 Task: Look for space in Kasese, Uganda from 4th June, 2023 to 8th June, 2023 for 2 adults in price range Rs.8000 to Rs.16000. Place can be private room with 1  bedroom having 1 bed and 1 bathroom. Property type can be house, flat, guest house, hotel. Booking option can be shelf check-in. Required host language is English.
Action: Mouse moved to (577, 147)
Screenshot: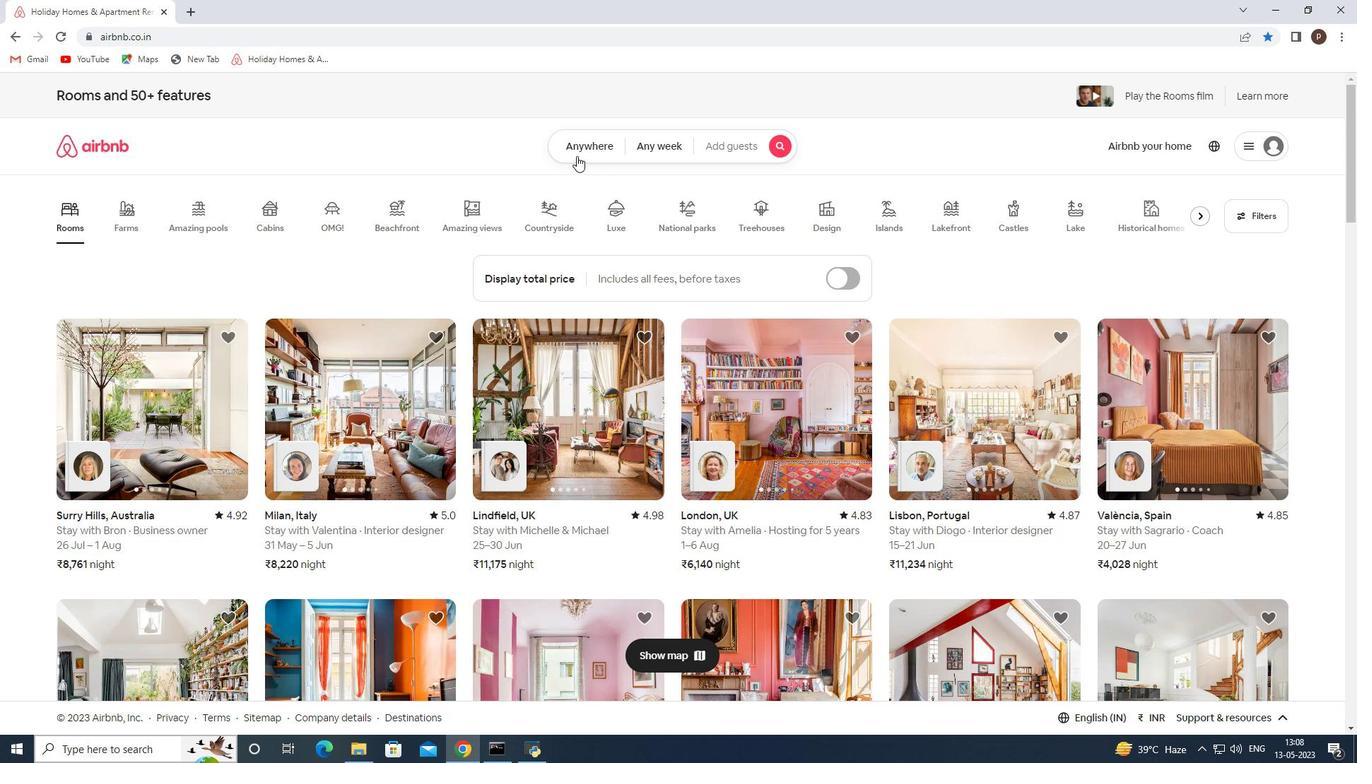
Action: Mouse pressed left at (577, 147)
Screenshot: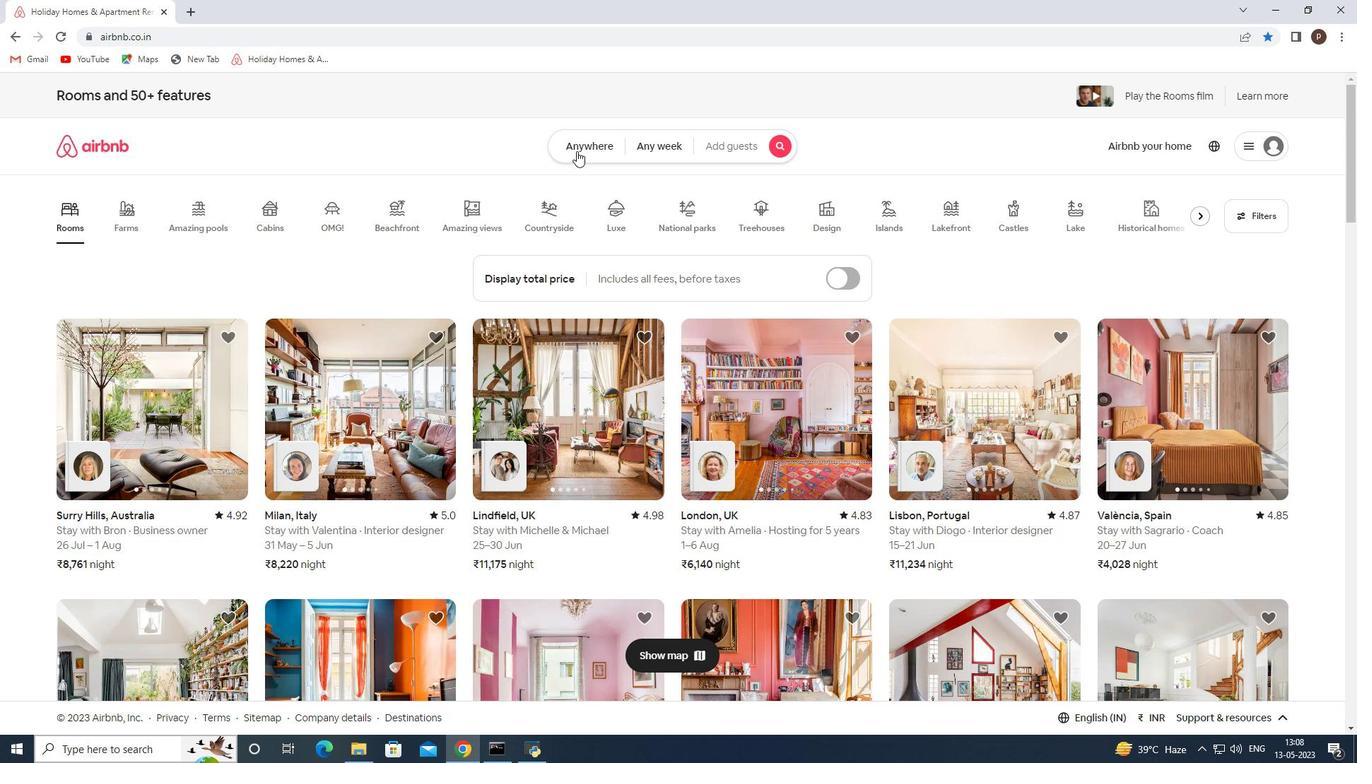 
Action: Mouse moved to (456, 209)
Screenshot: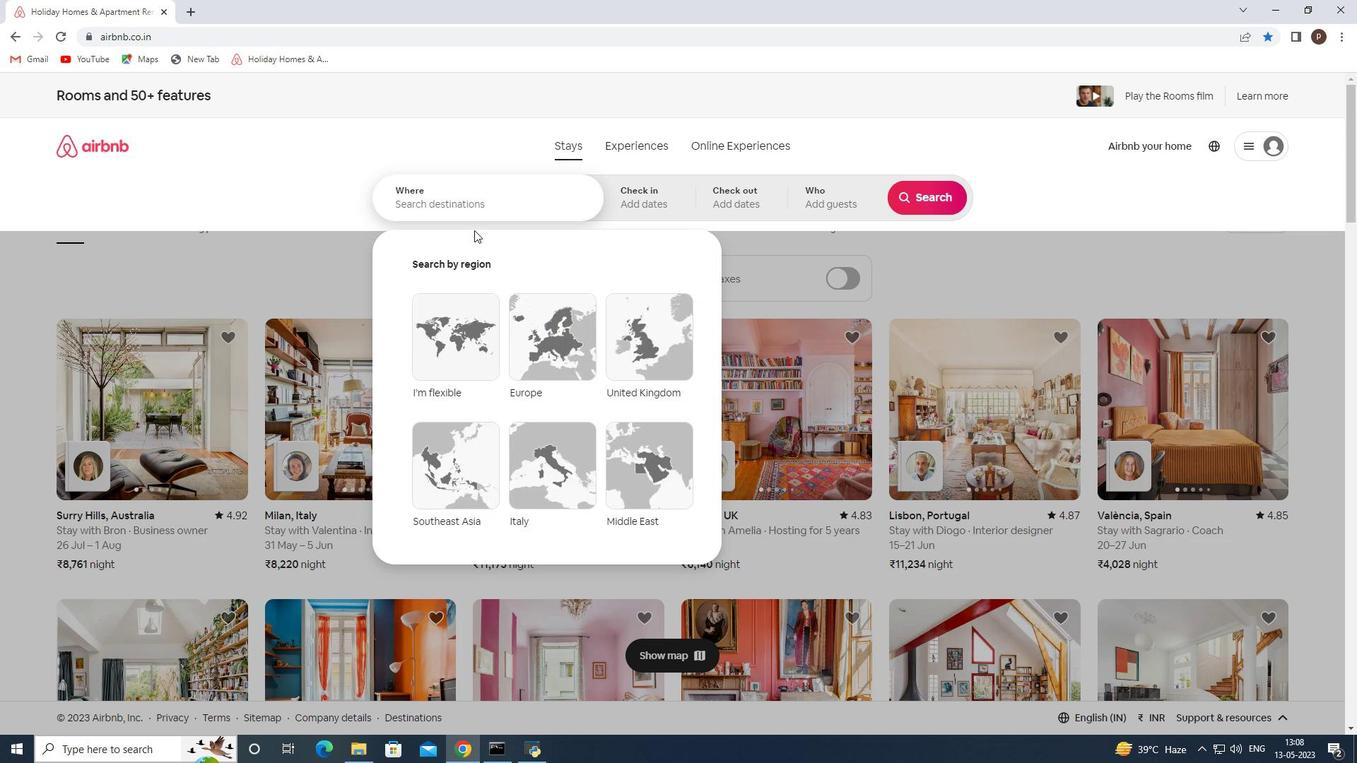 
Action: Mouse pressed left at (456, 209)
Screenshot: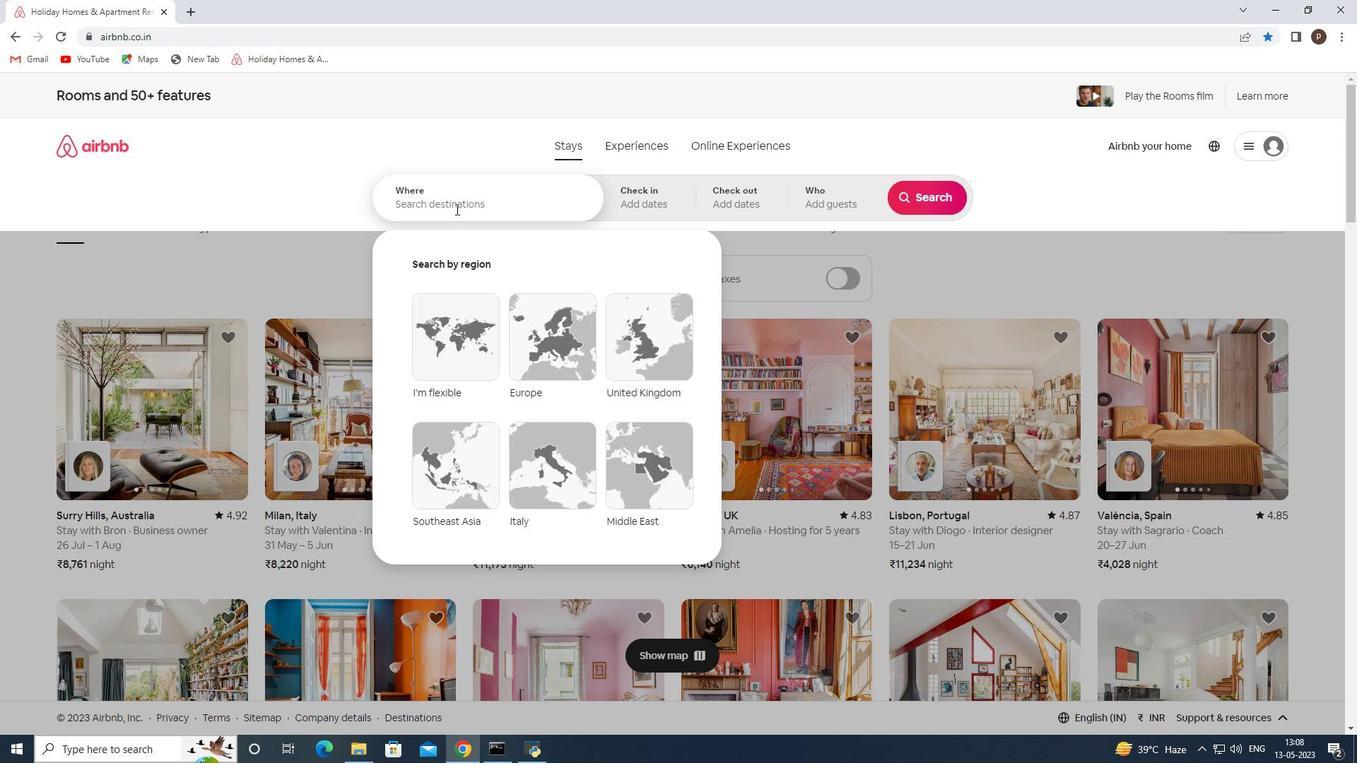 
Action: Key pressed <Key.caps_lock>K<Key.caps_lock>asese
Screenshot: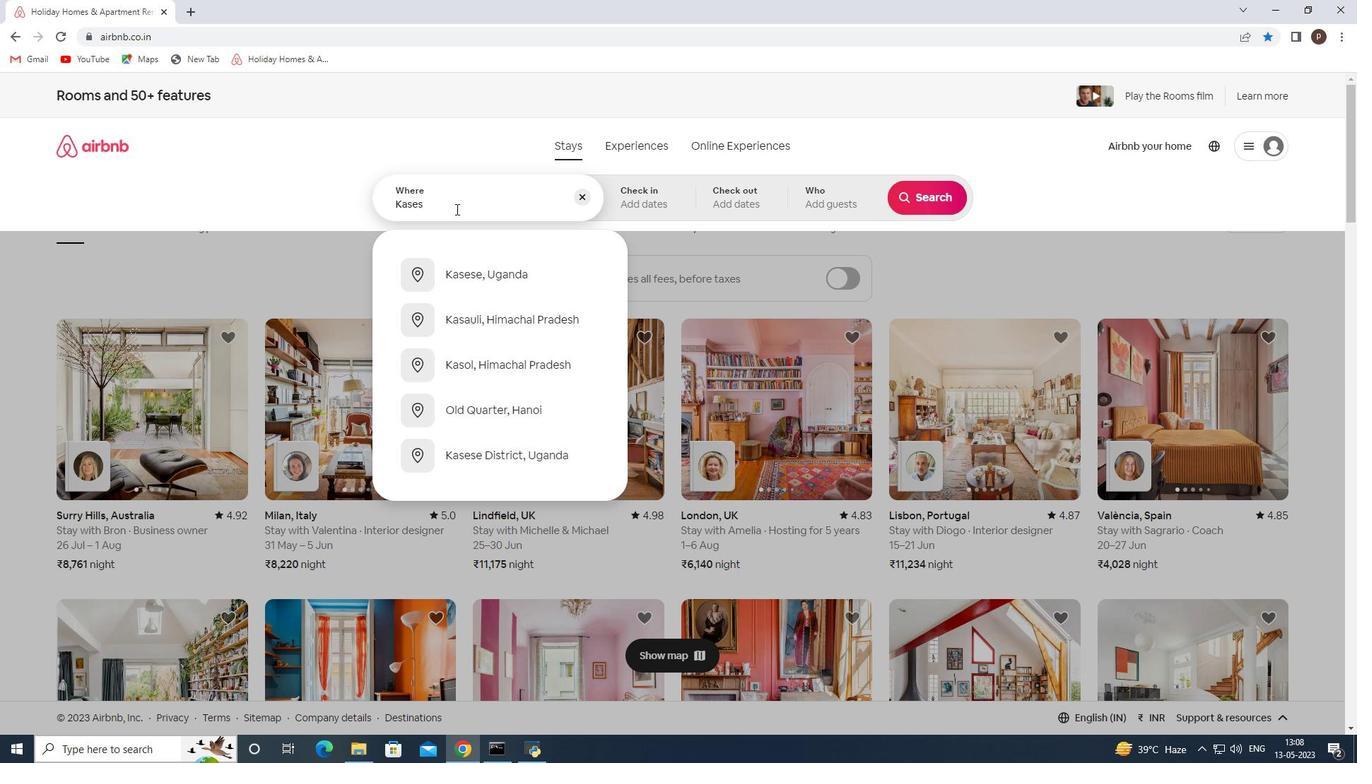 
Action: Mouse moved to (473, 272)
Screenshot: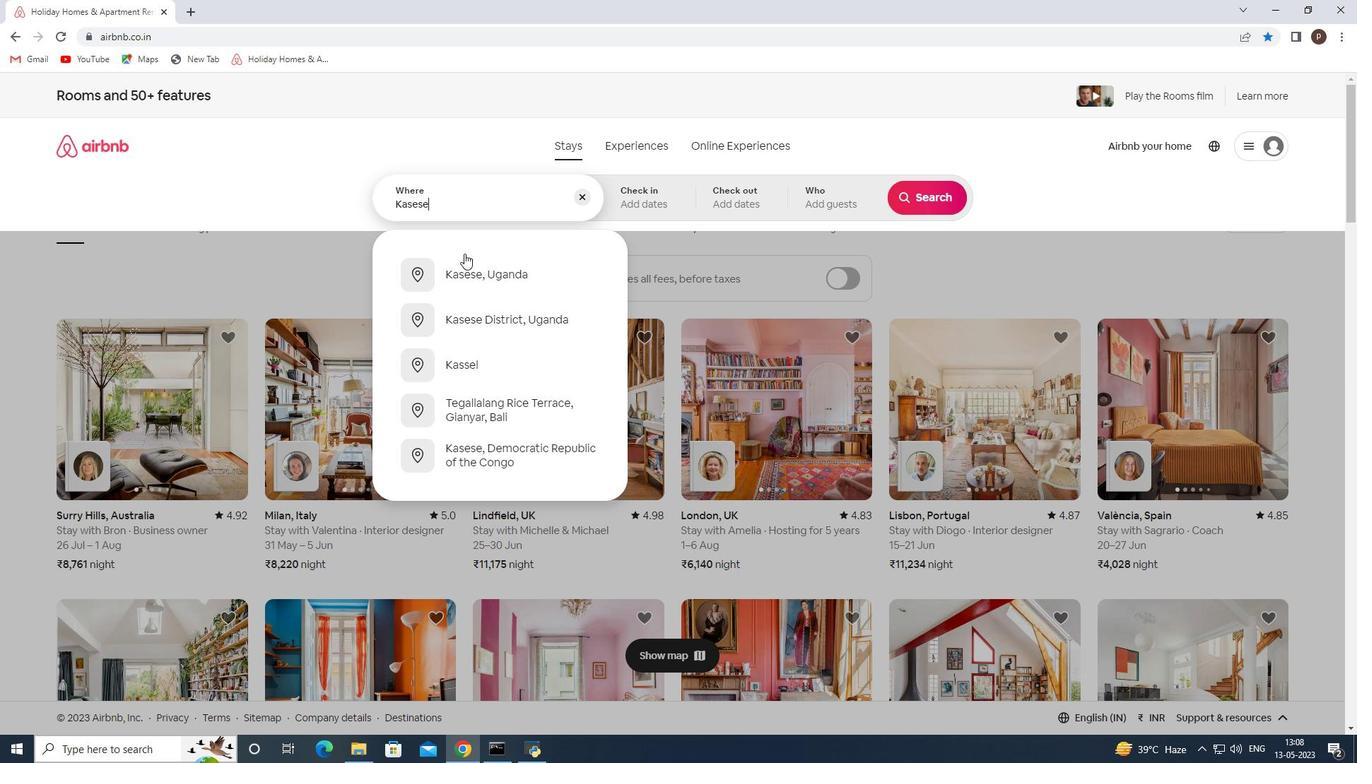 
Action: Mouse pressed left at (473, 272)
Screenshot: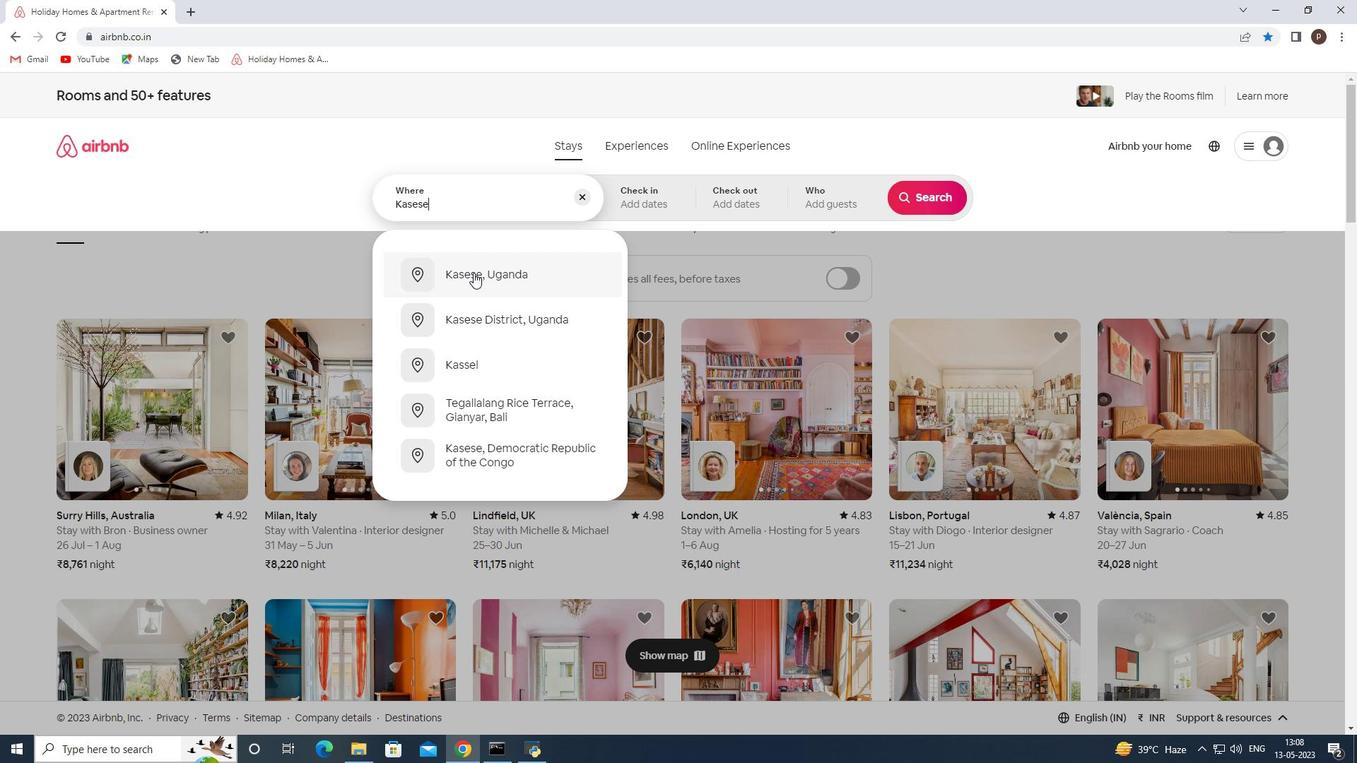 
Action: Mouse moved to (710, 402)
Screenshot: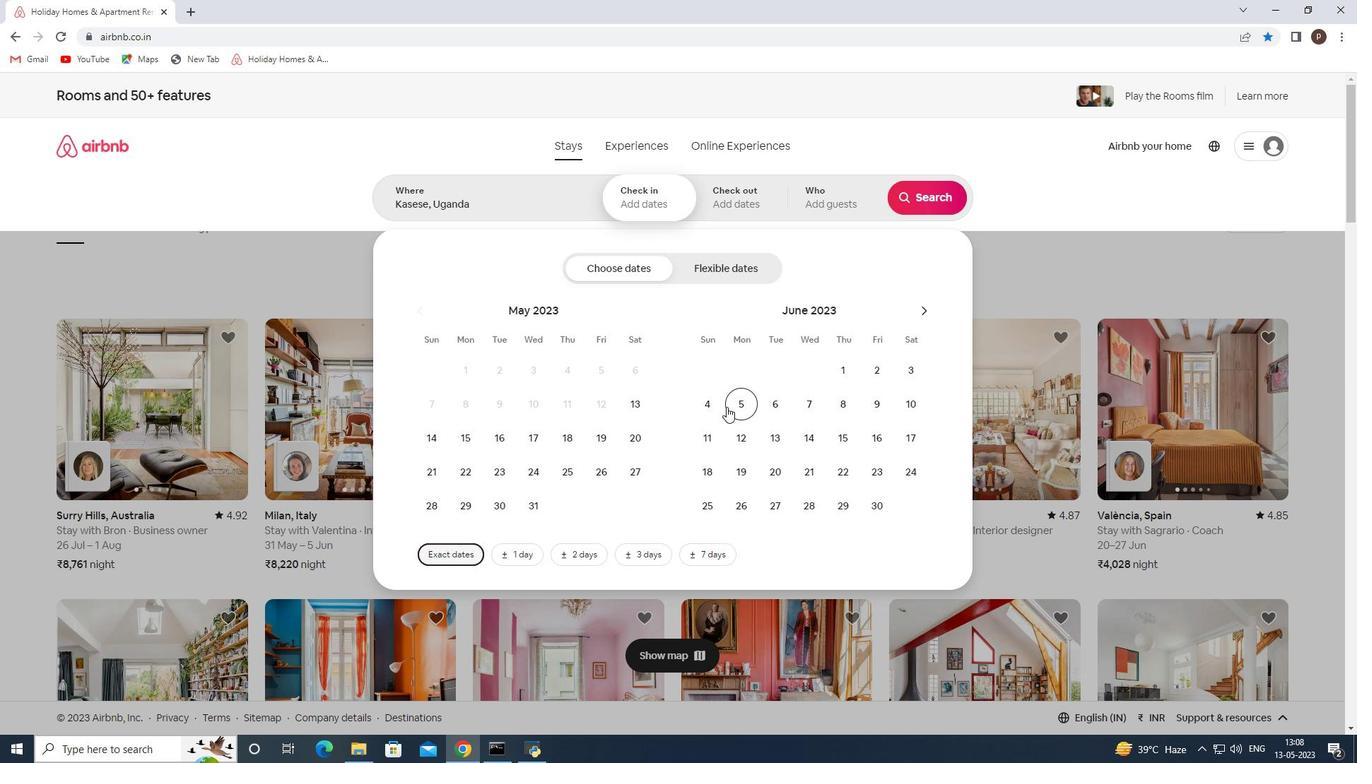 
Action: Mouse pressed left at (710, 402)
Screenshot: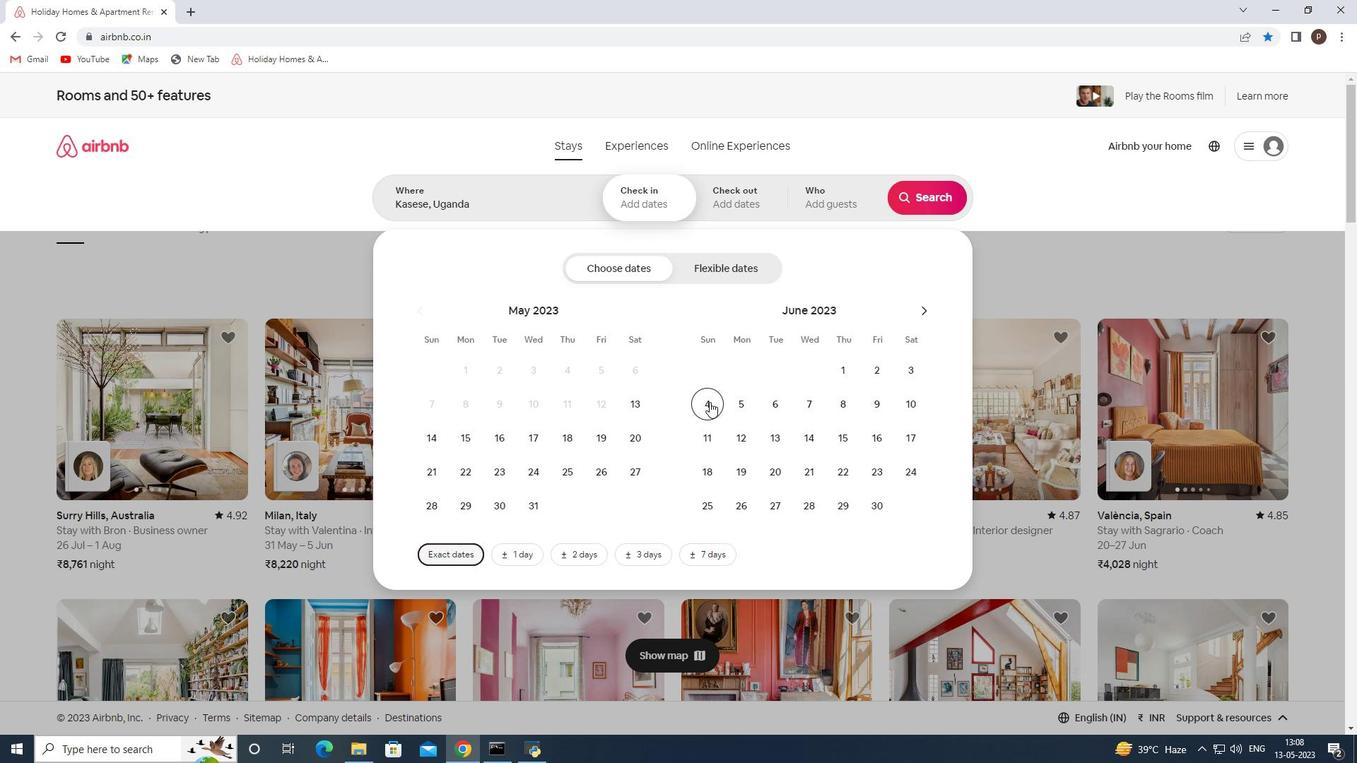 
Action: Mouse moved to (849, 403)
Screenshot: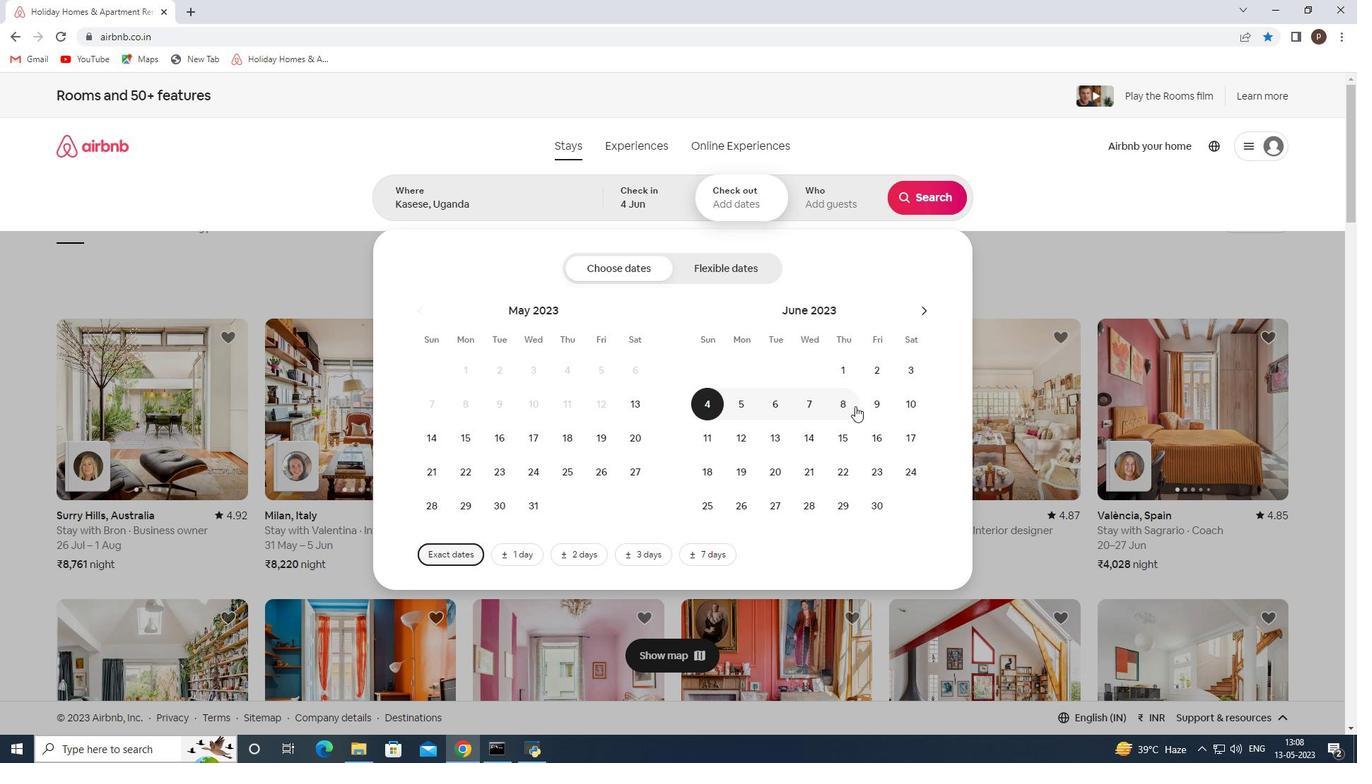 
Action: Mouse pressed left at (849, 403)
Screenshot: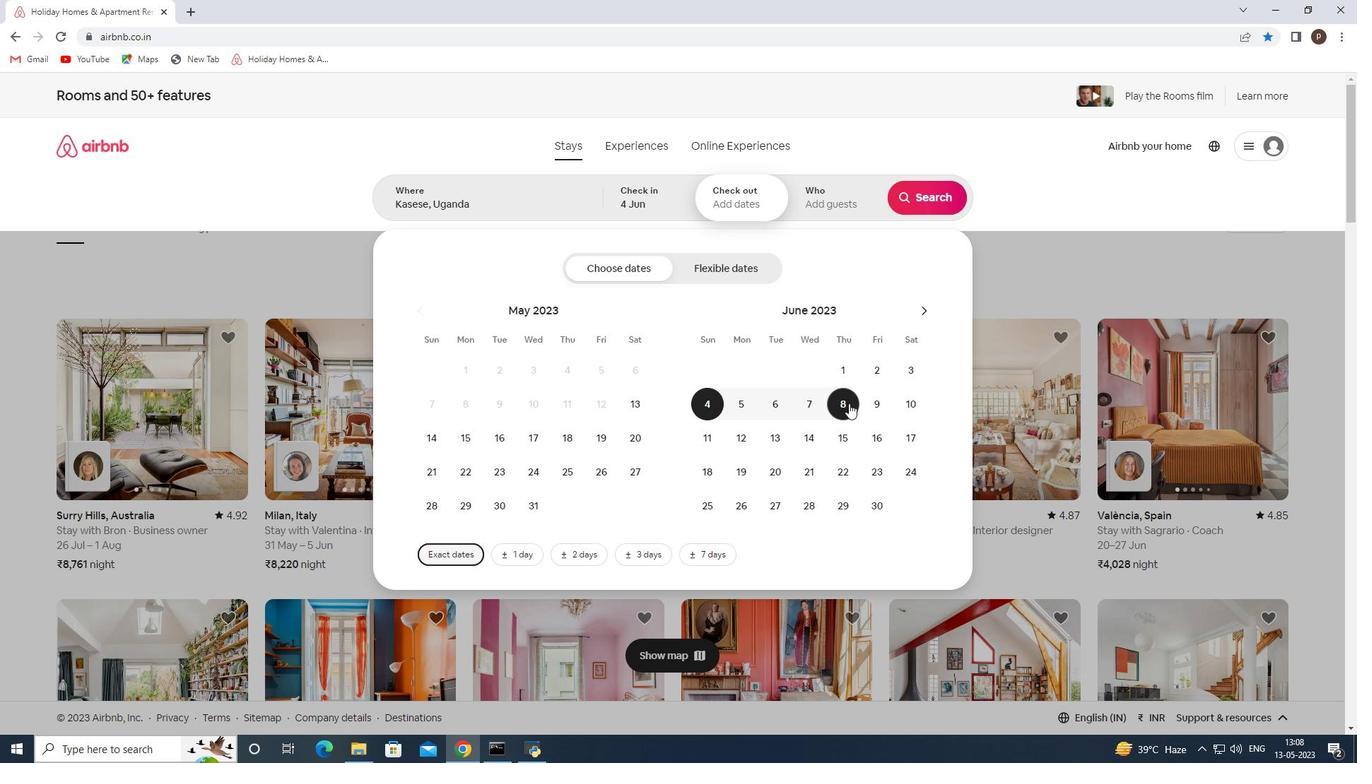 
Action: Mouse moved to (842, 203)
Screenshot: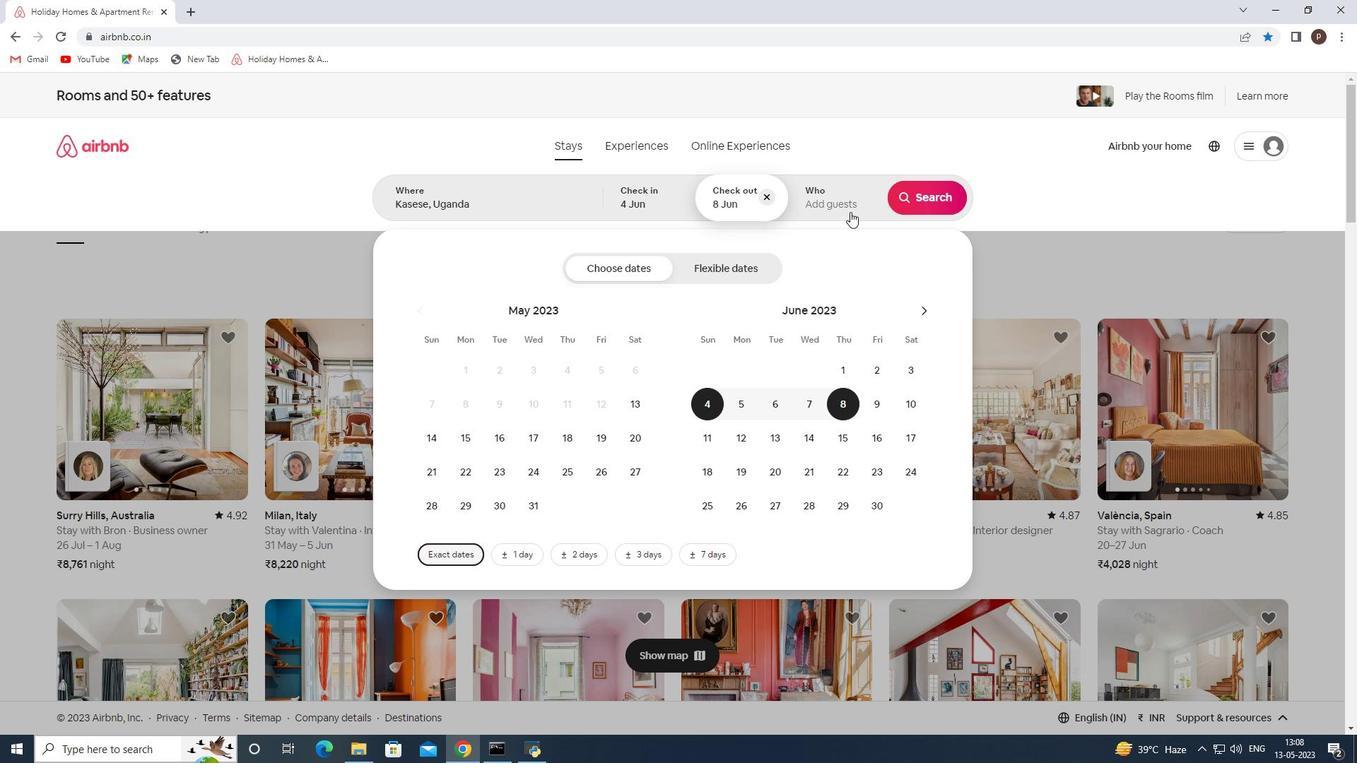 
Action: Mouse pressed left at (842, 203)
Screenshot: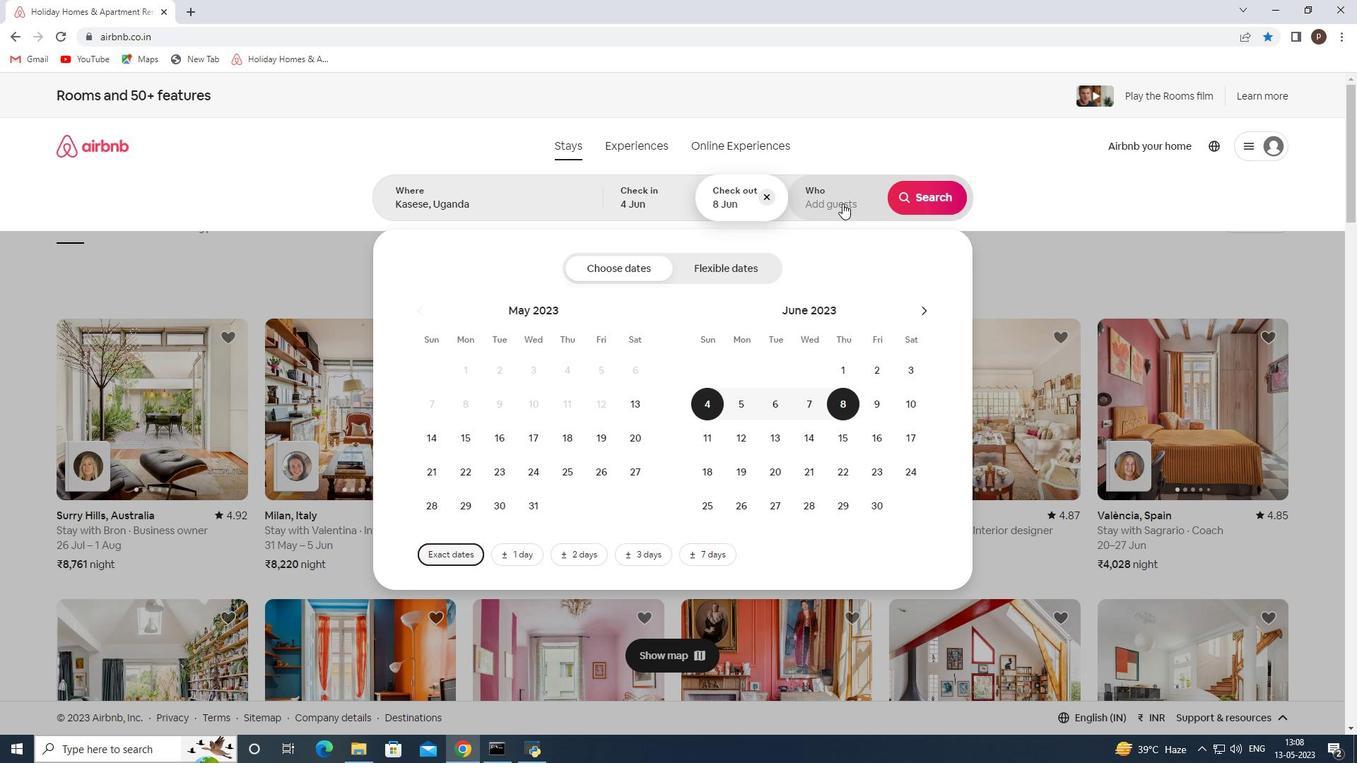 
Action: Mouse moved to (927, 265)
Screenshot: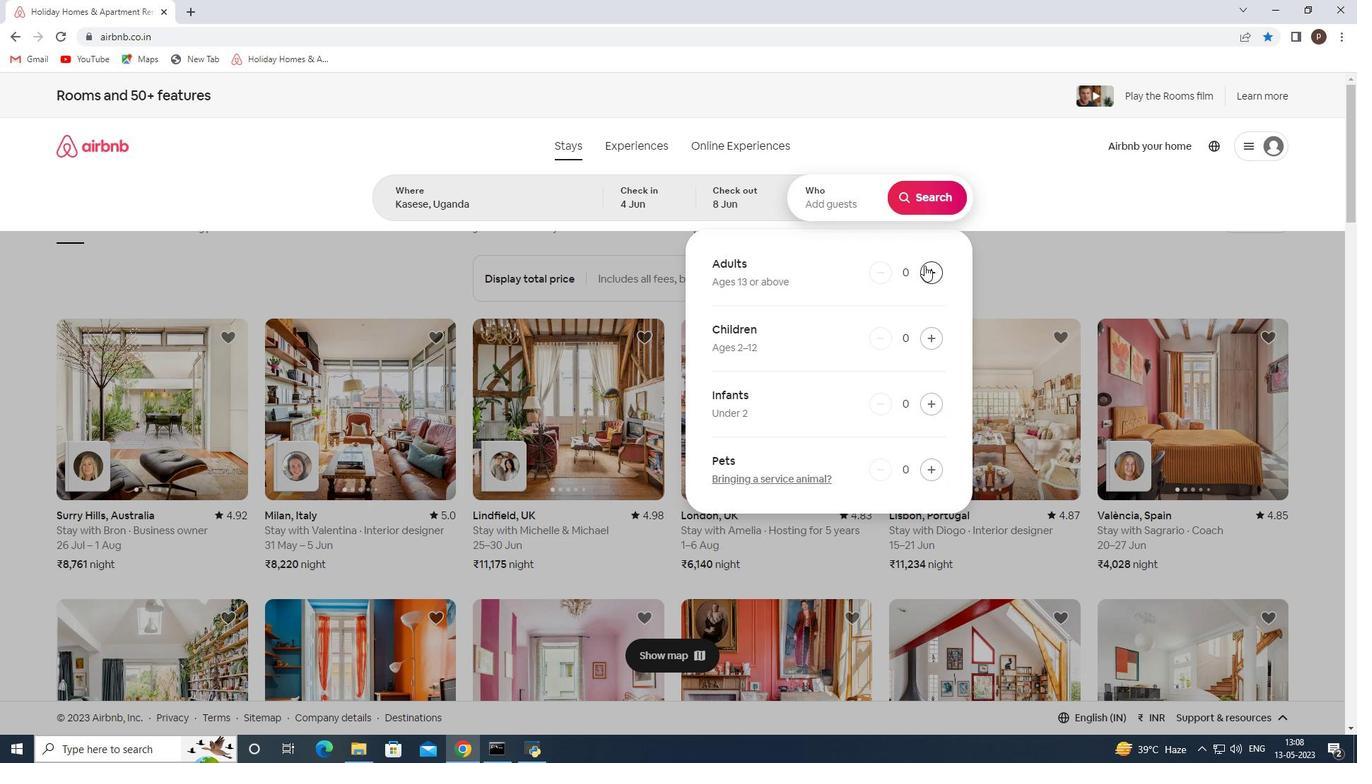 
Action: Mouse pressed left at (927, 265)
Screenshot: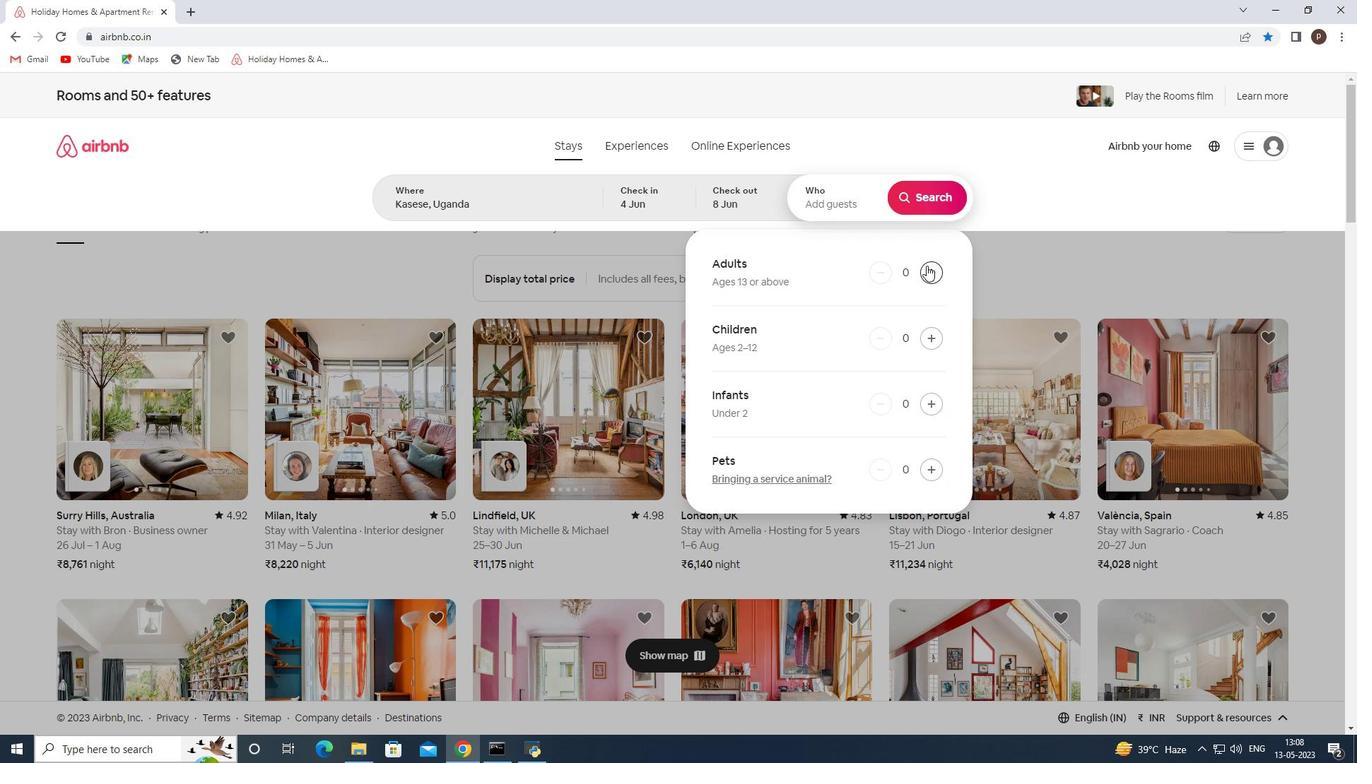 
Action: Mouse pressed left at (927, 265)
Screenshot: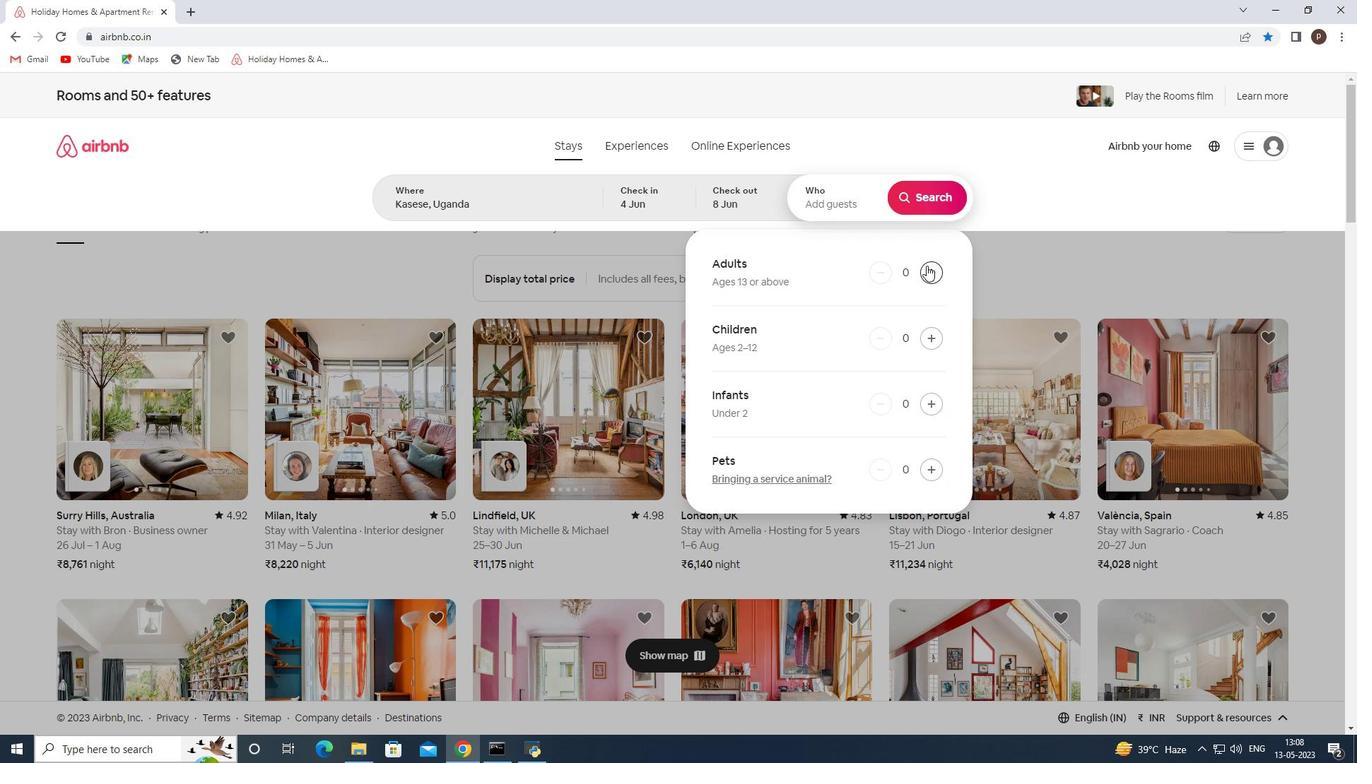 
Action: Mouse moved to (924, 188)
Screenshot: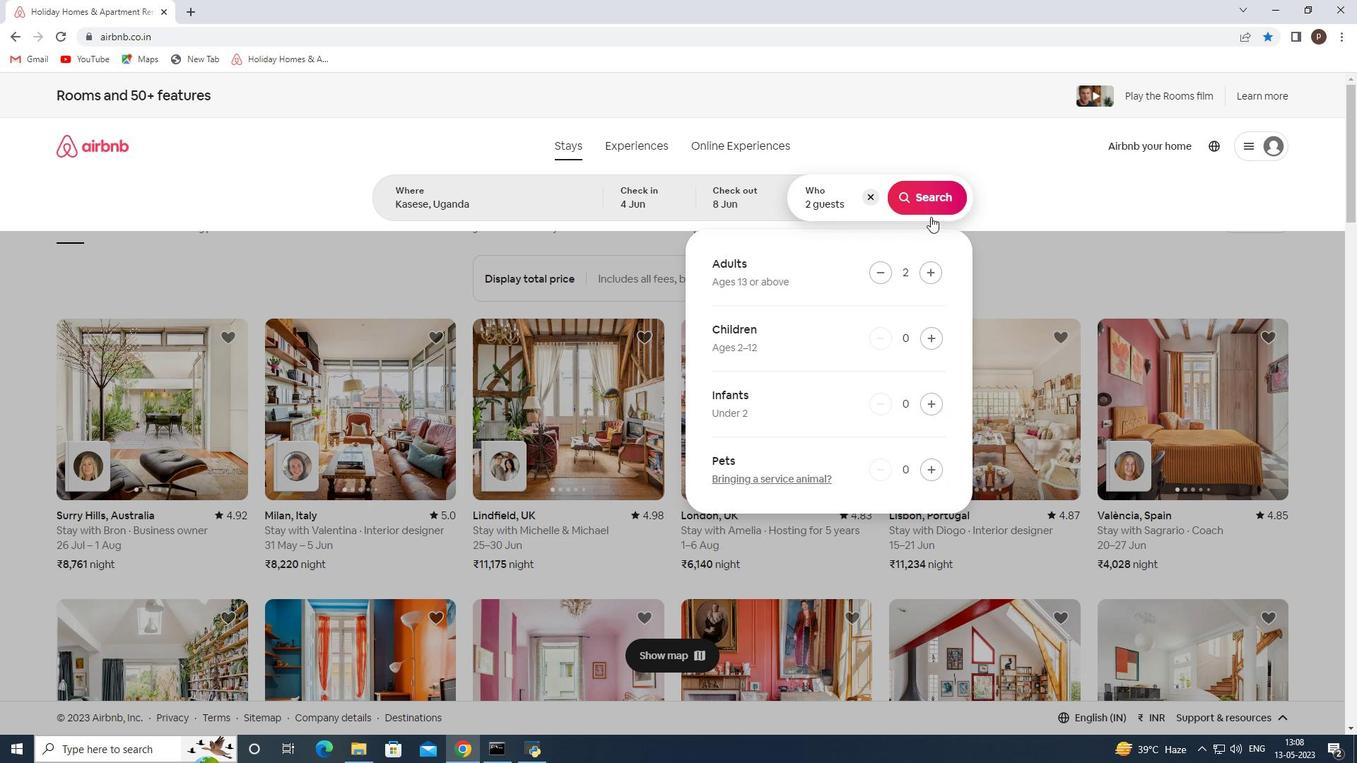 
Action: Mouse pressed left at (924, 188)
Screenshot: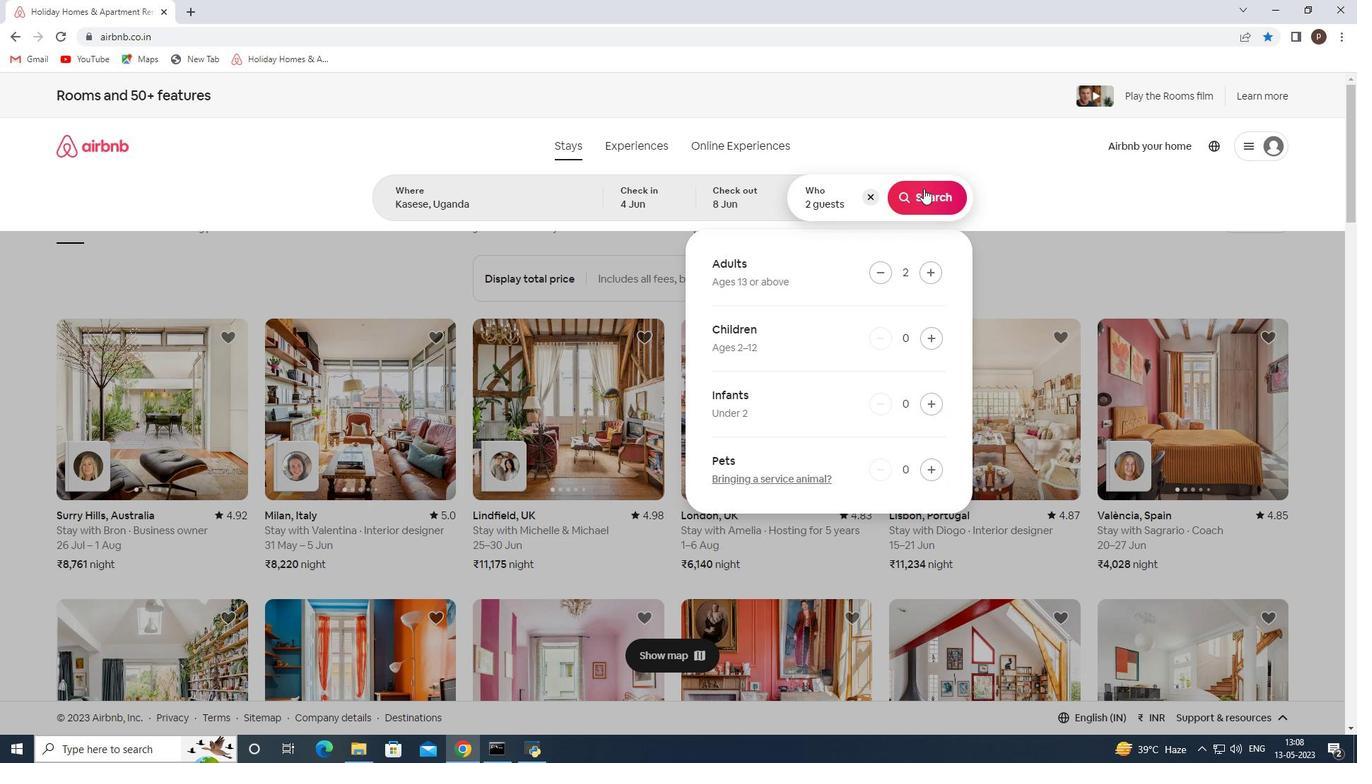 
Action: Mouse moved to (1280, 156)
Screenshot: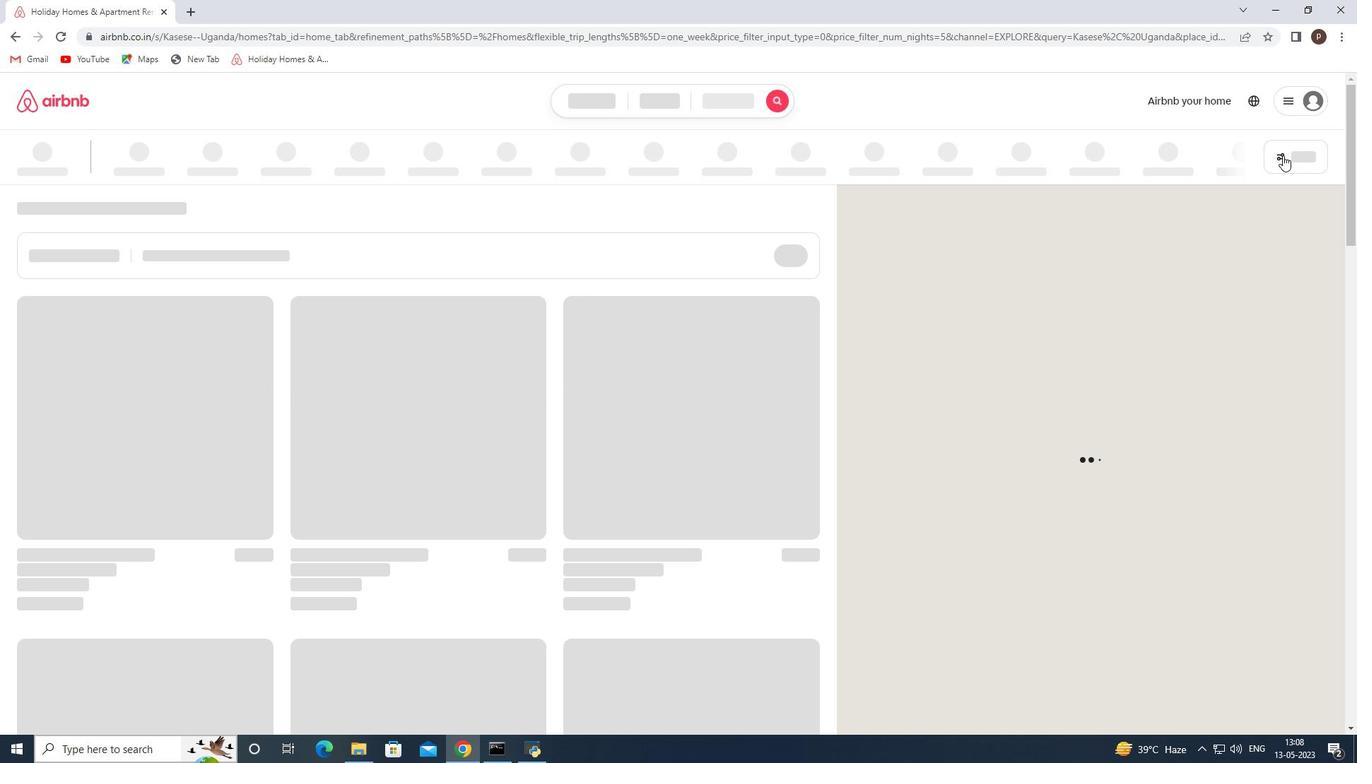 
Action: Mouse pressed left at (1280, 156)
Screenshot: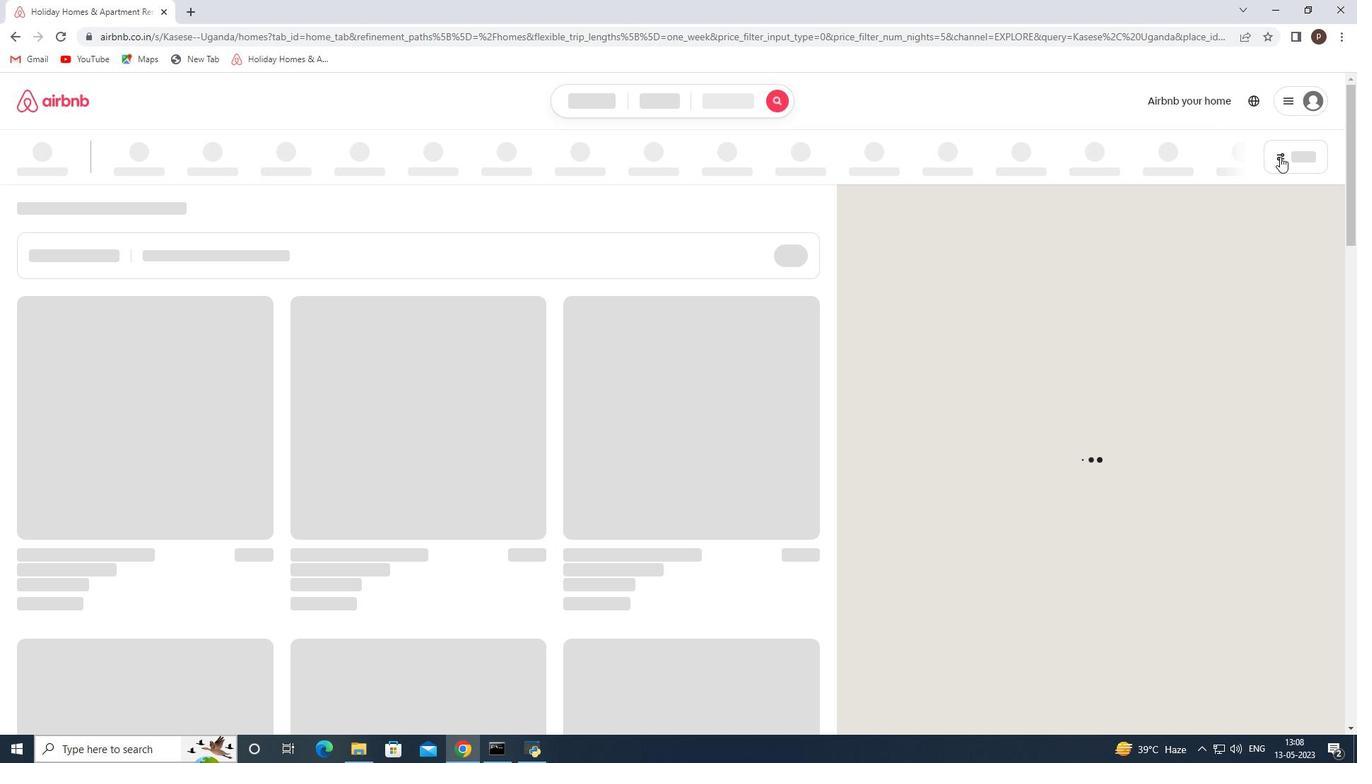 
Action: Mouse moved to (468, 502)
Screenshot: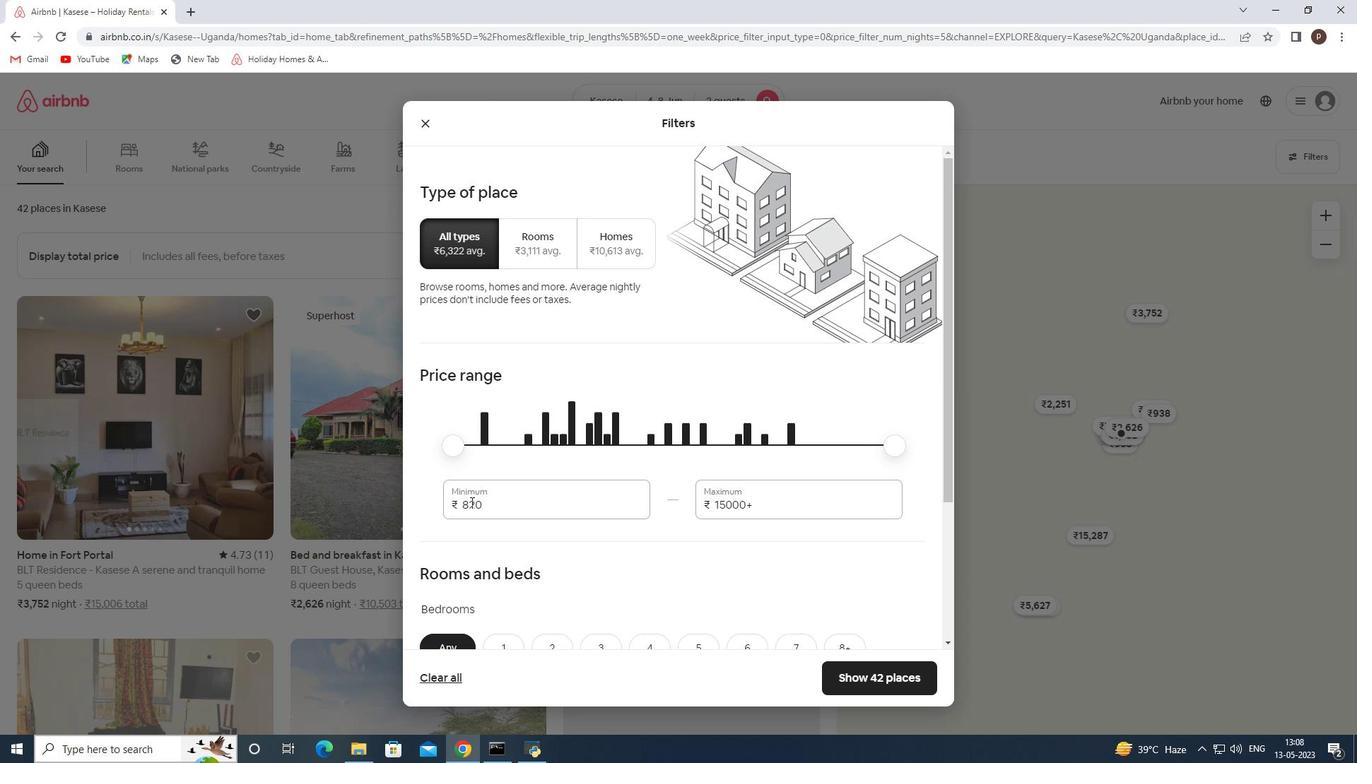 
Action: Mouse pressed left at (468, 502)
Screenshot: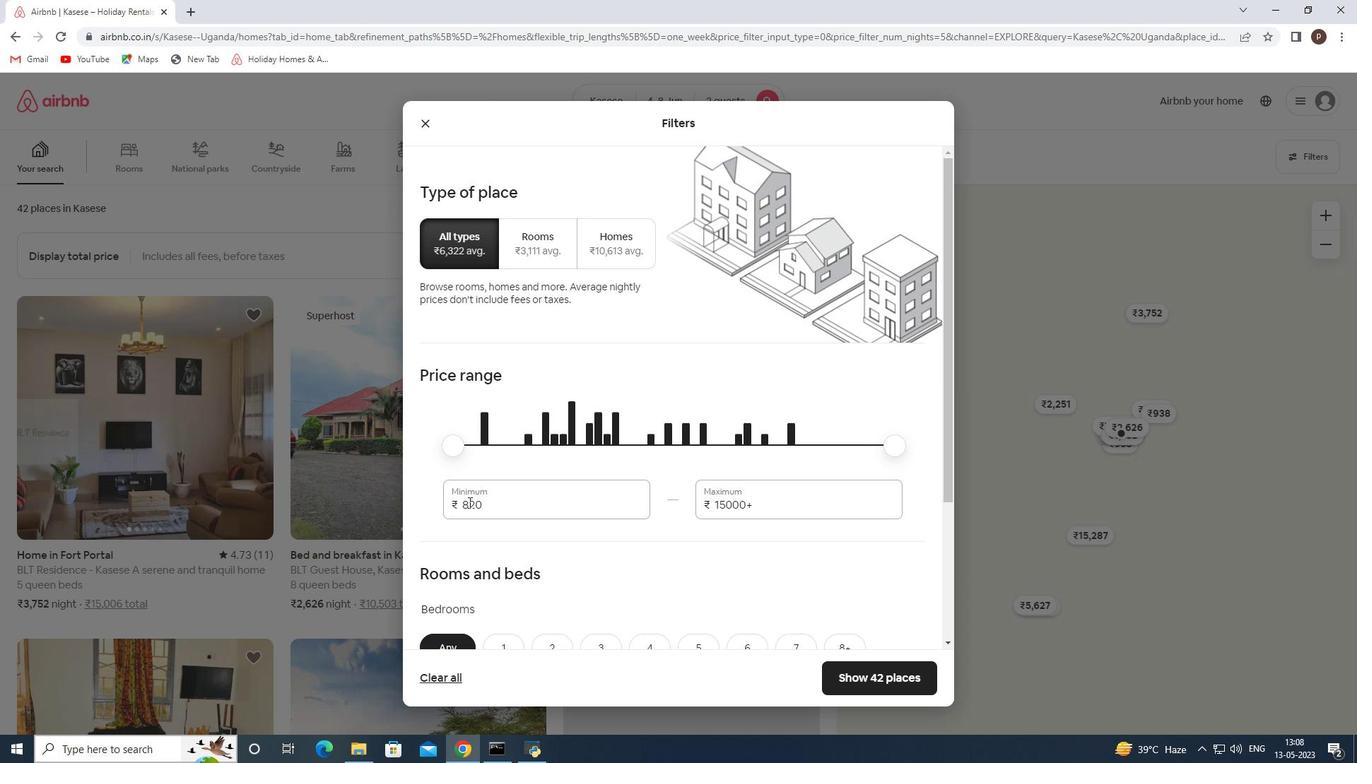 
Action: Mouse moved to (481, 504)
Screenshot: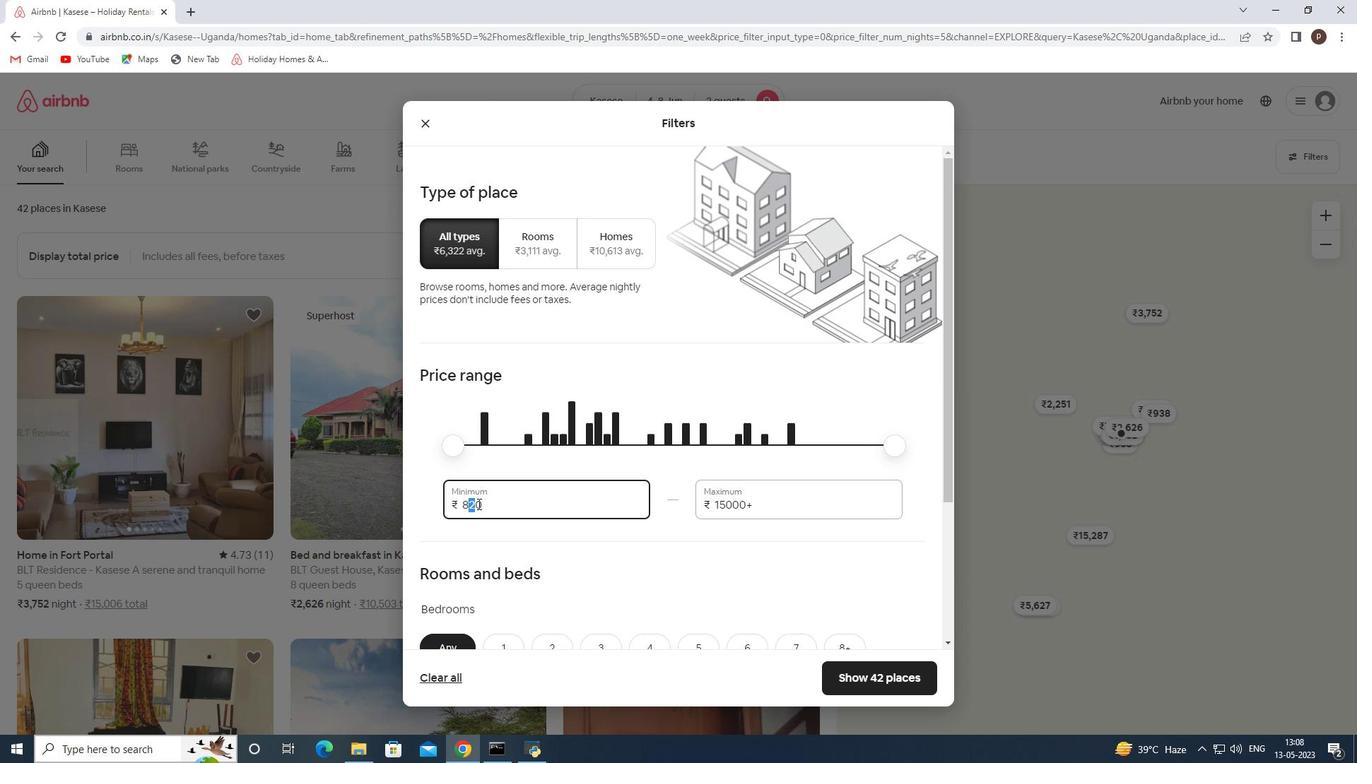 
Action: Key pressed 000<Key.tab>12000
Screenshot: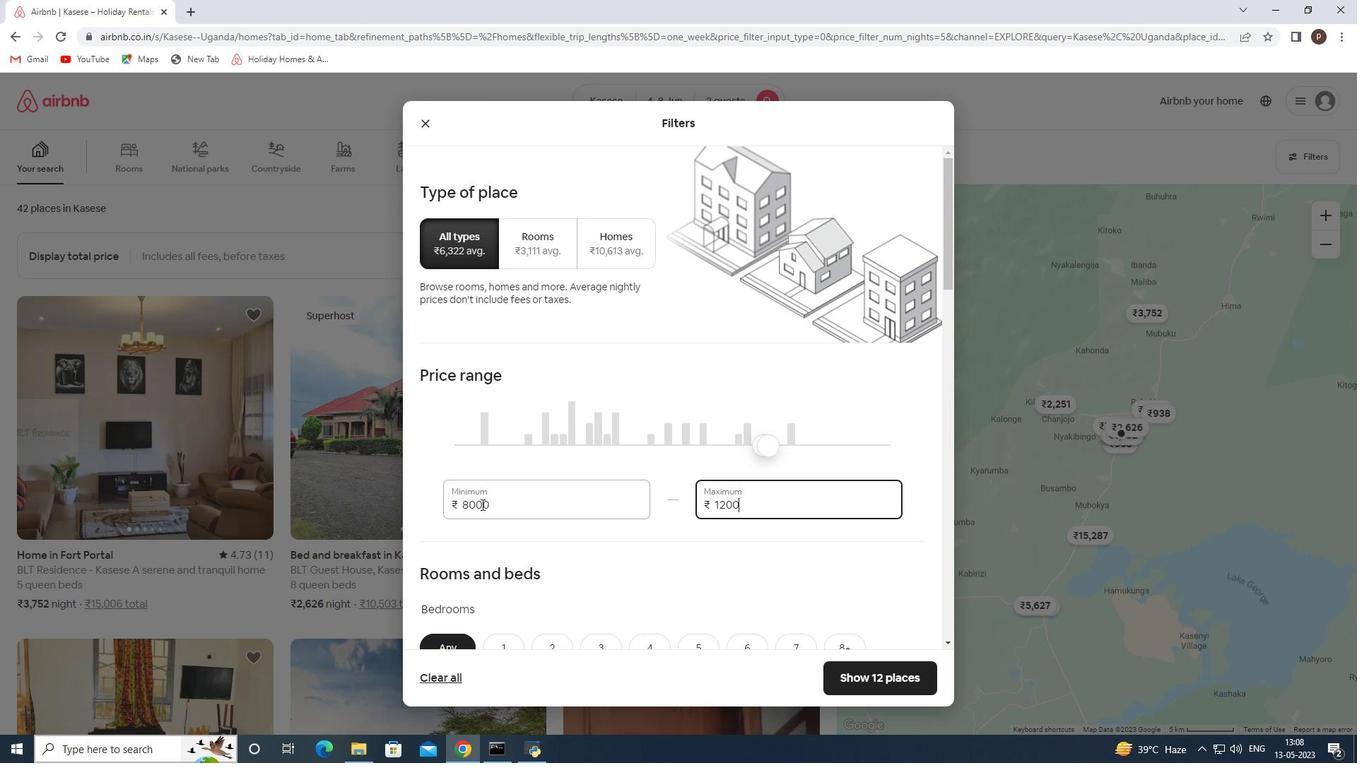 
Action: Mouse moved to (482, 503)
Screenshot: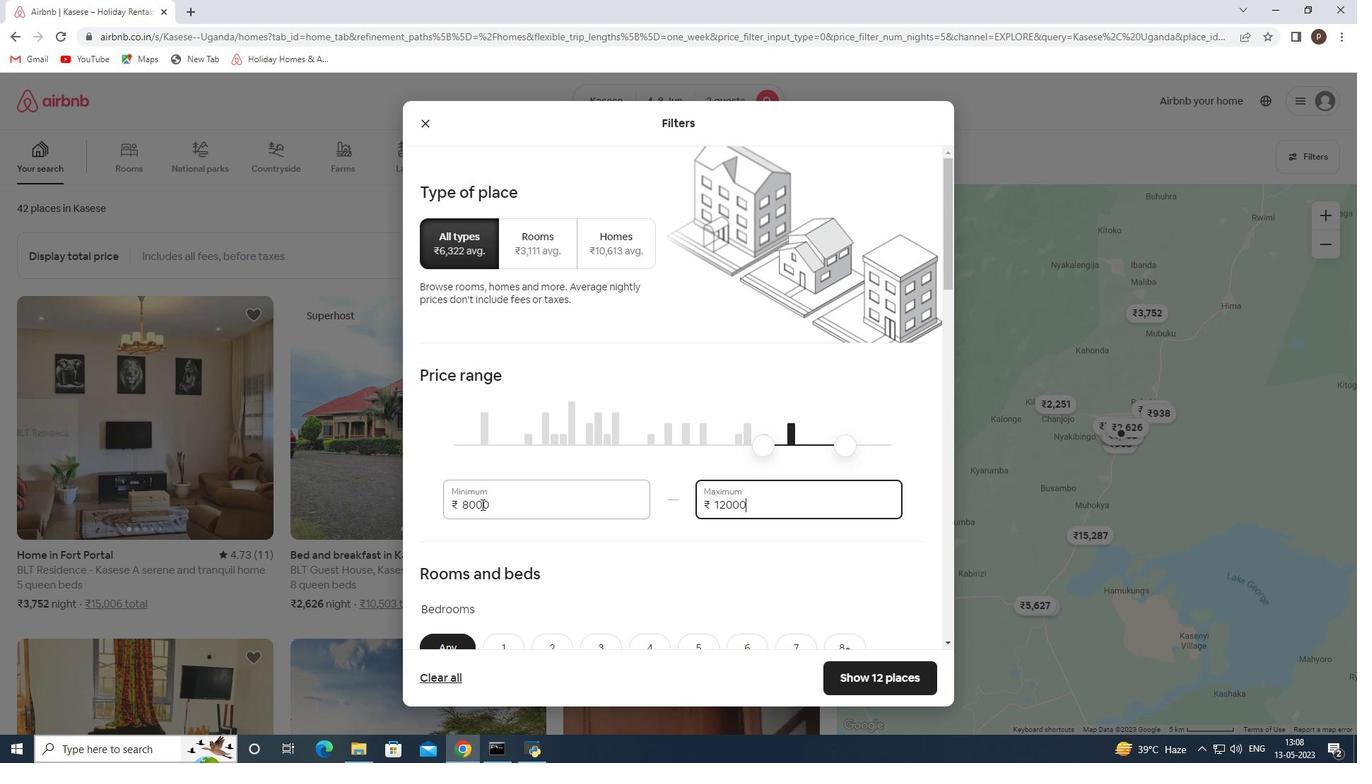 
Action: Mouse scrolled (482, 502) with delta (0, 0)
Screenshot: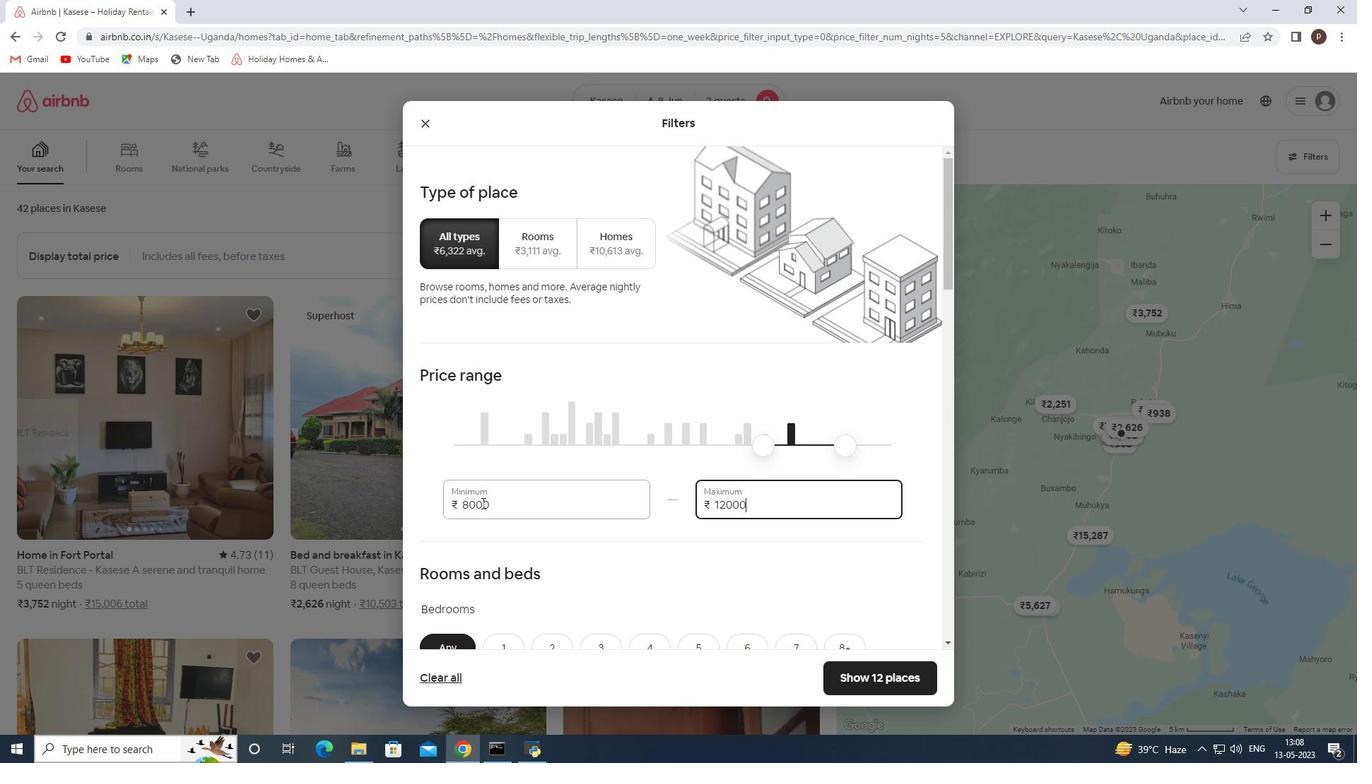 
Action: Mouse scrolled (482, 502) with delta (0, 0)
Screenshot: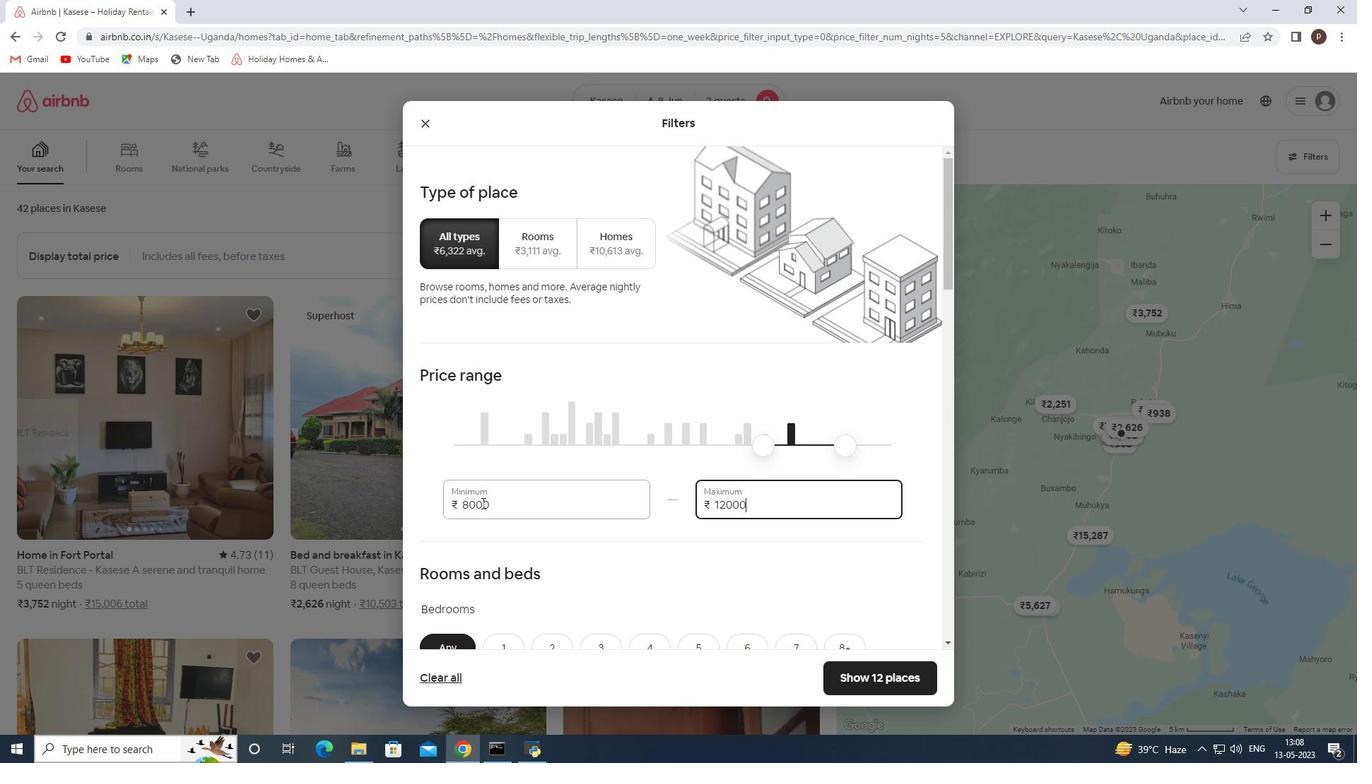 
Action: Mouse scrolled (482, 502) with delta (0, 0)
Screenshot: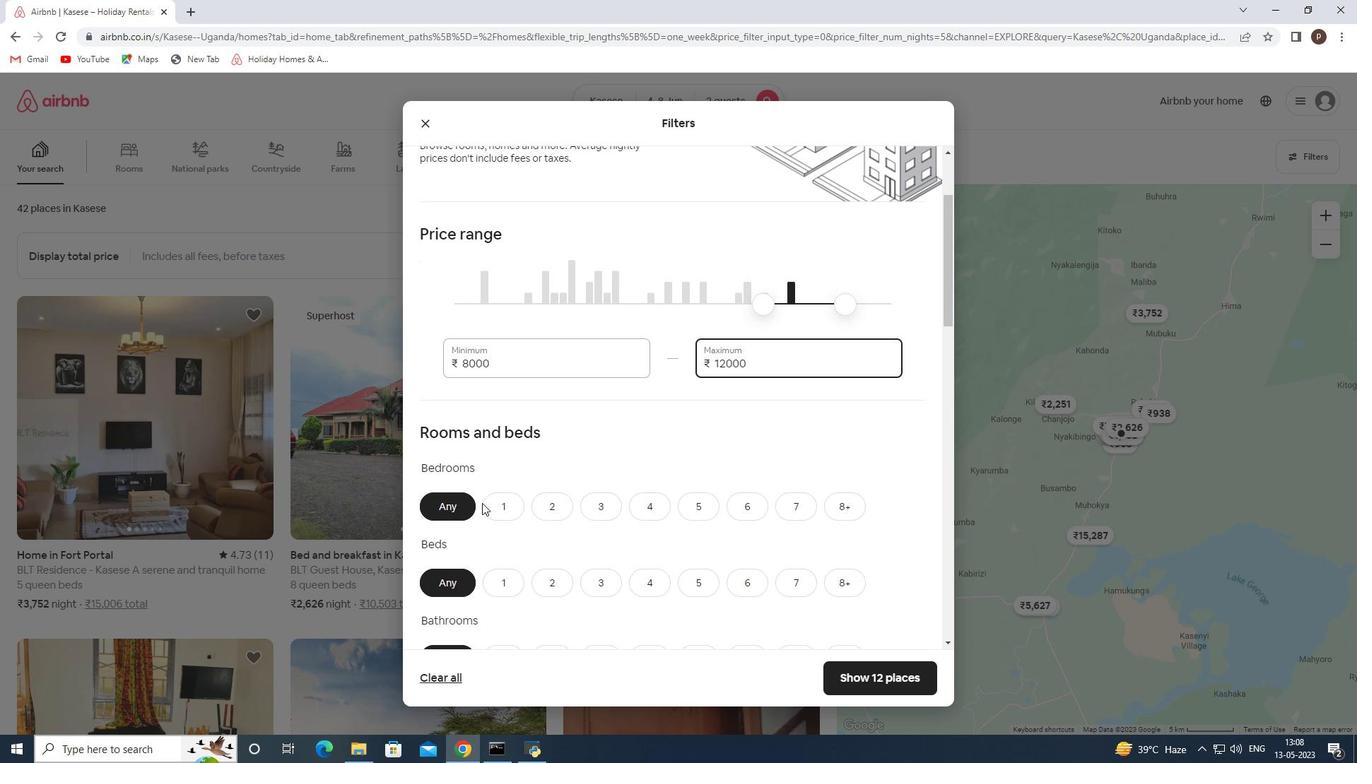 
Action: Mouse scrolled (482, 502) with delta (0, 0)
Screenshot: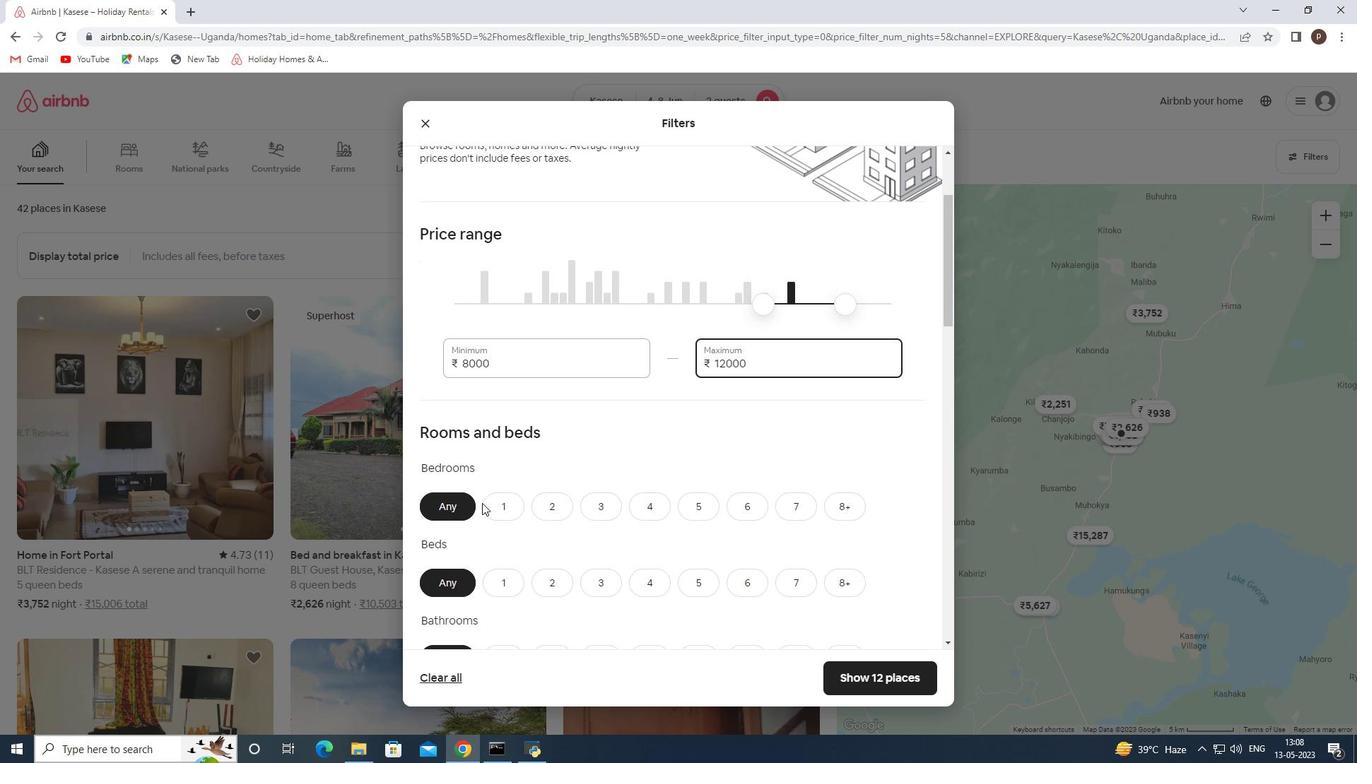 
Action: Mouse moved to (722, 226)
Screenshot: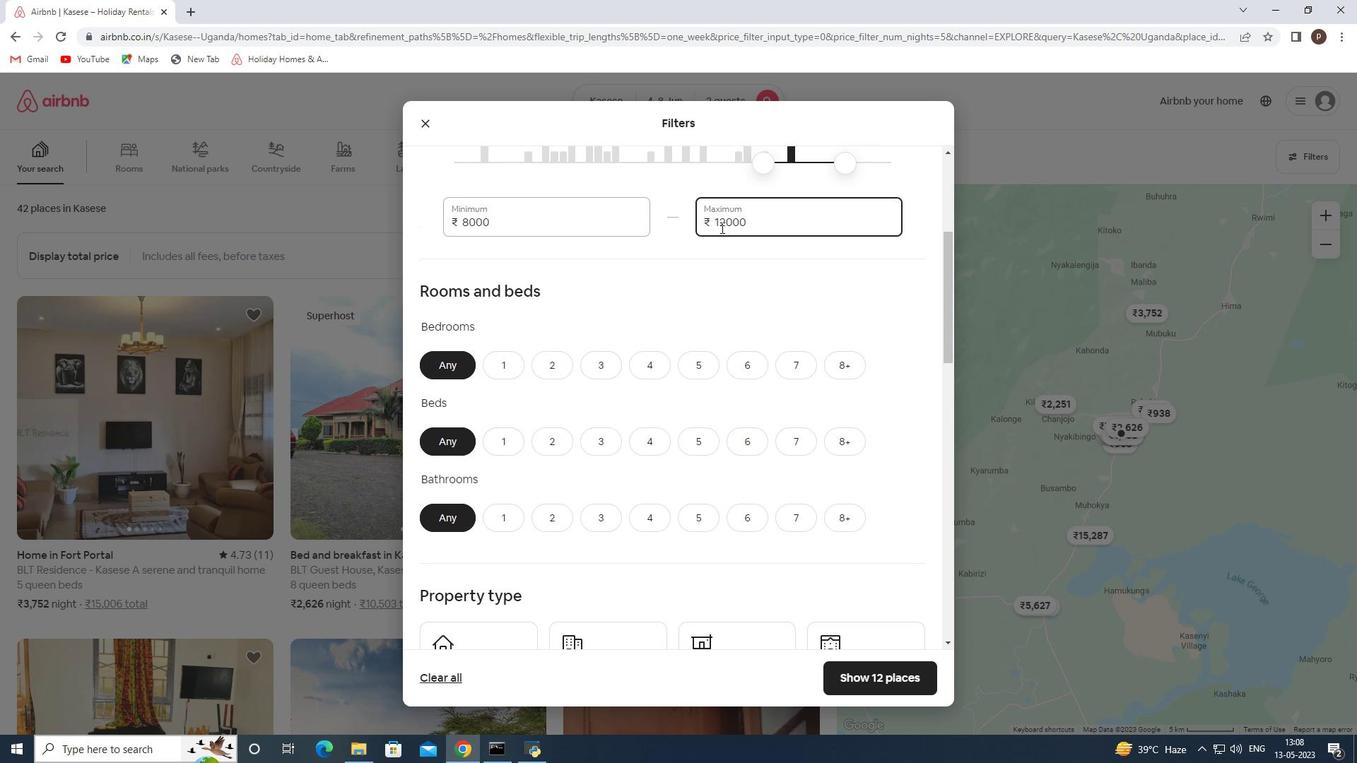 
Action: Mouse pressed left at (722, 226)
Screenshot: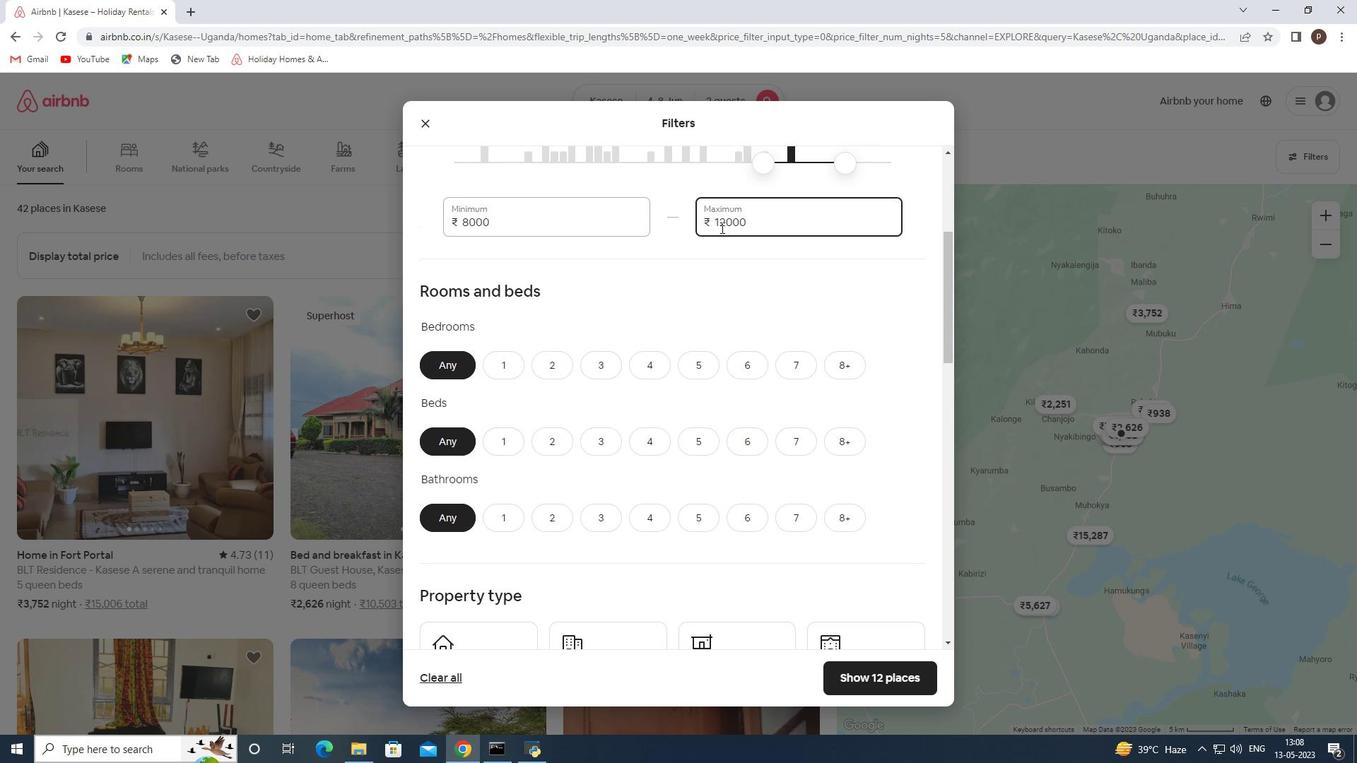 
Action: Mouse moved to (725, 222)
Screenshot: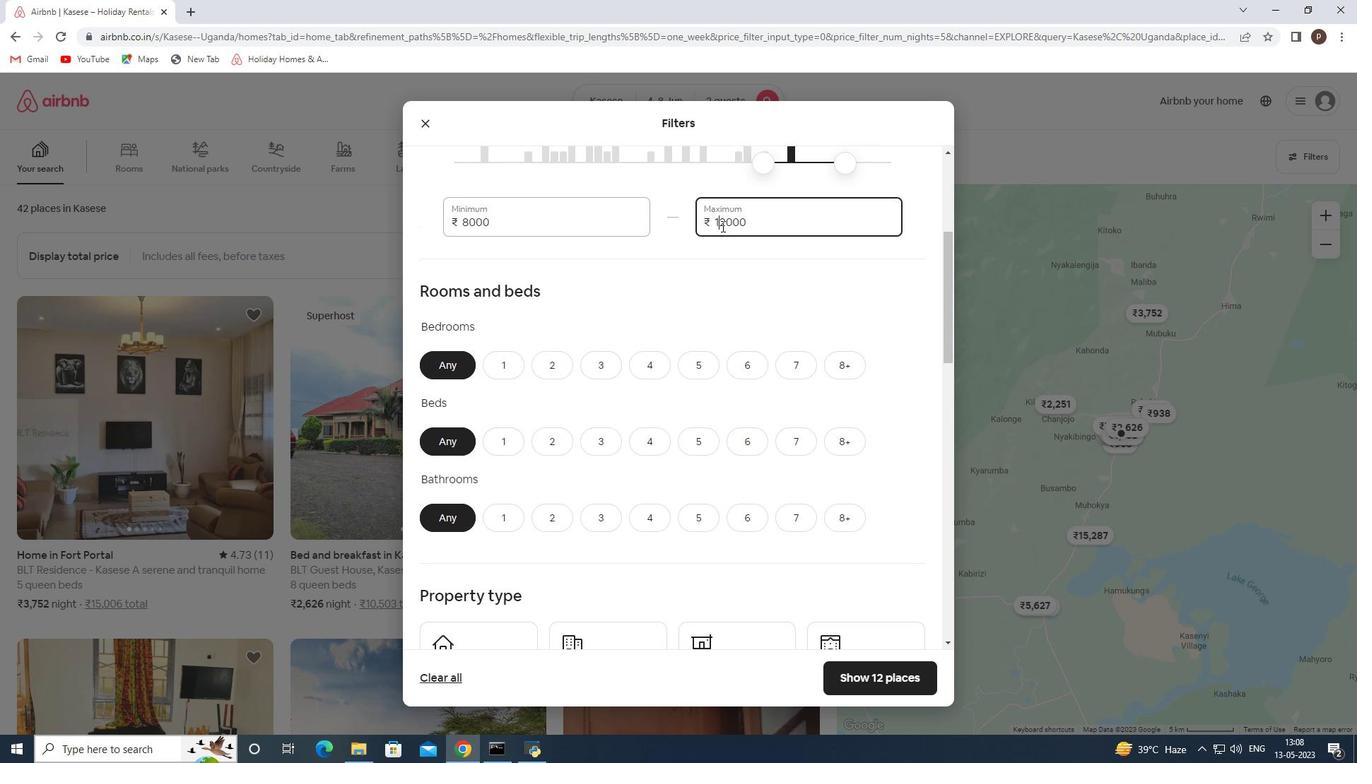 
Action: Mouse pressed left at (725, 222)
Screenshot: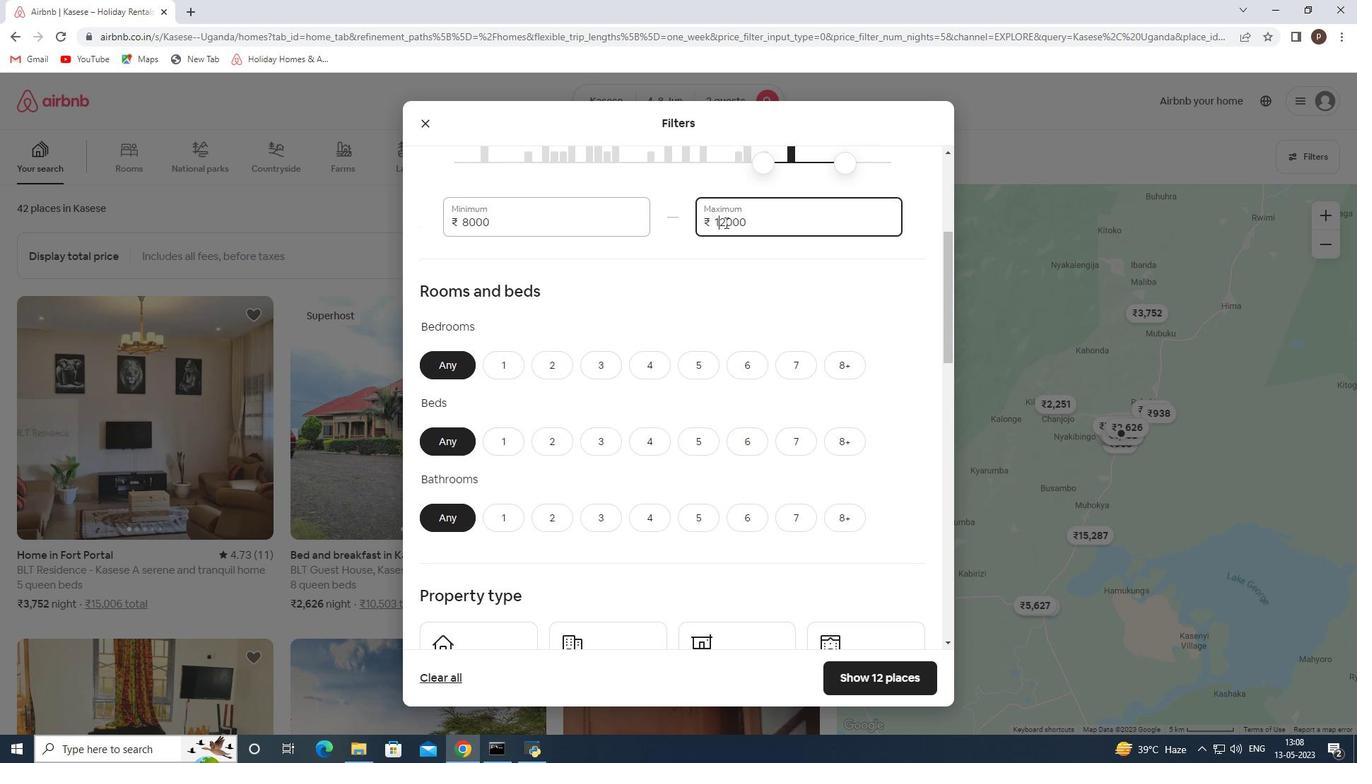 
Action: Key pressed <Key.backspace>
Screenshot: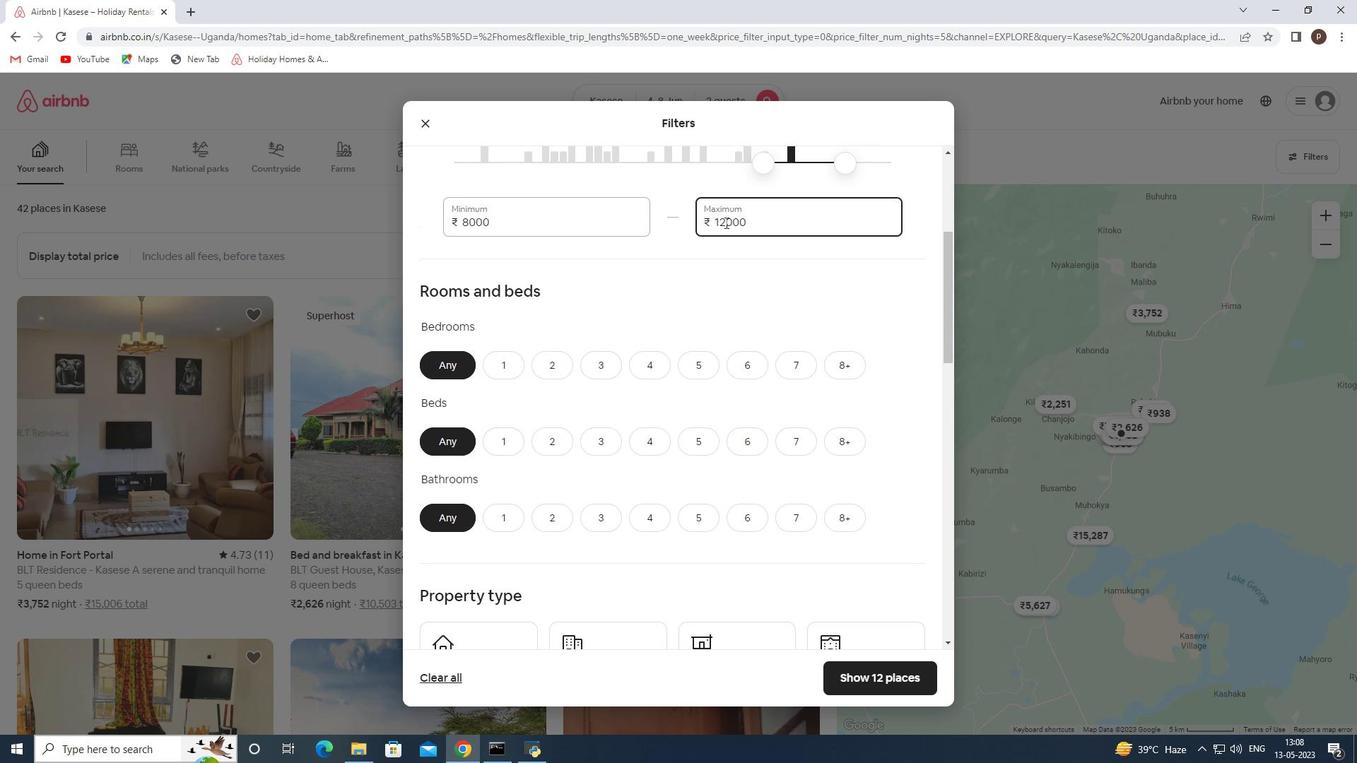 
Action: Mouse moved to (721, 222)
Screenshot: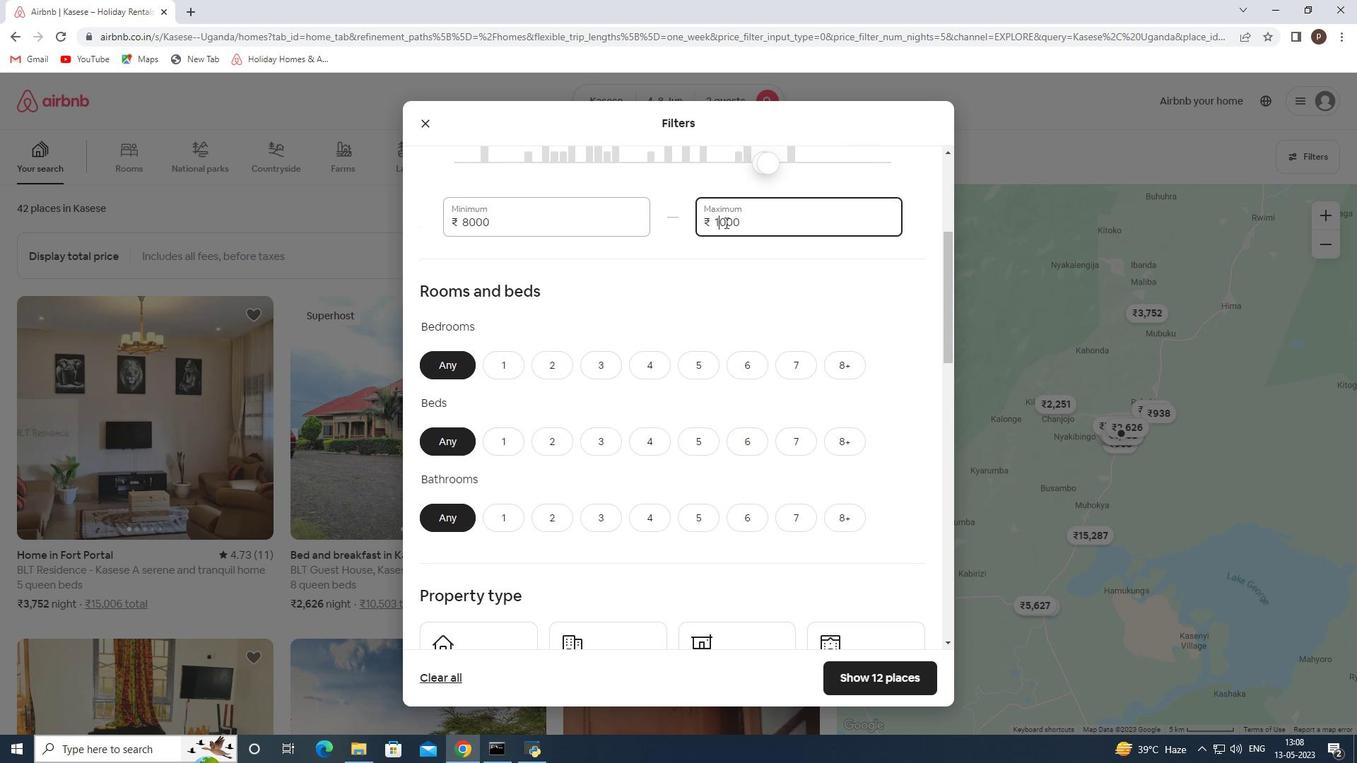 
Action: Key pressed 6
Screenshot: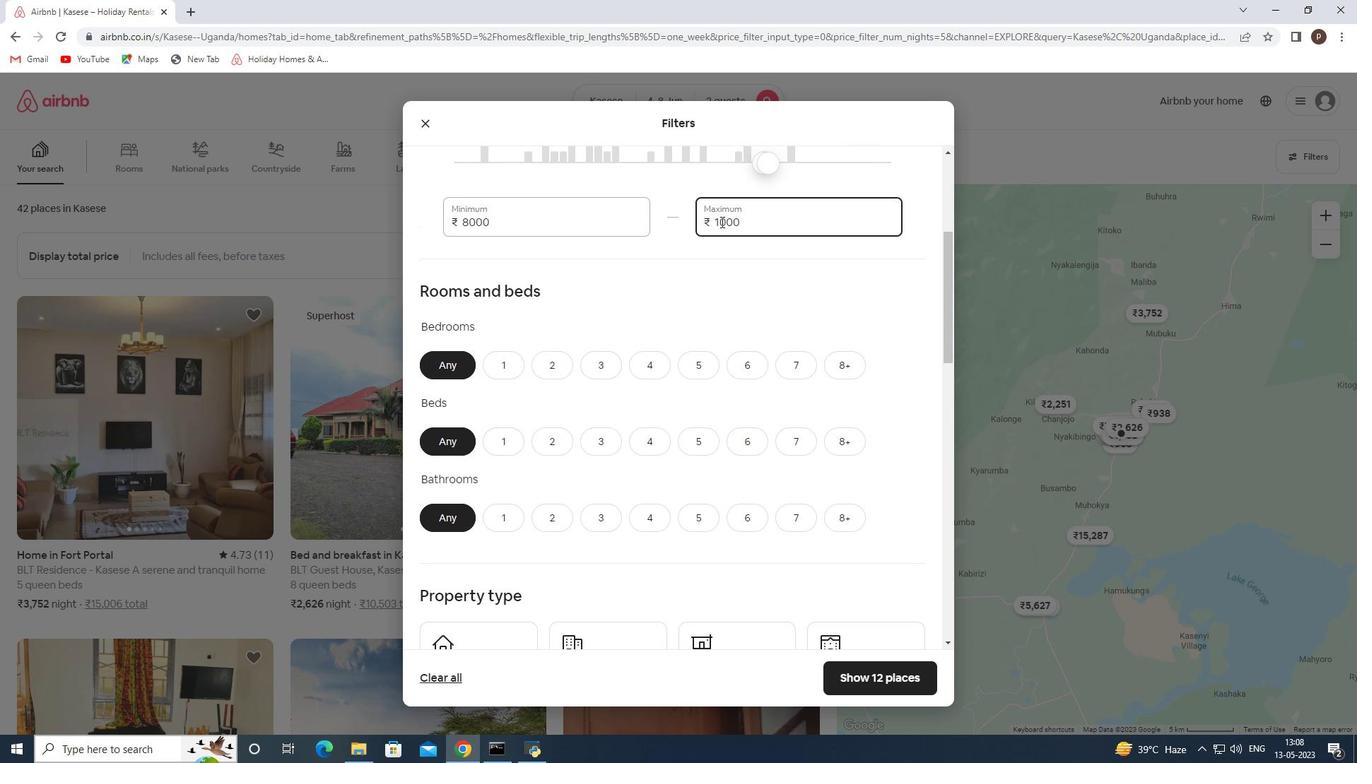 
Action: Mouse moved to (714, 261)
Screenshot: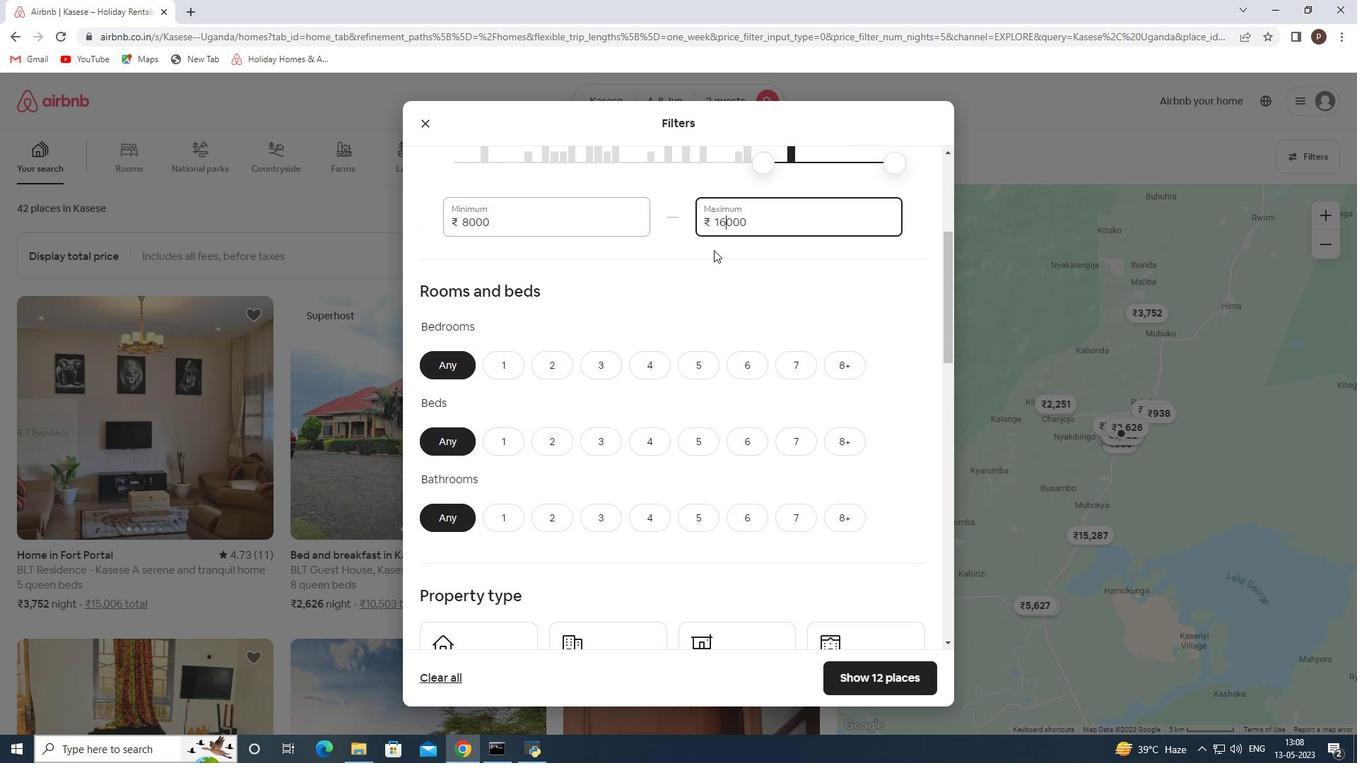 
Action: Mouse scrolled (714, 260) with delta (0, 0)
Screenshot: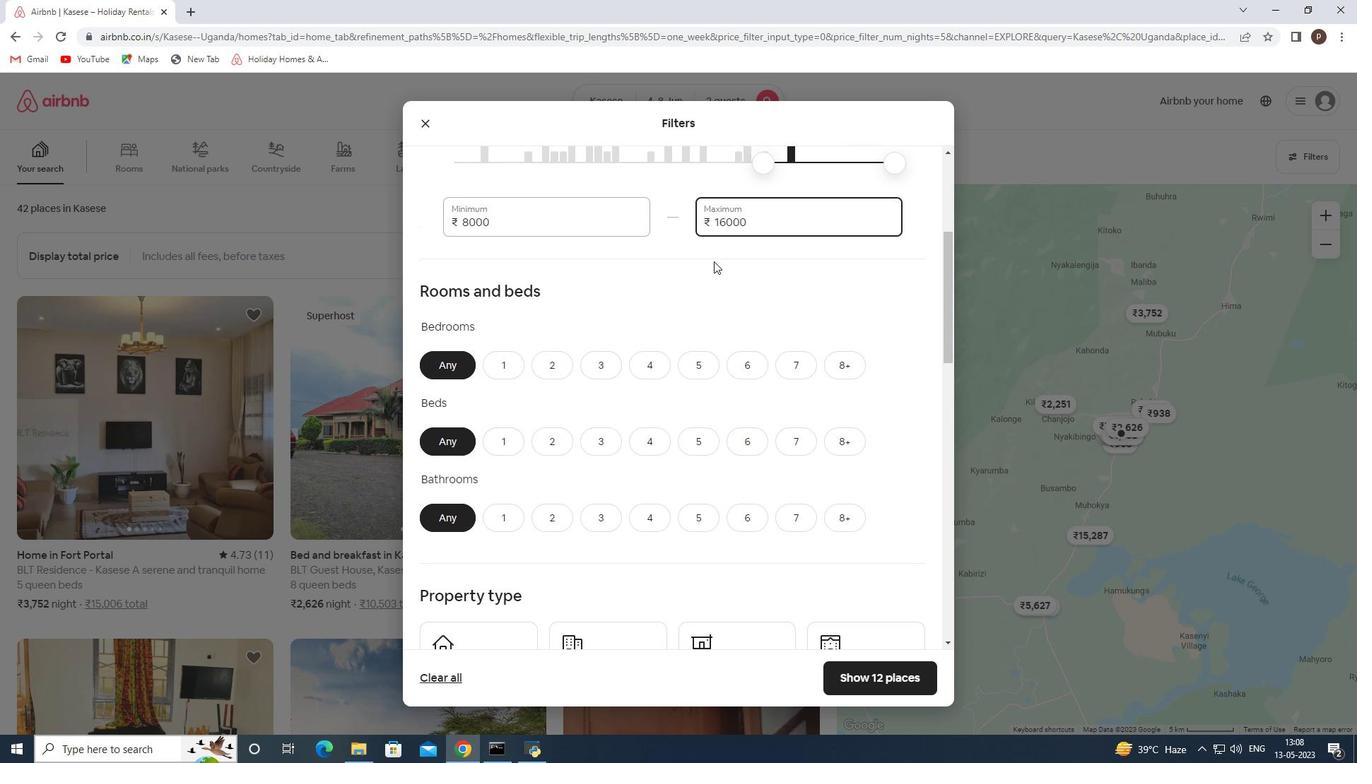 
Action: Mouse scrolled (714, 260) with delta (0, 0)
Screenshot: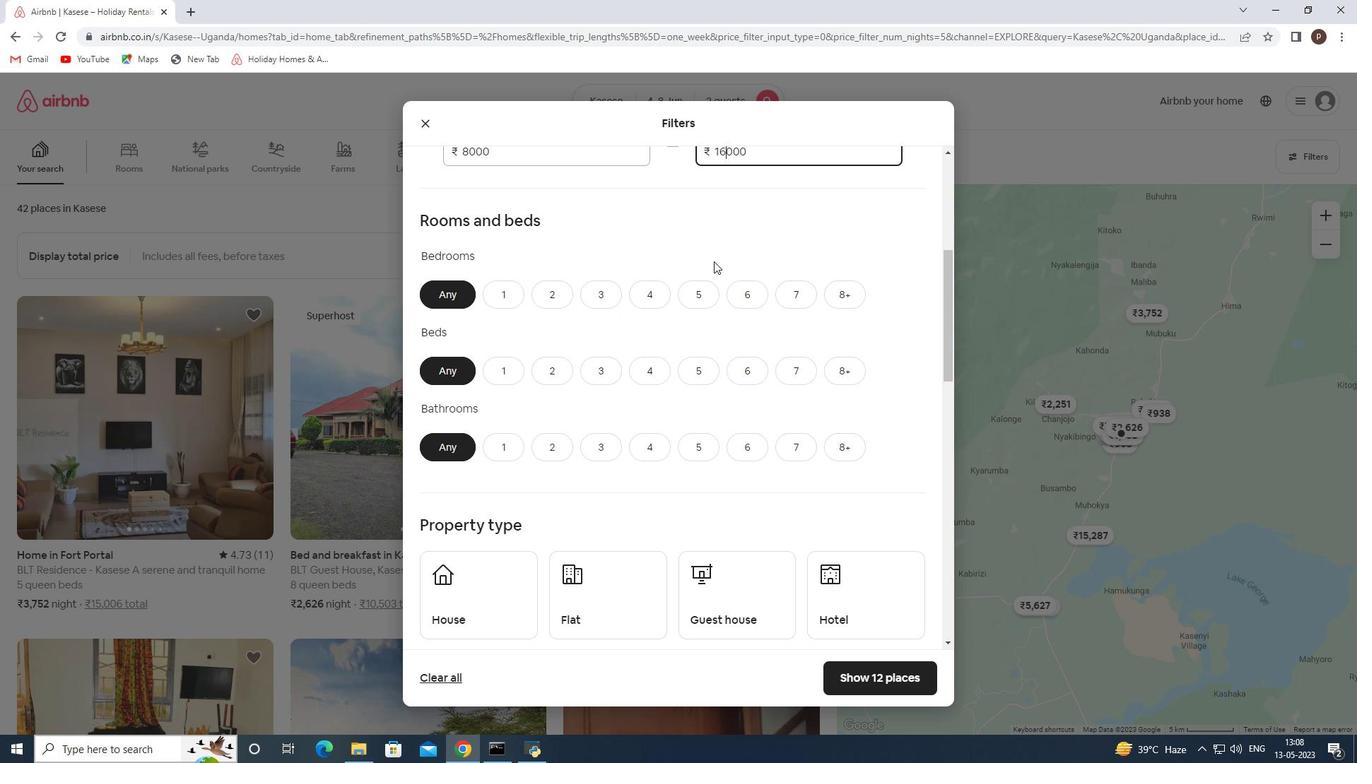 
Action: Mouse moved to (510, 221)
Screenshot: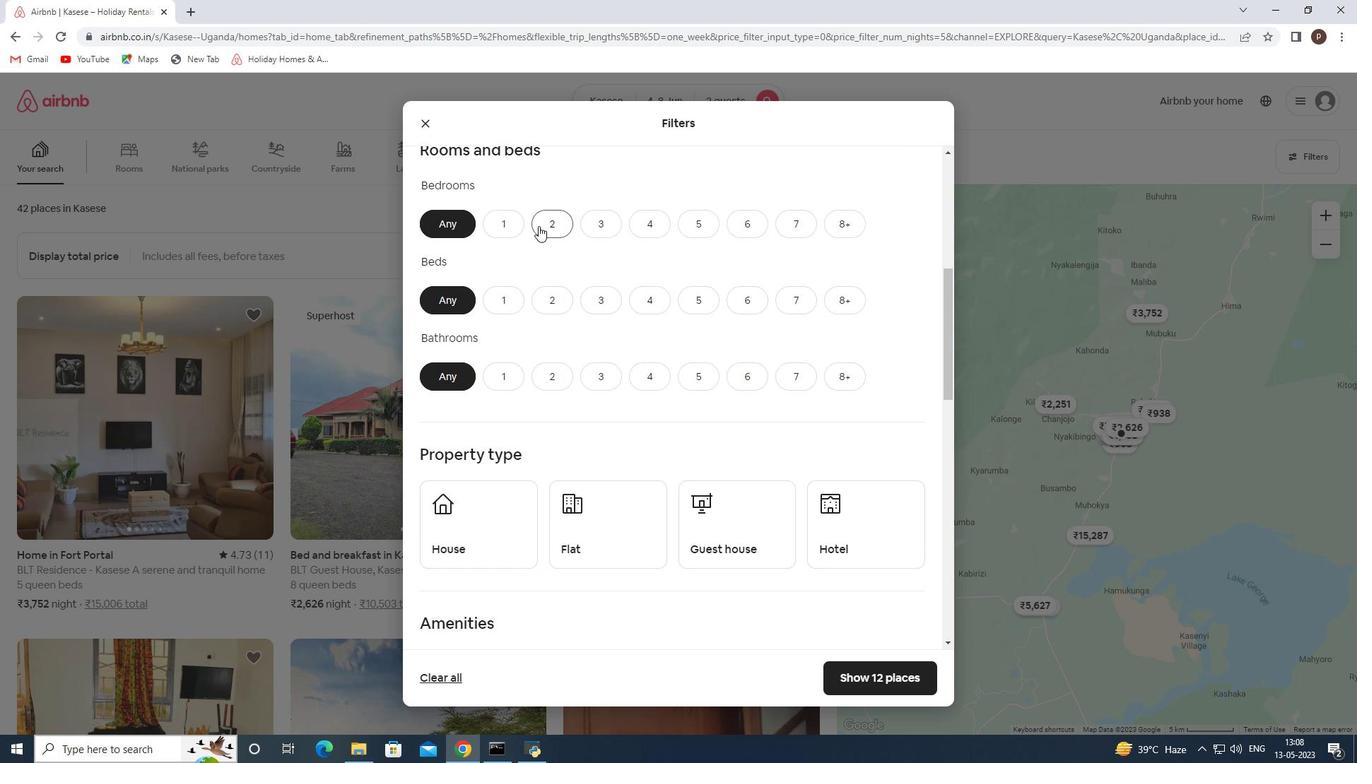 
Action: Mouse pressed left at (510, 221)
Screenshot: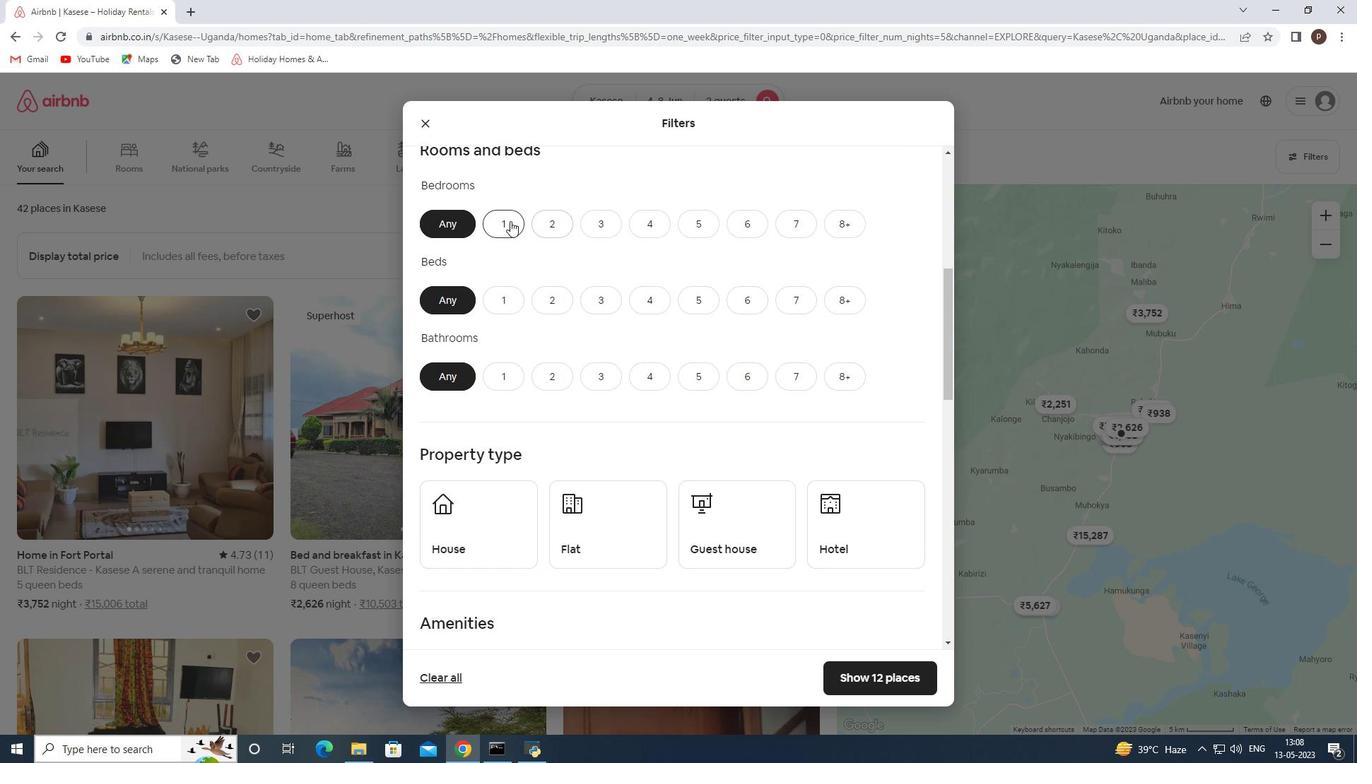 
Action: Mouse moved to (497, 299)
Screenshot: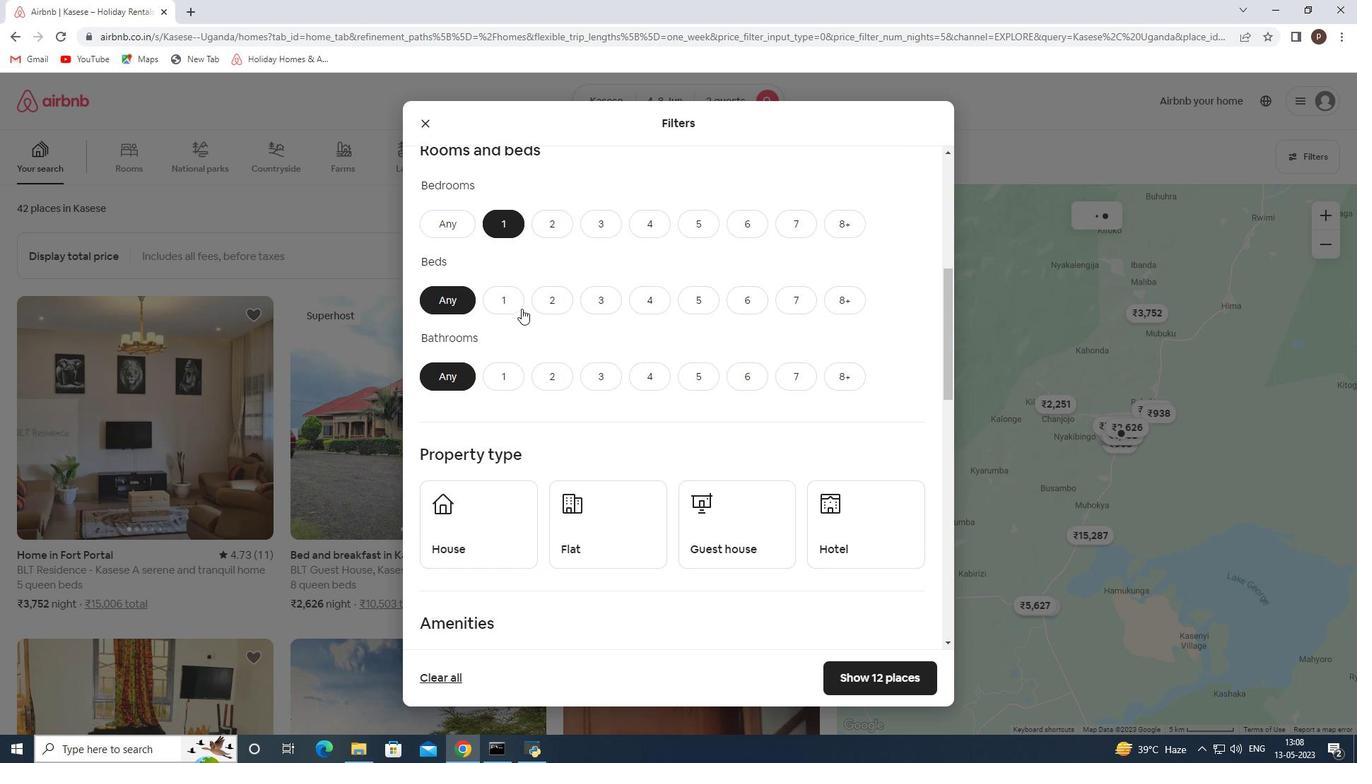 
Action: Mouse pressed left at (497, 299)
Screenshot: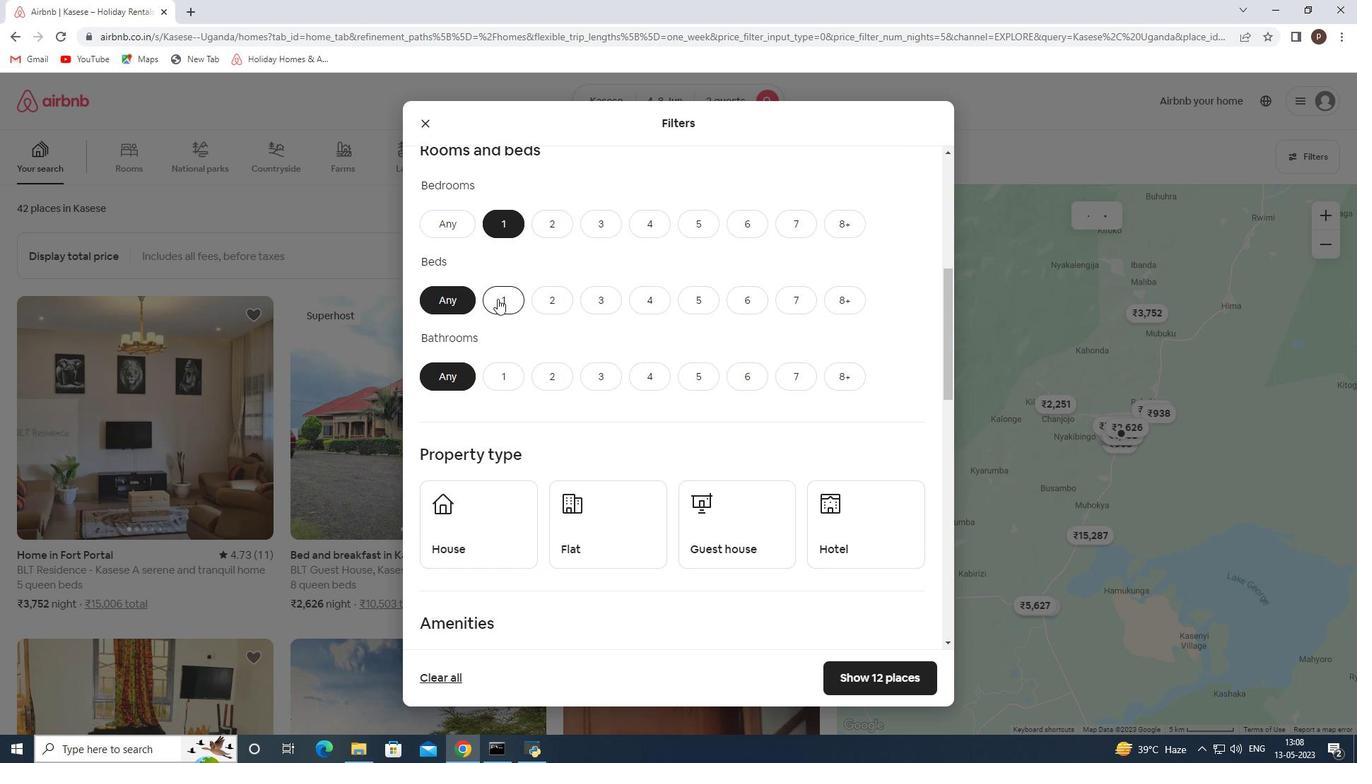 
Action: Mouse moved to (502, 366)
Screenshot: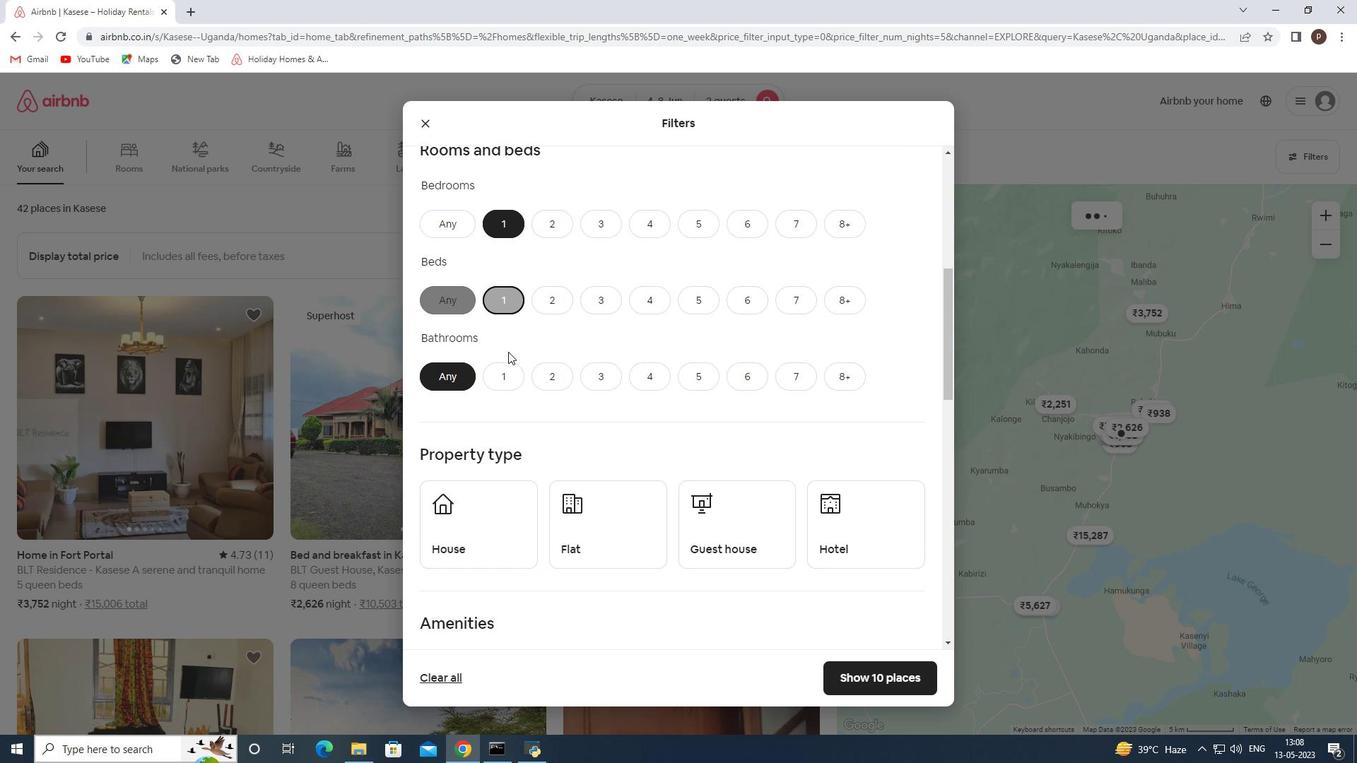 
Action: Mouse pressed left at (502, 366)
Screenshot: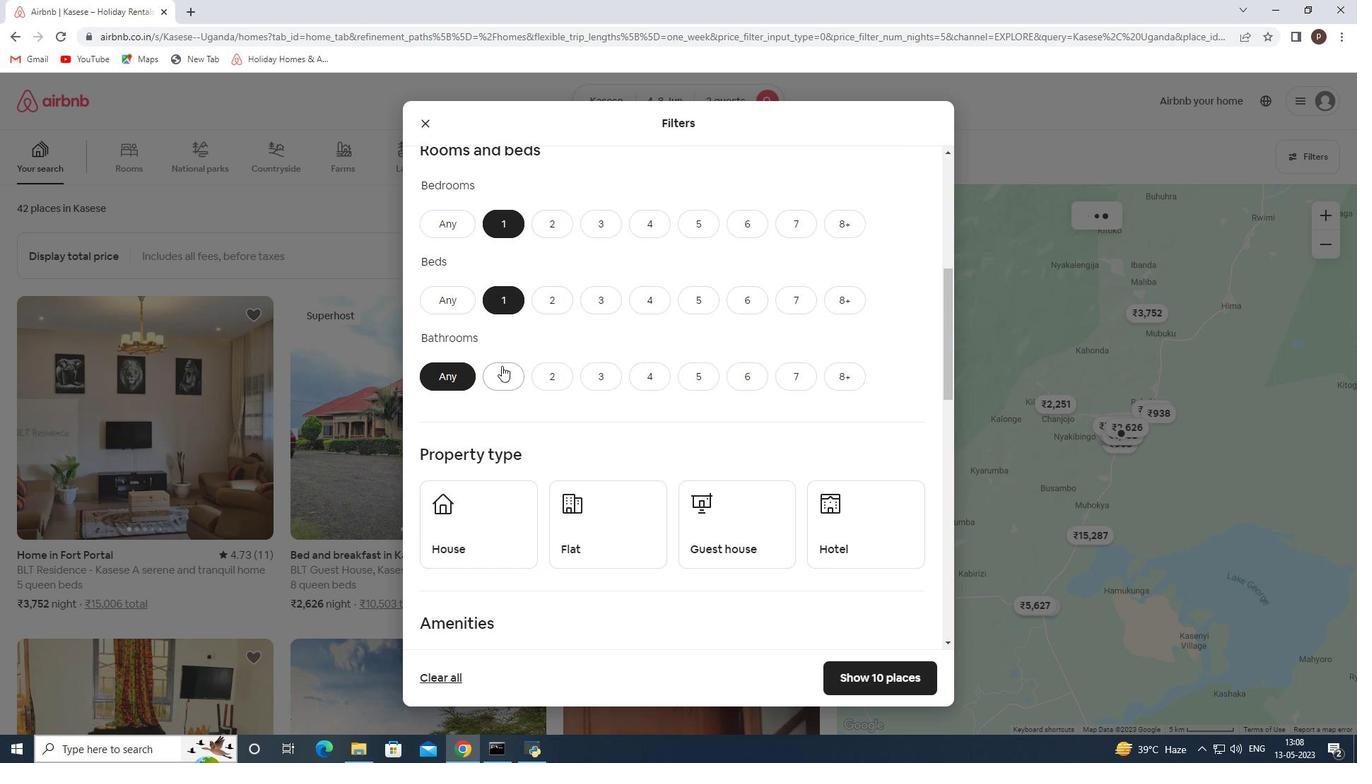 
Action: Mouse scrolled (502, 365) with delta (0, 0)
Screenshot: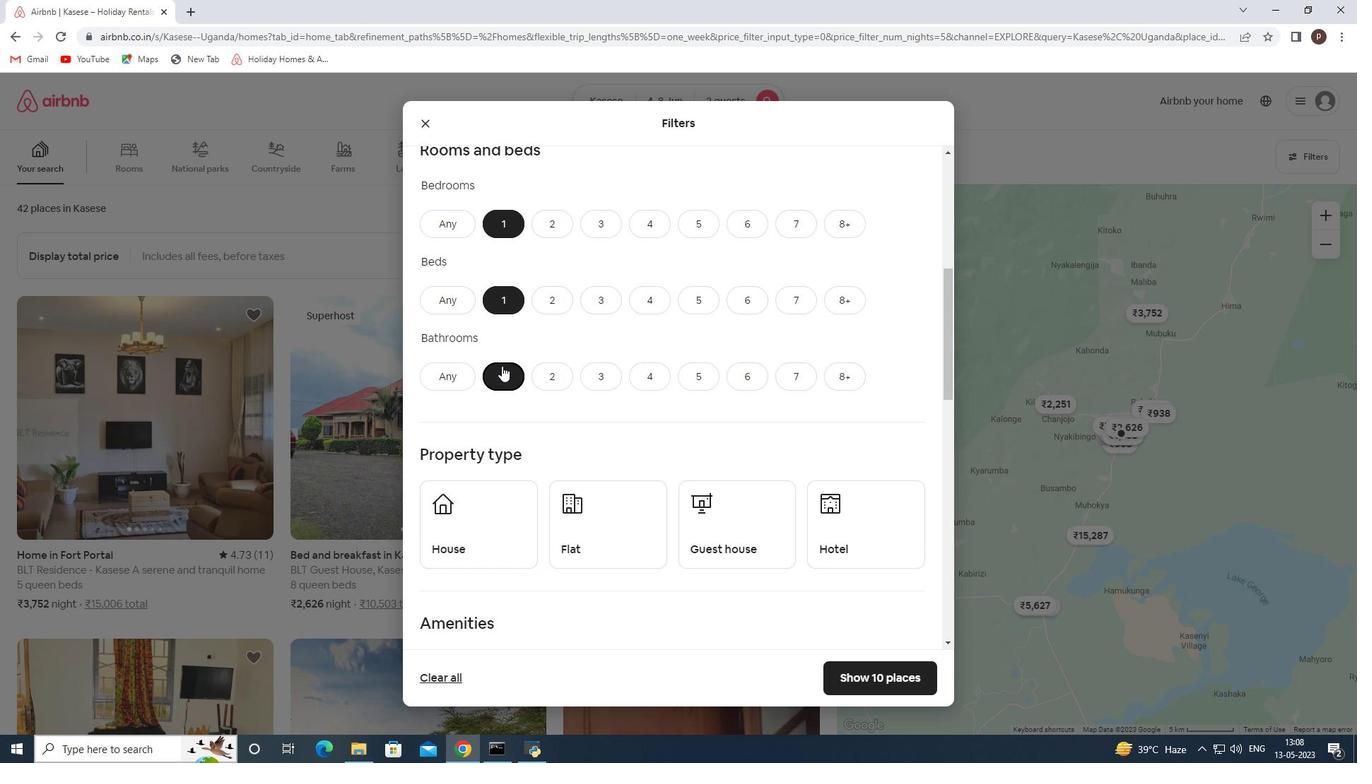 
Action: Mouse moved to (497, 441)
Screenshot: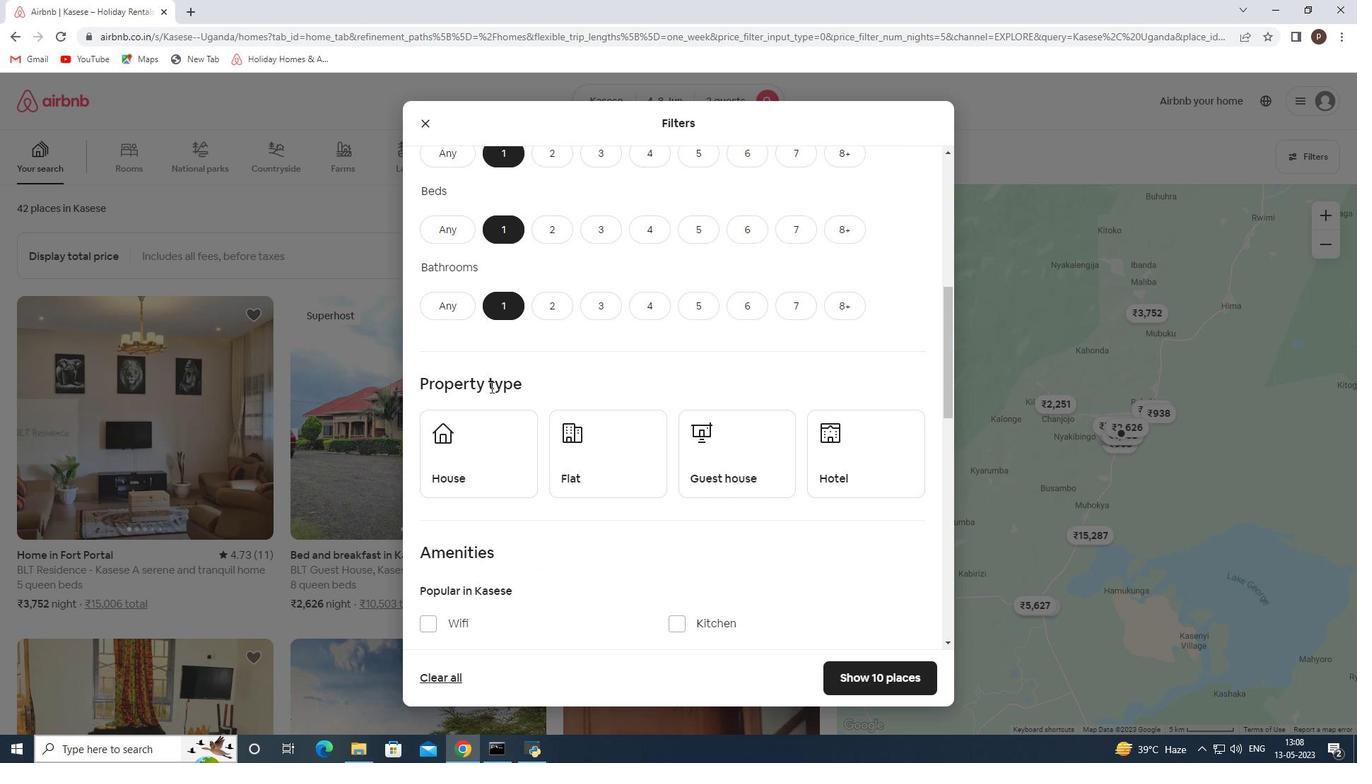
Action: Mouse pressed left at (497, 441)
Screenshot: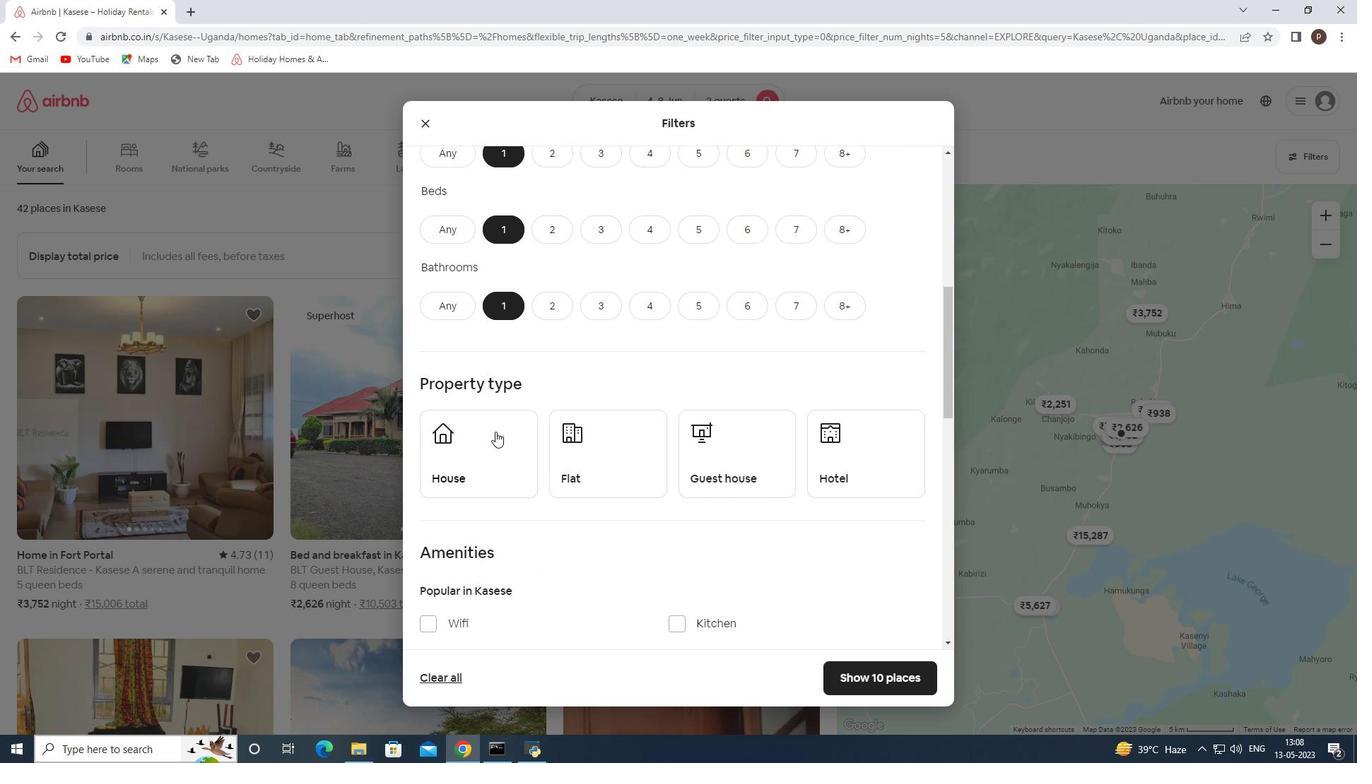 
Action: Mouse moved to (601, 443)
Screenshot: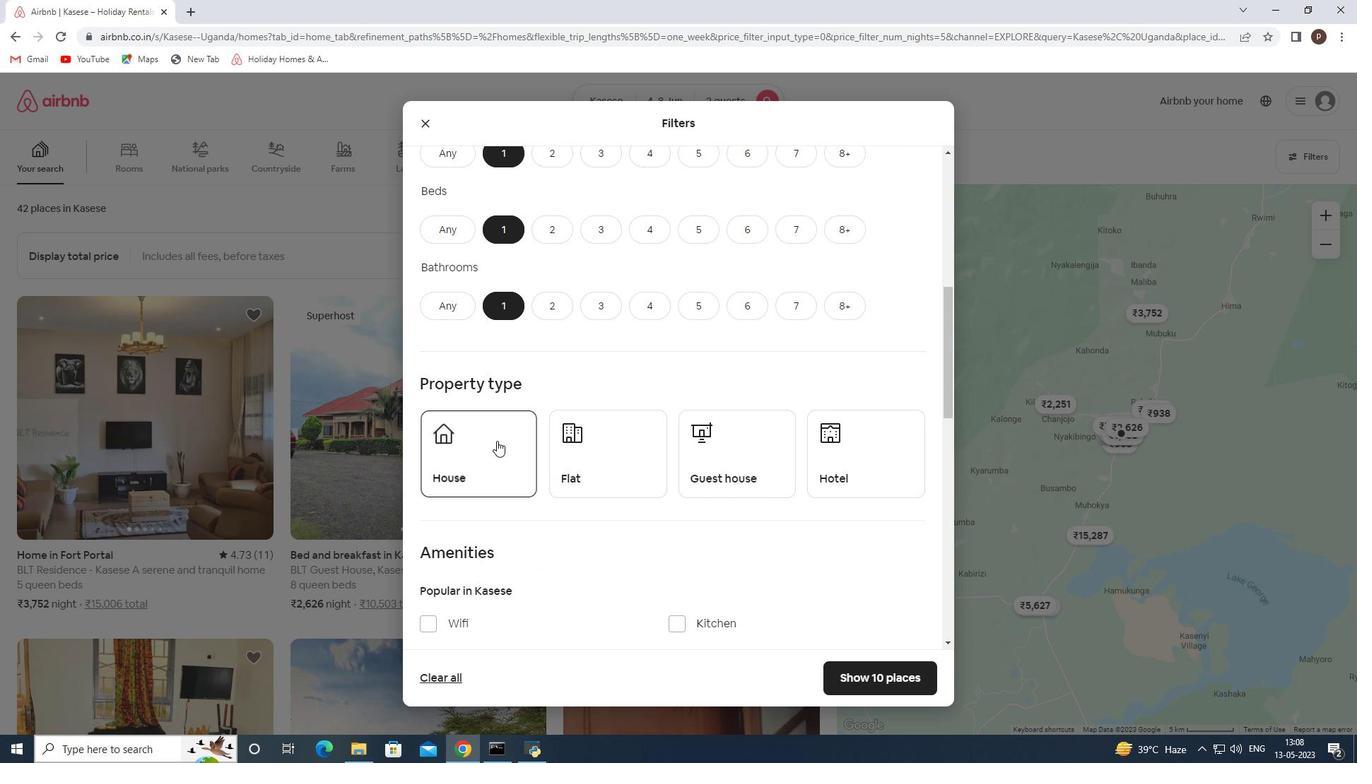 
Action: Mouse pressed left at (601, 443)
Screenshot: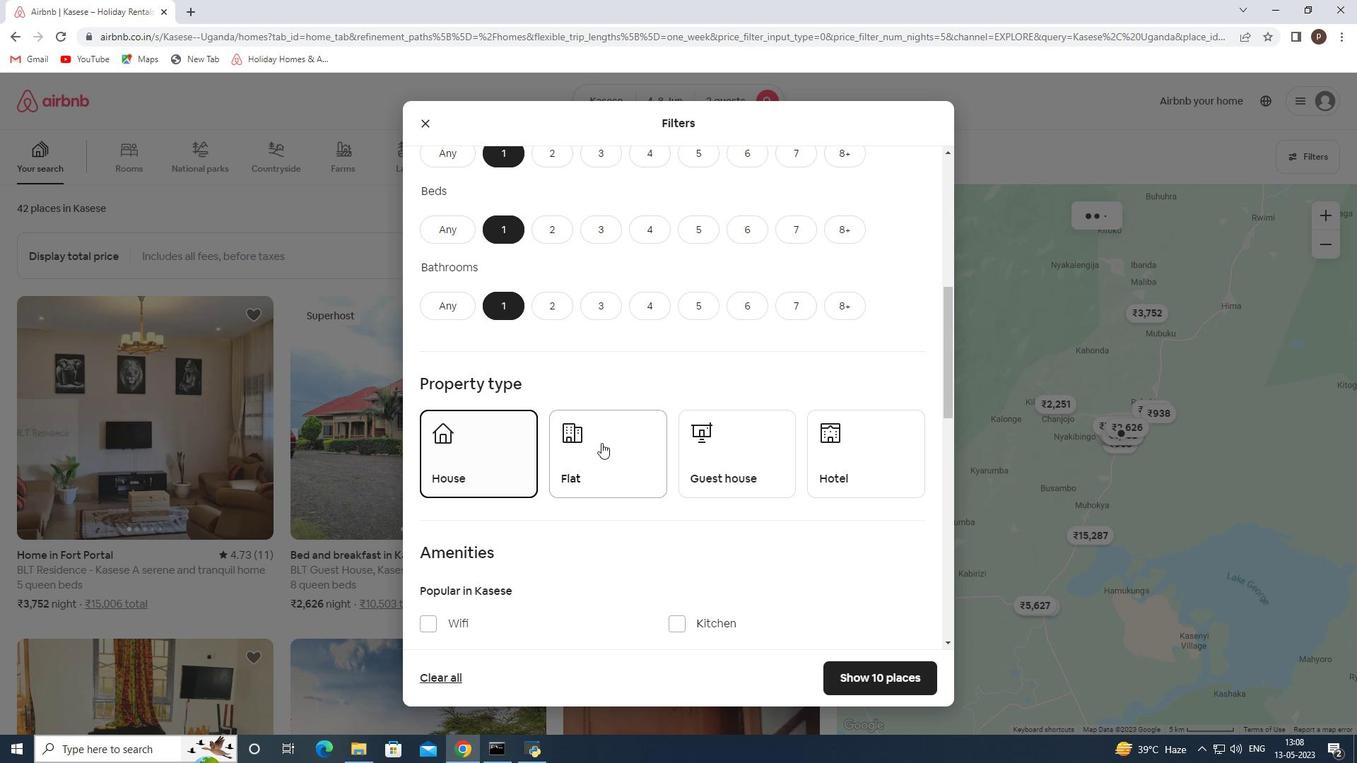 
Action: Mouse moved to (709, 449)
Screenshot: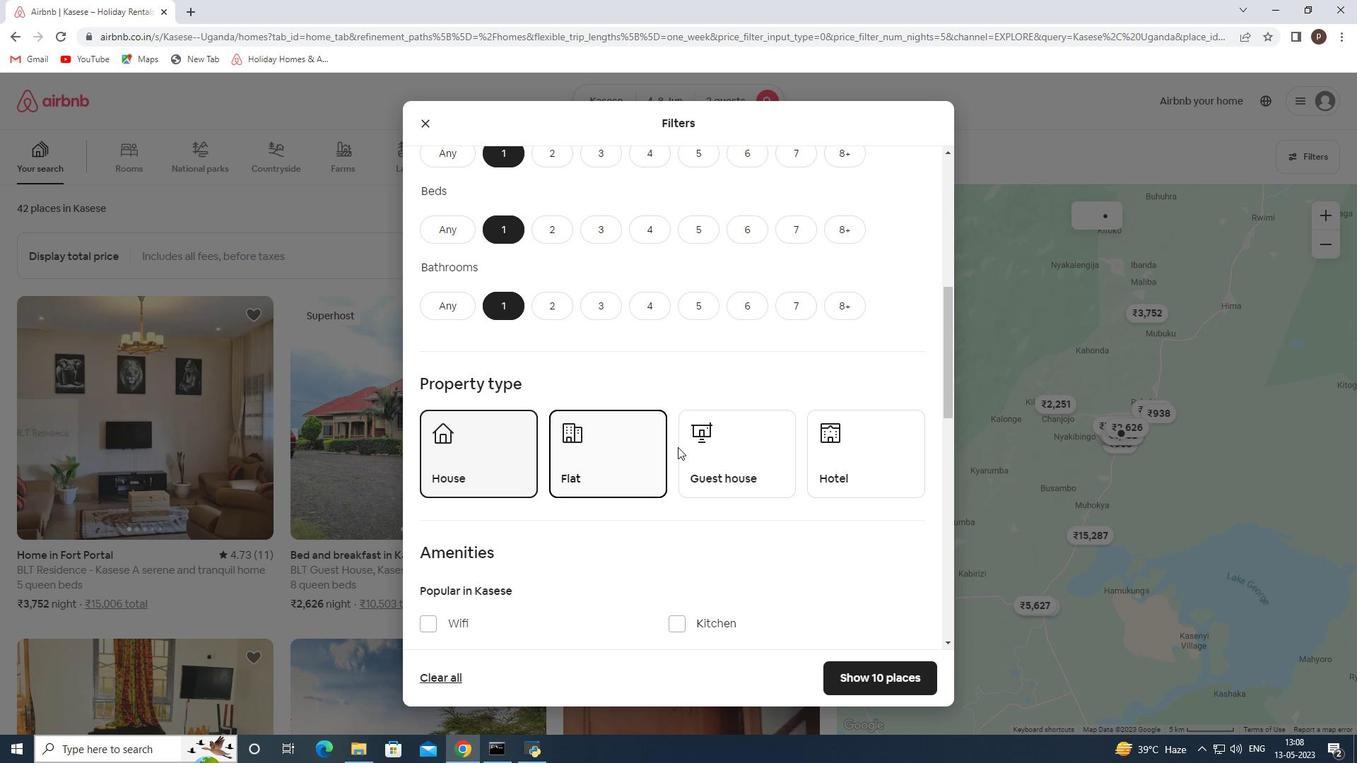 
Action: Mouse pressed left at (709, 449)
Screenshot: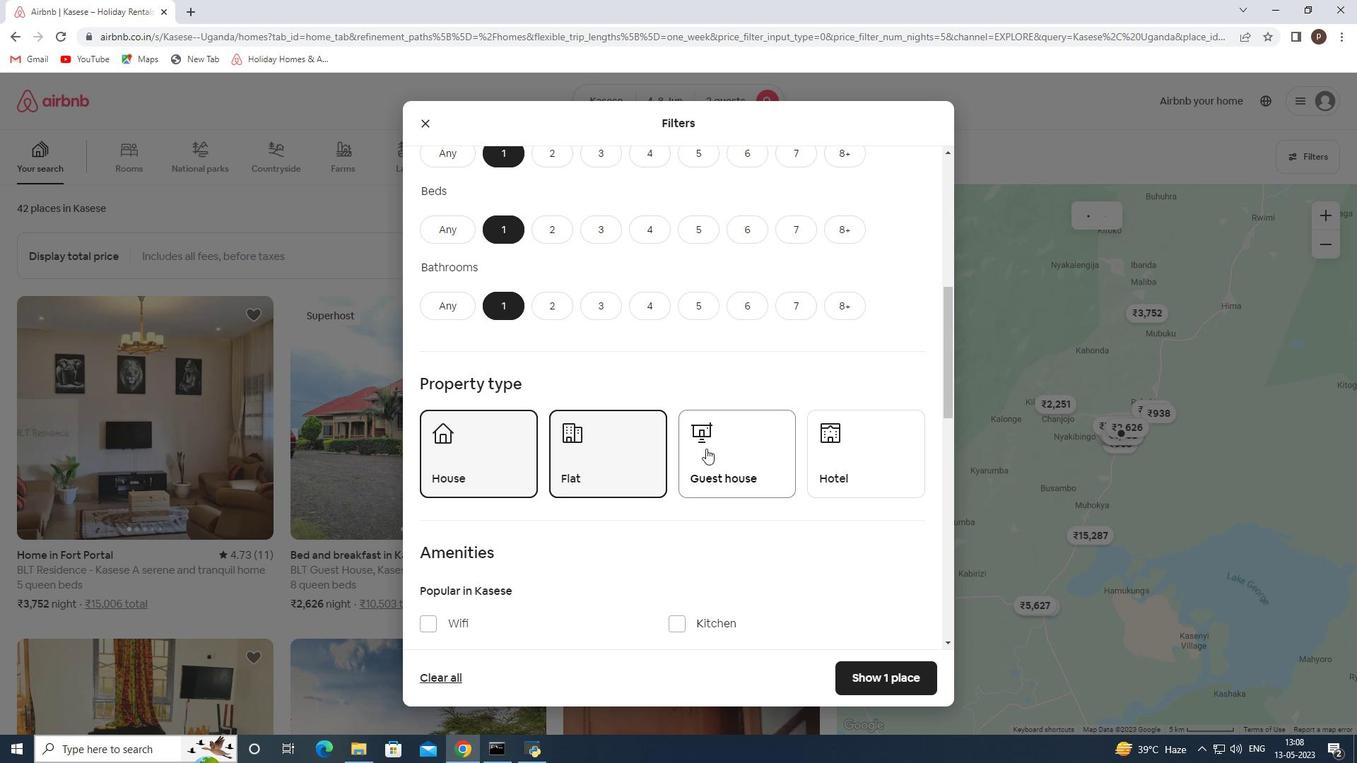 
Action: Mouse moved to (845, 449)
Screenshot: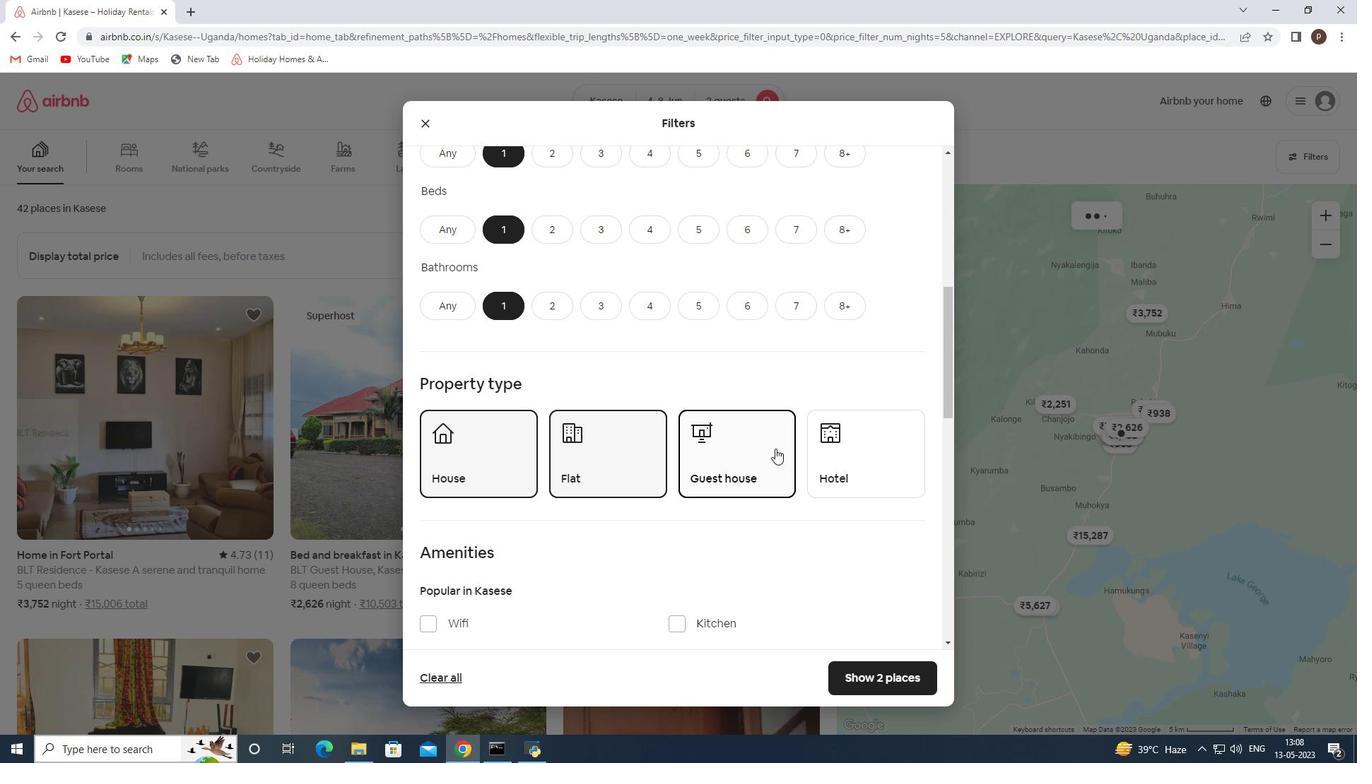 
Action: Mouse pressed left at (845, 449)
Screenshot: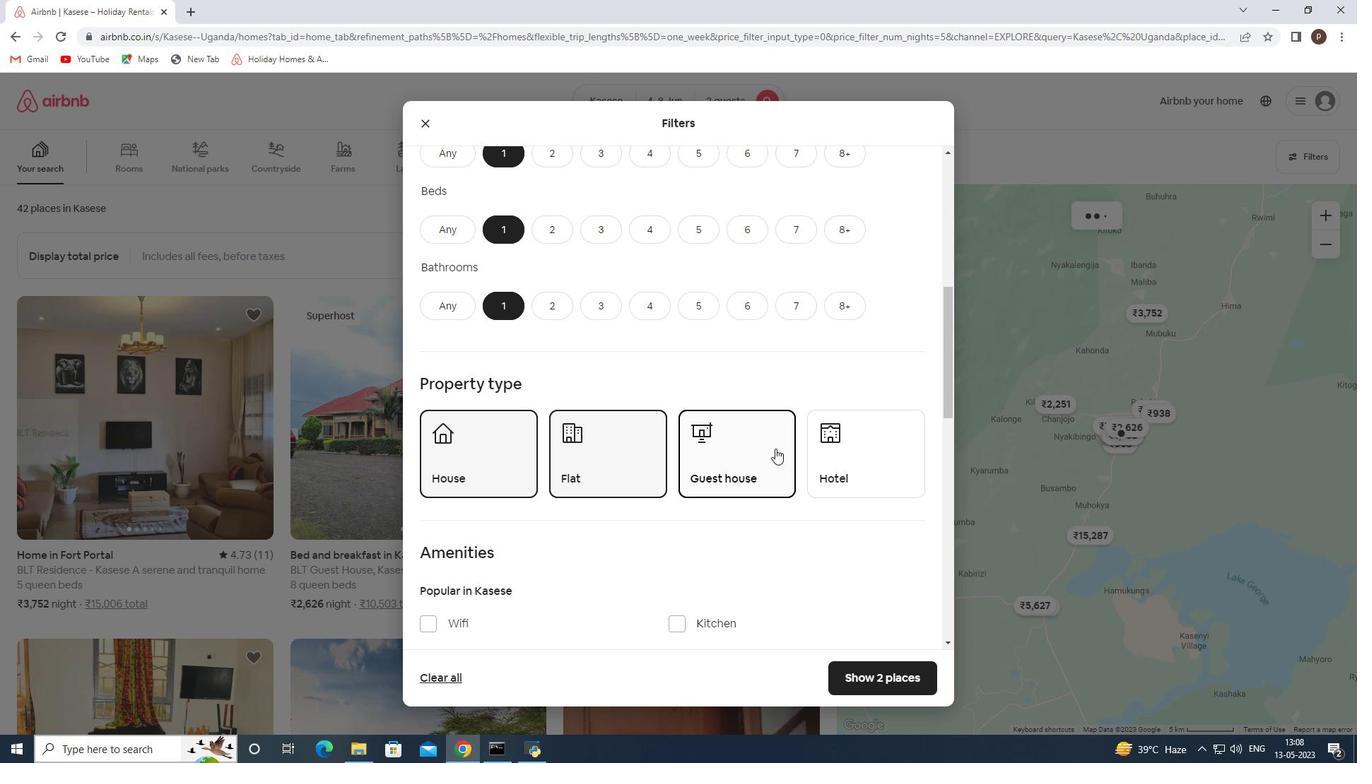 
Action: Mouse moved to (698, 481)
Screenshot: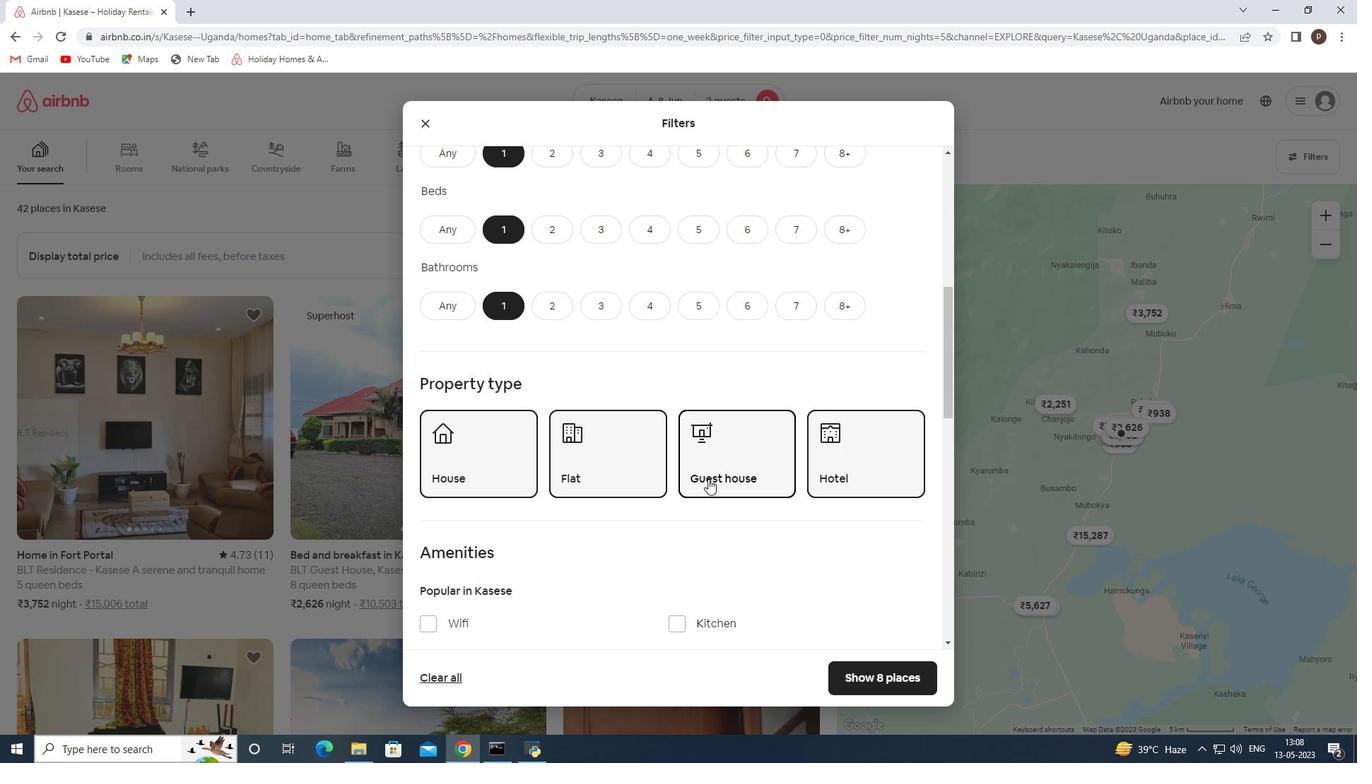 
Action: Mouse scrolled (700, 480) with delta (0, 0)
Screenshot: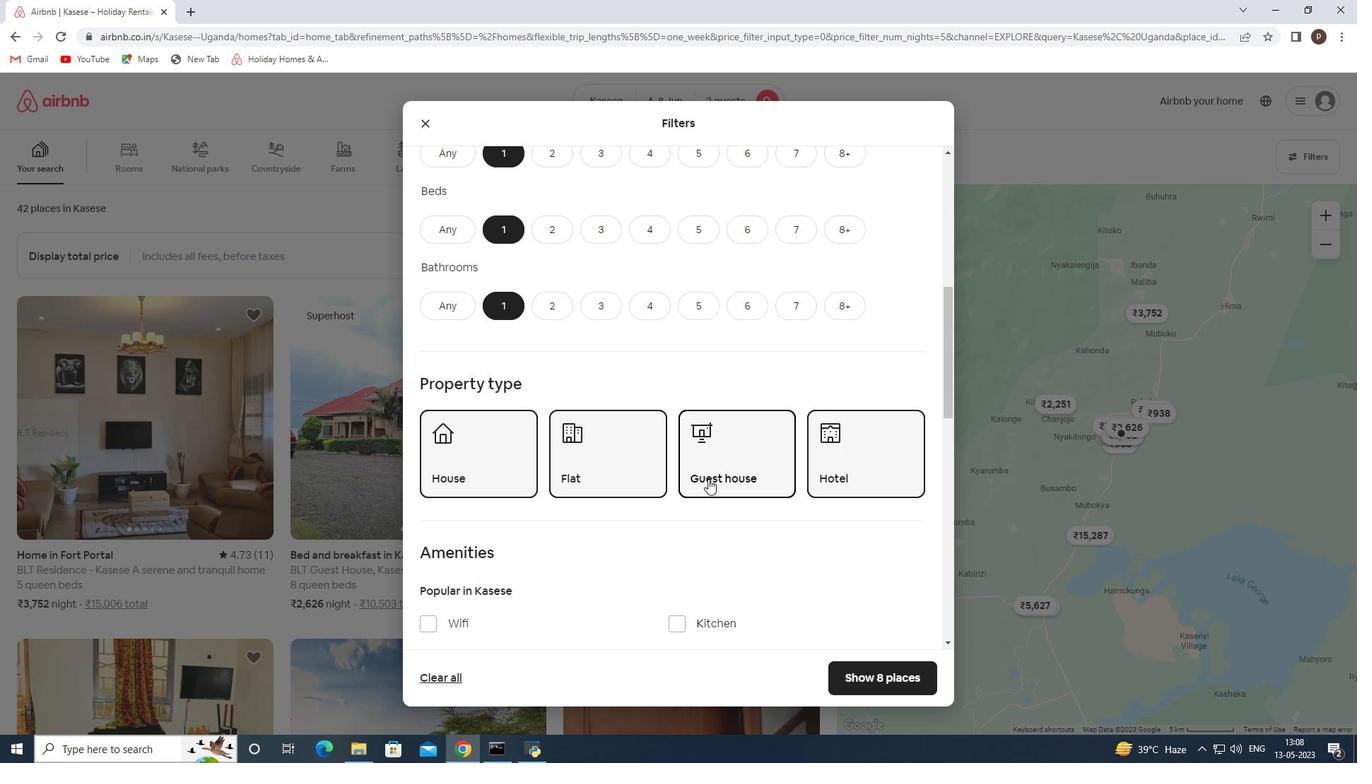 
Action: Mouse moved to (692, 482)
Screenshot: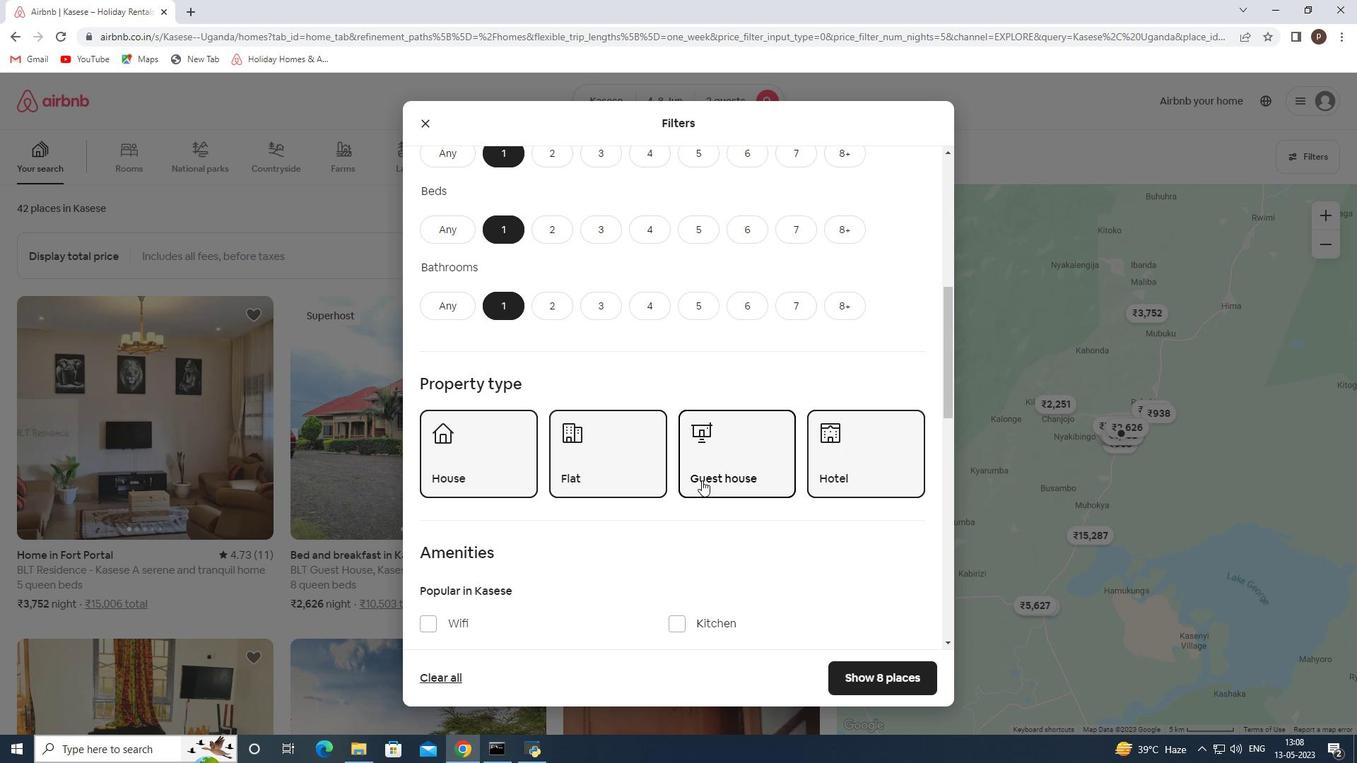 
Action: Mouse scrolled (692, 481) with delta (0, 0)
Screenshot: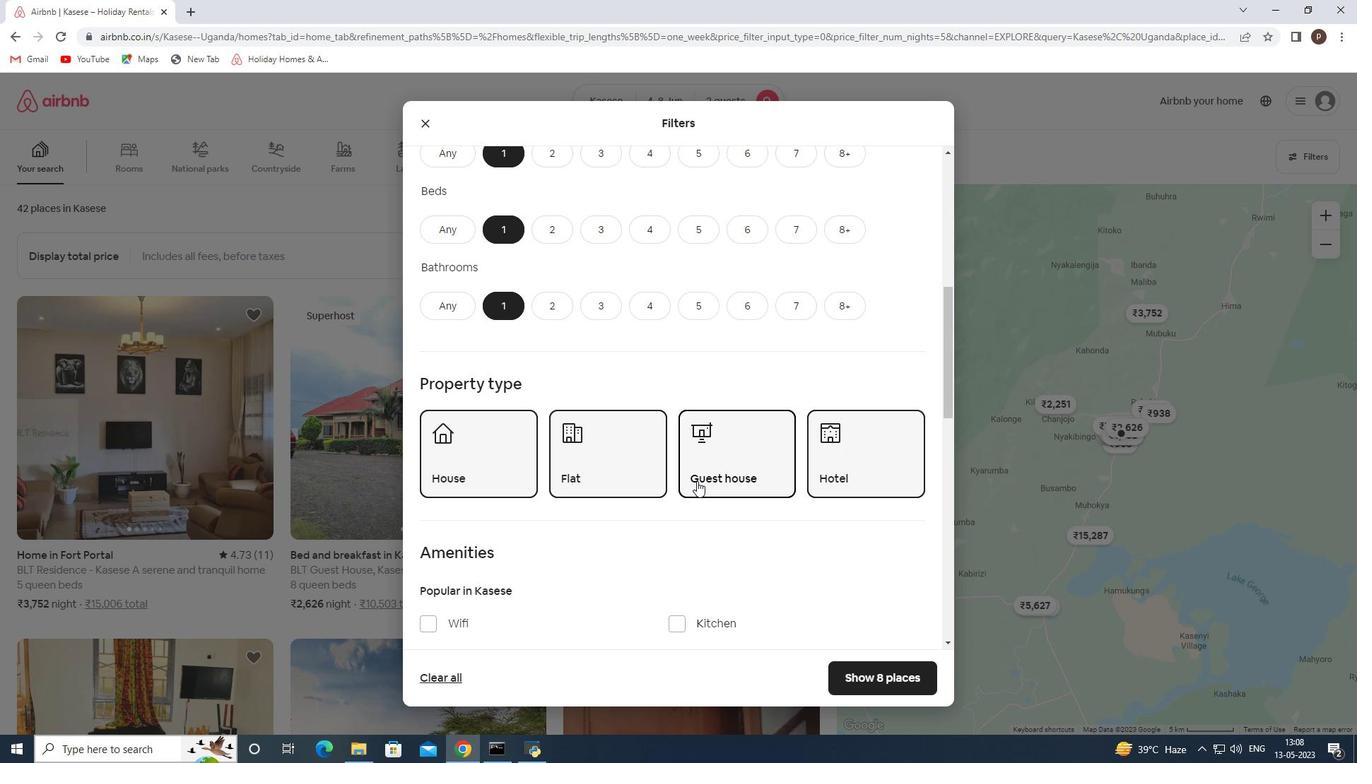 
Action: Mouse moved to (606, 446)
Screenshot: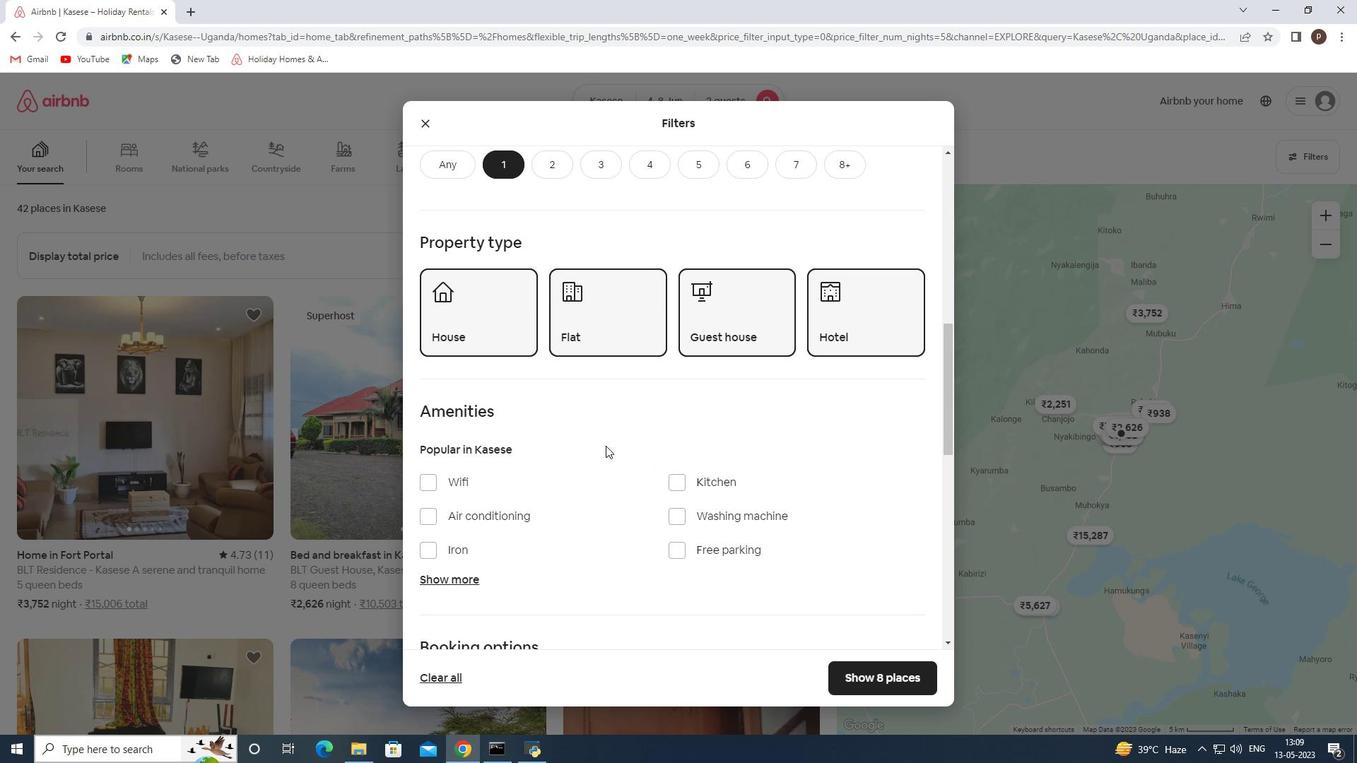 
Action: Mouse scrolled (606, 445) with delta (0, 0)
Screenshot: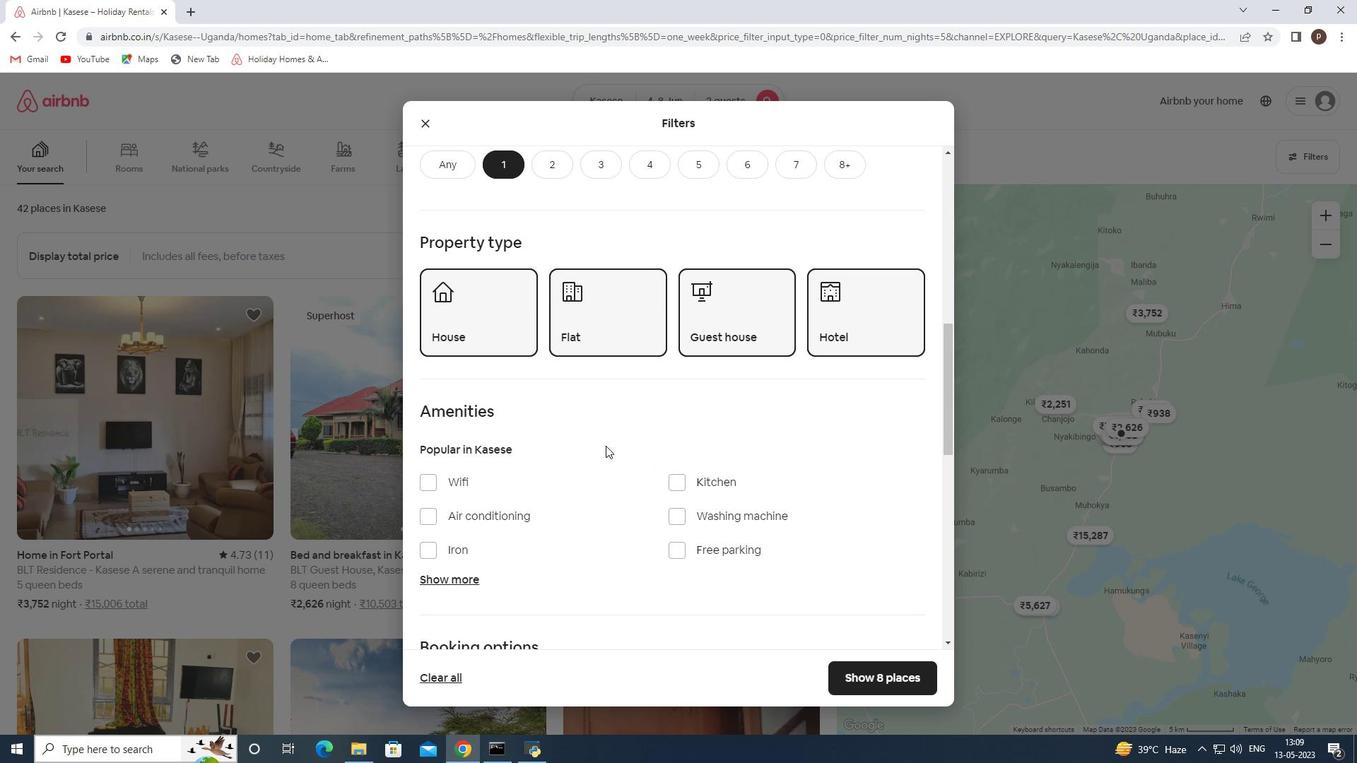 
Action: Mouse scrolled (606, 445) with delta (0, 0)
Screenshot: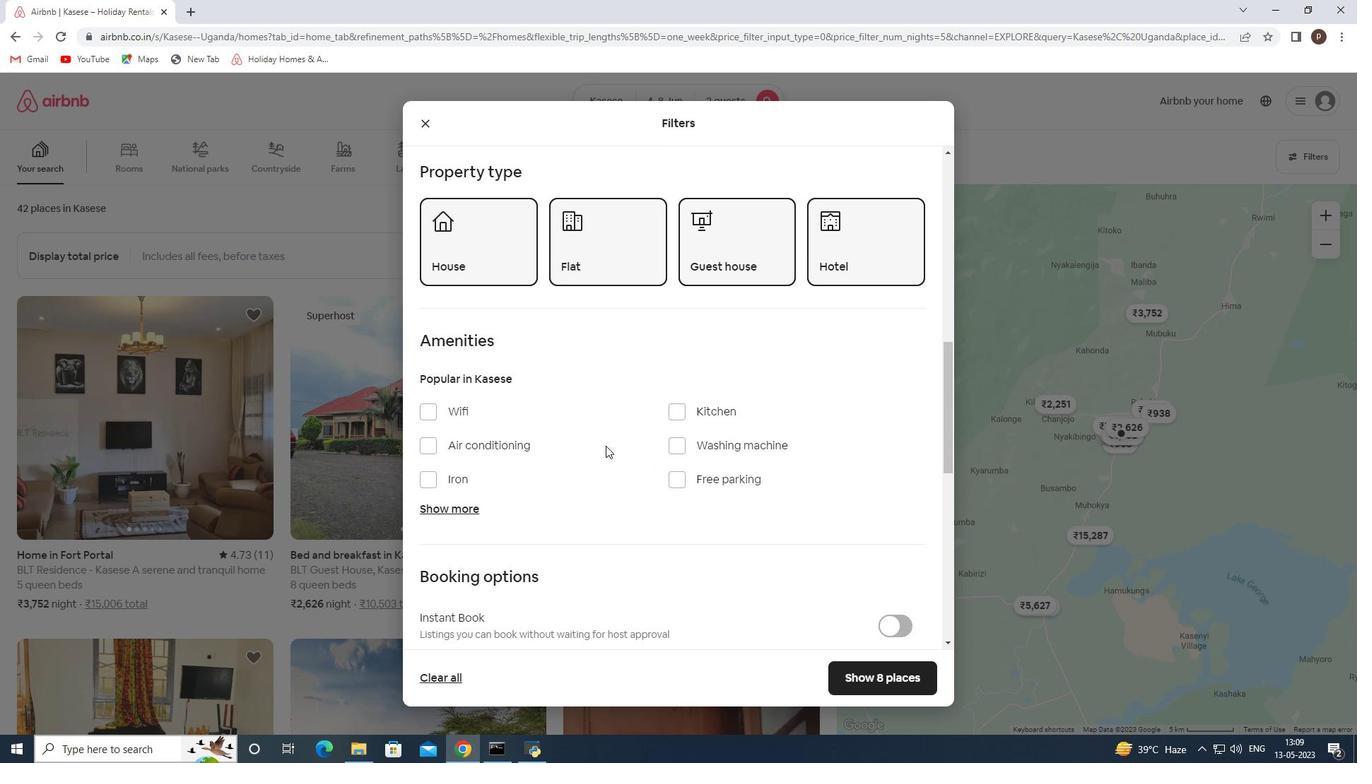 
Action: Mouse scrolled (606, 445) with delta (0, 0)
Screenshot: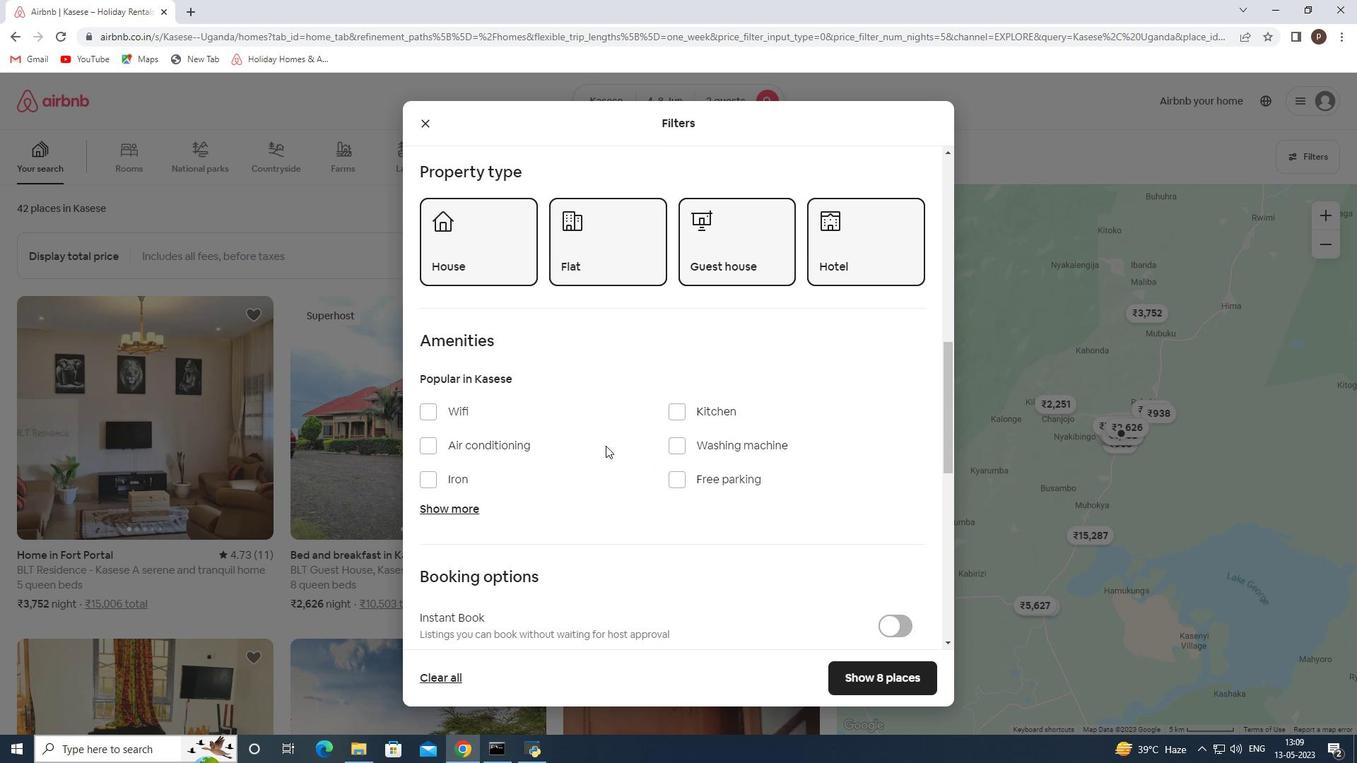 
Action: Mouse moved to (888, 533)
Screenshot: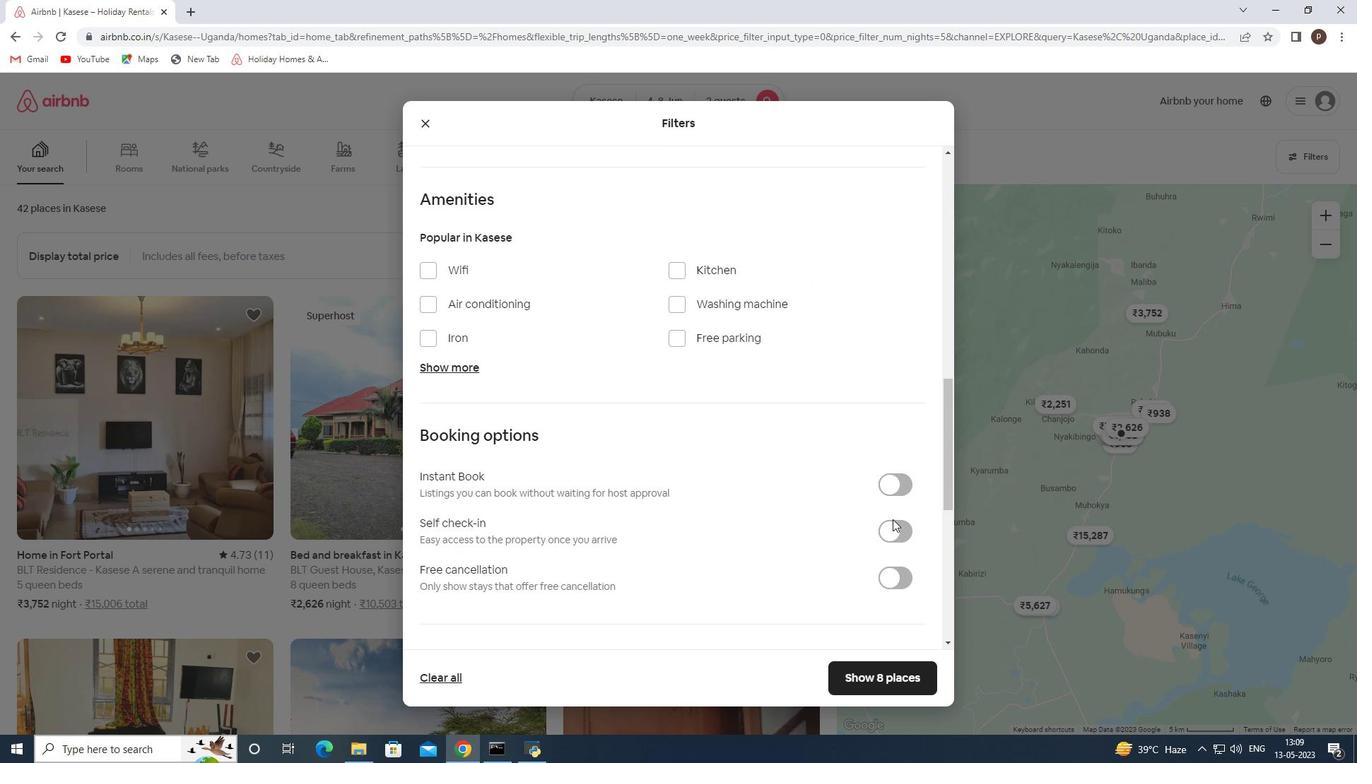 
Action: Mouse pressed left at (888, 533)
Screenshot: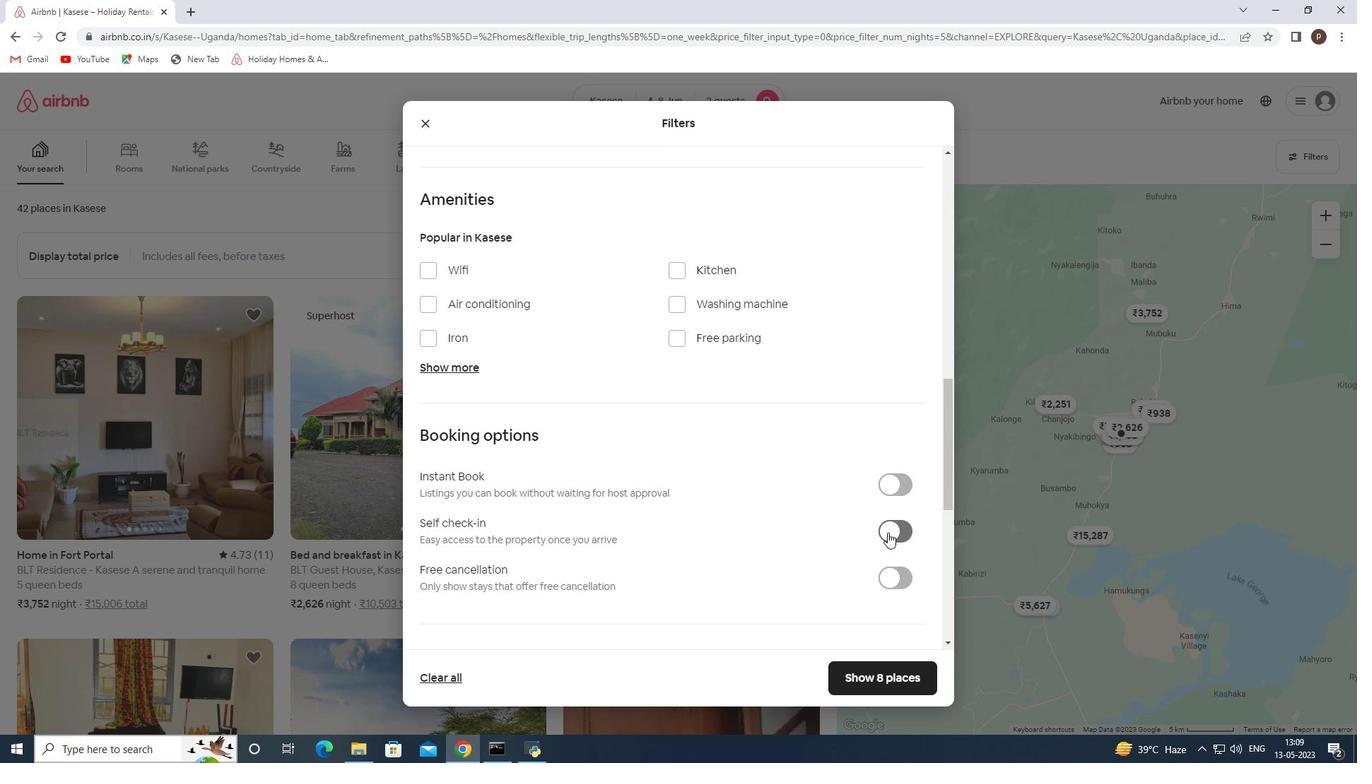 
Action: Mouse moved to (733, 511)
Screenshot: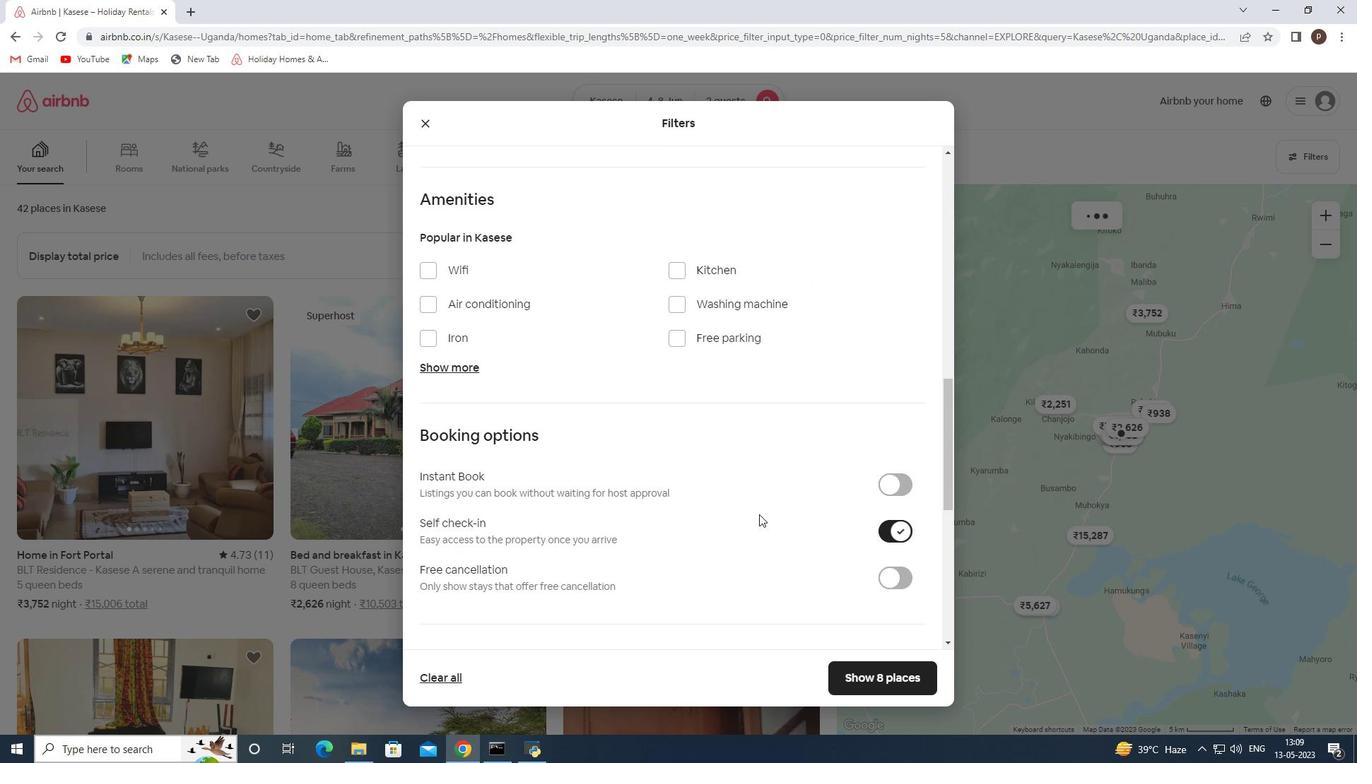 
Action: Mouse scrolled (733, 510) with delta (0, 0)
Screenshot: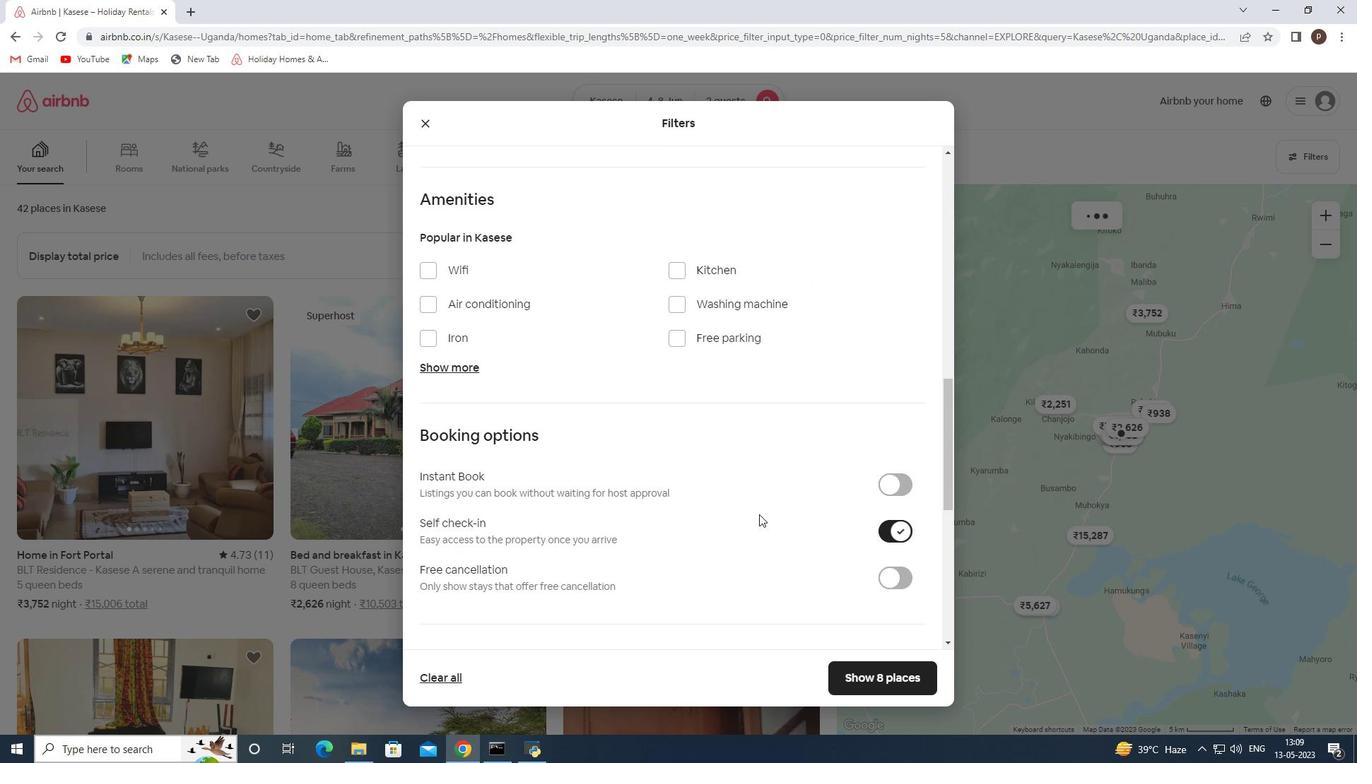
Action: Mouse moved to (719, 507)
Screenshot: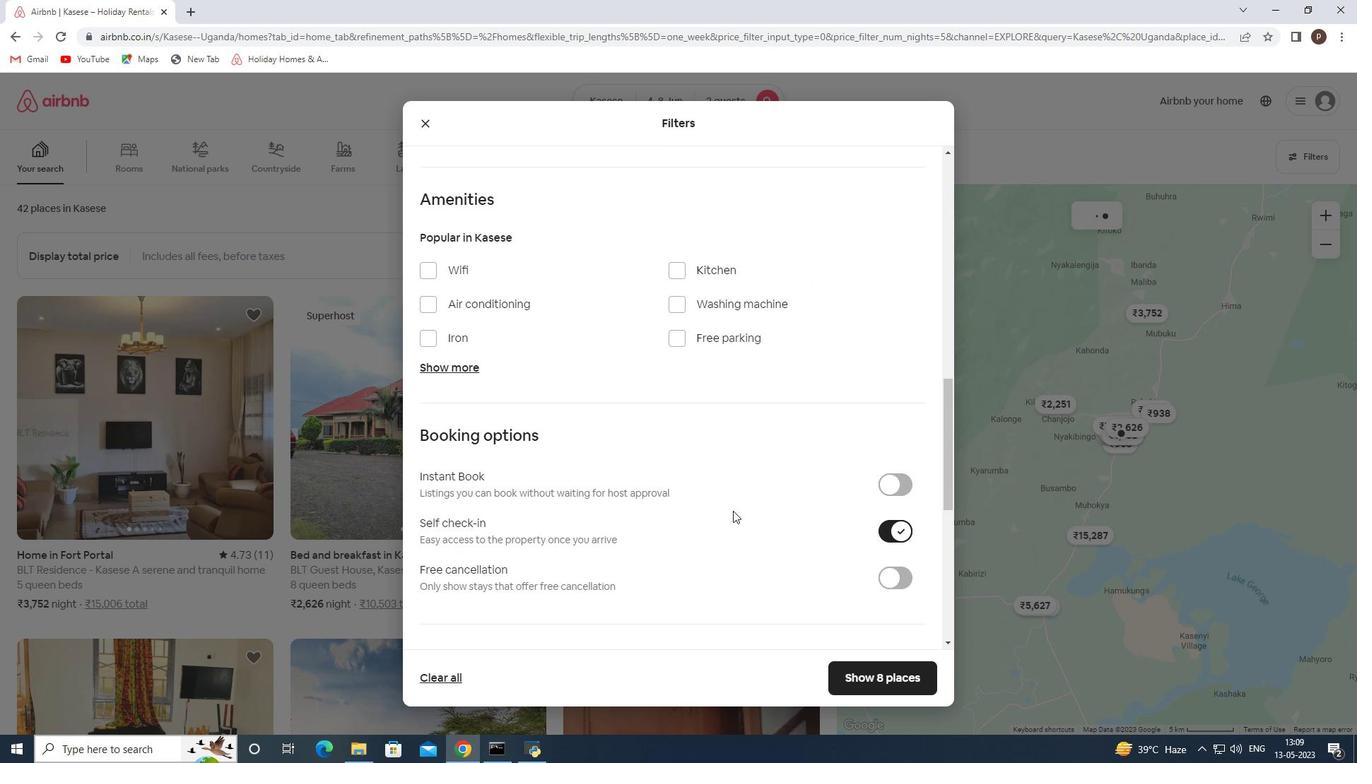 
Action: Mouse scrolled (721, 507) with delta (0, 0)
Screenshot: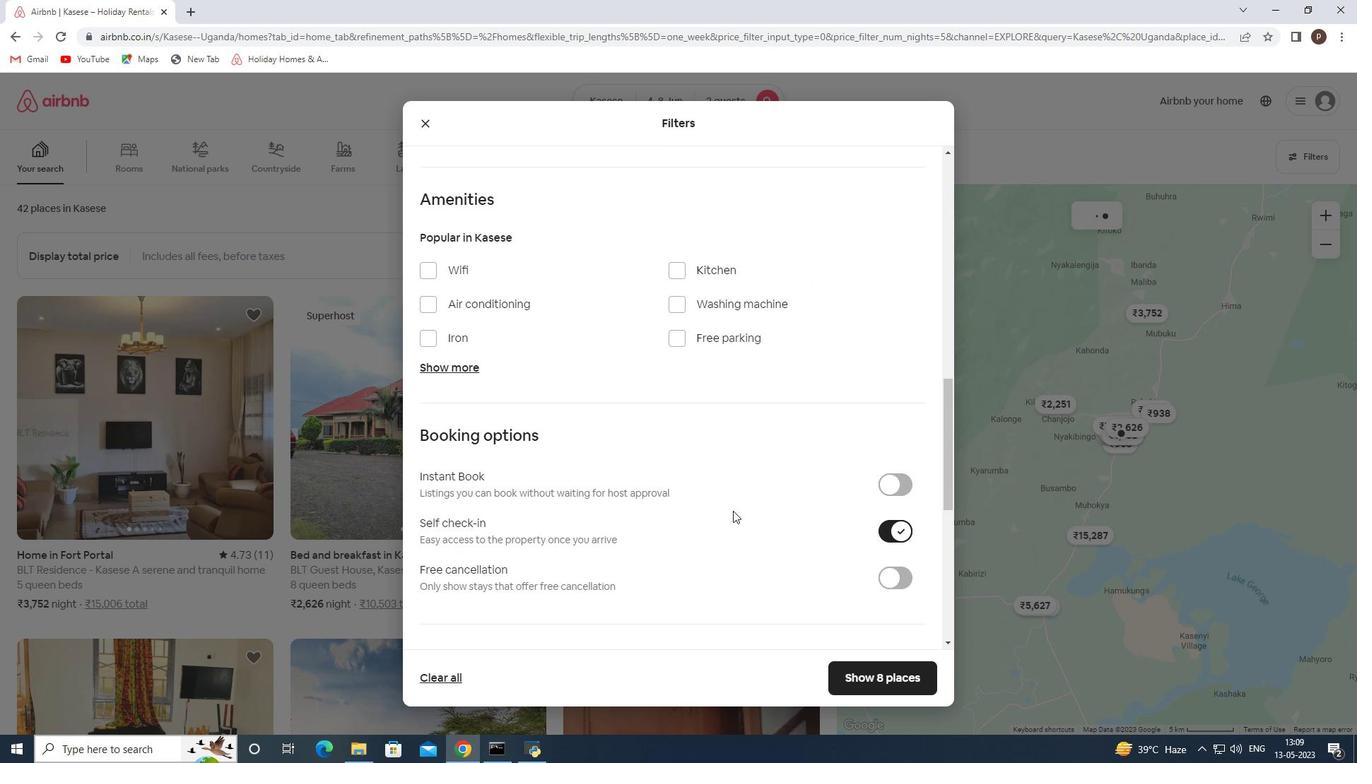 
Action: Mouse moved to (658, 458)
Screenshot: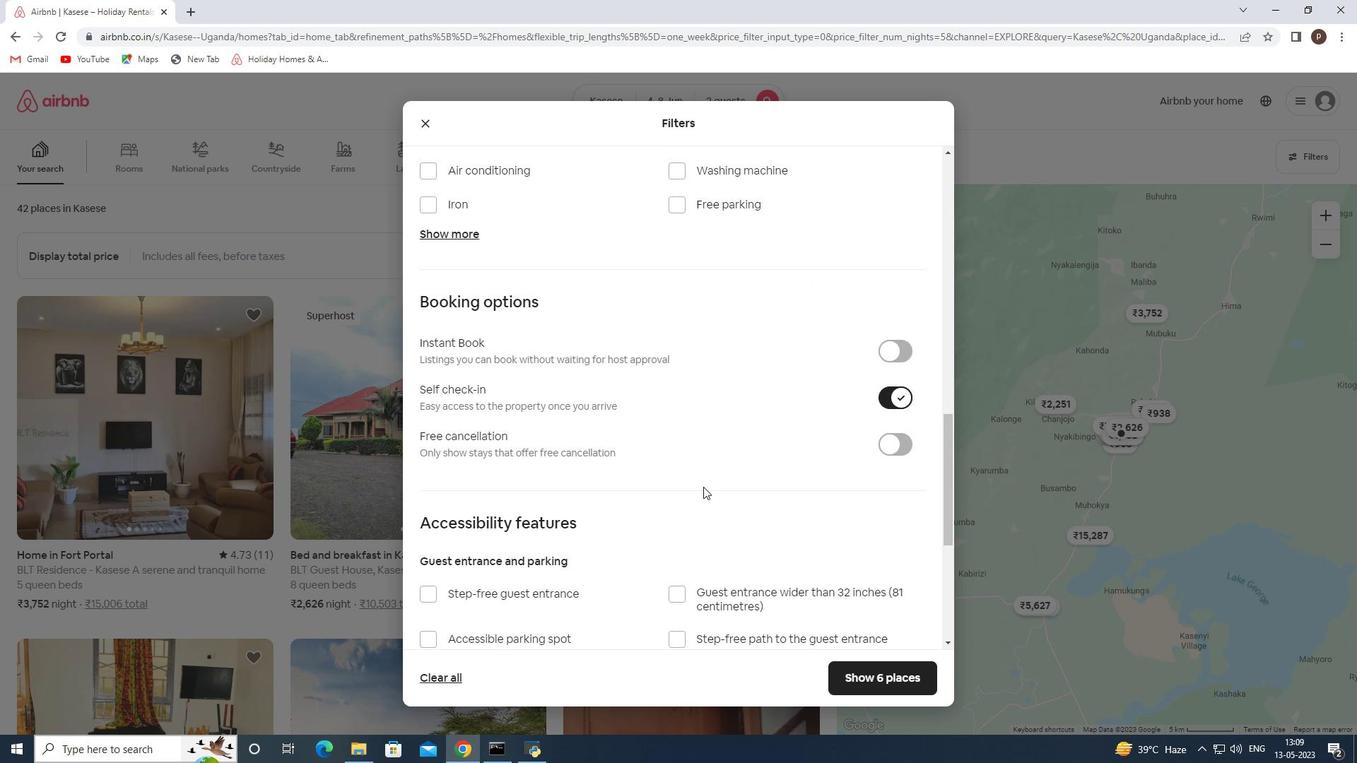 
Action: Mouse scrolled (658, 457) with delta (0, 0)
Screenshot: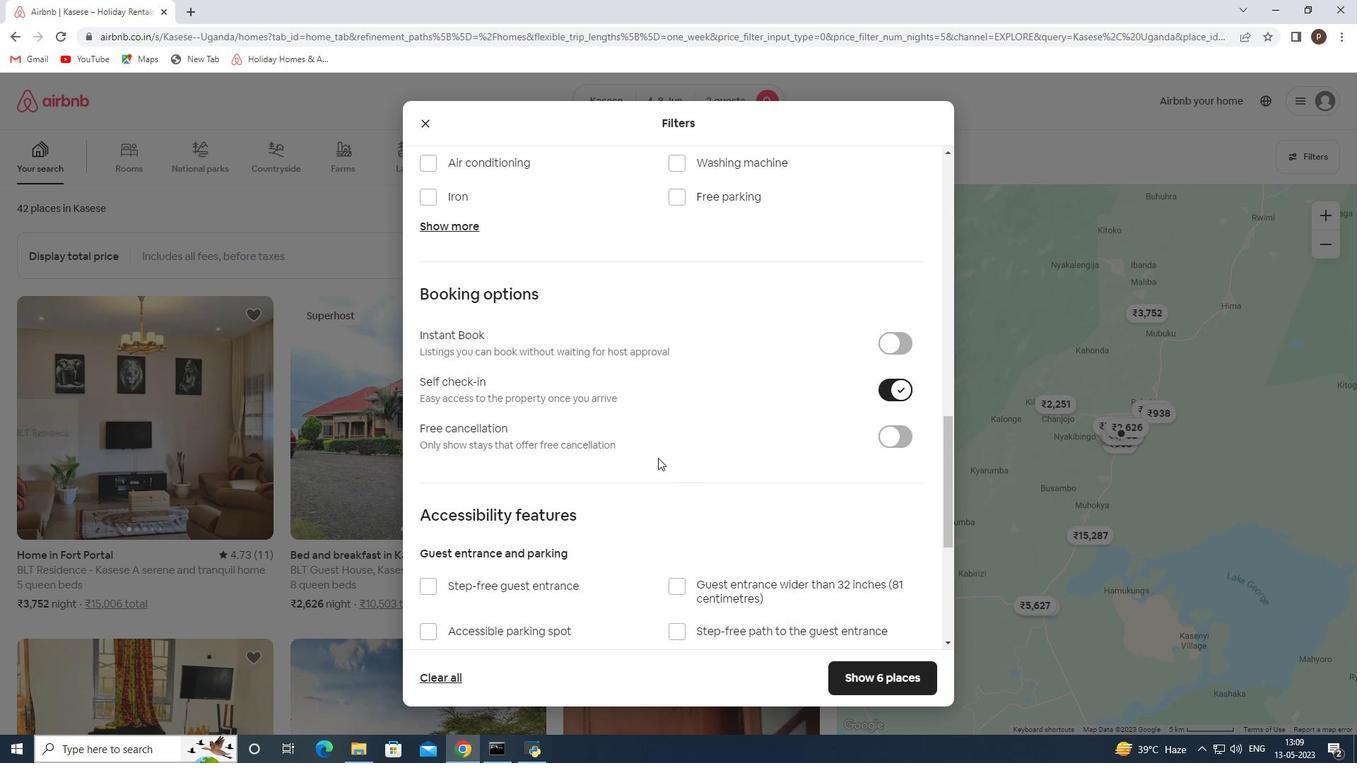 
Action: Mouse scrolled (658, 457) with delta (0, 0)
Screenshot: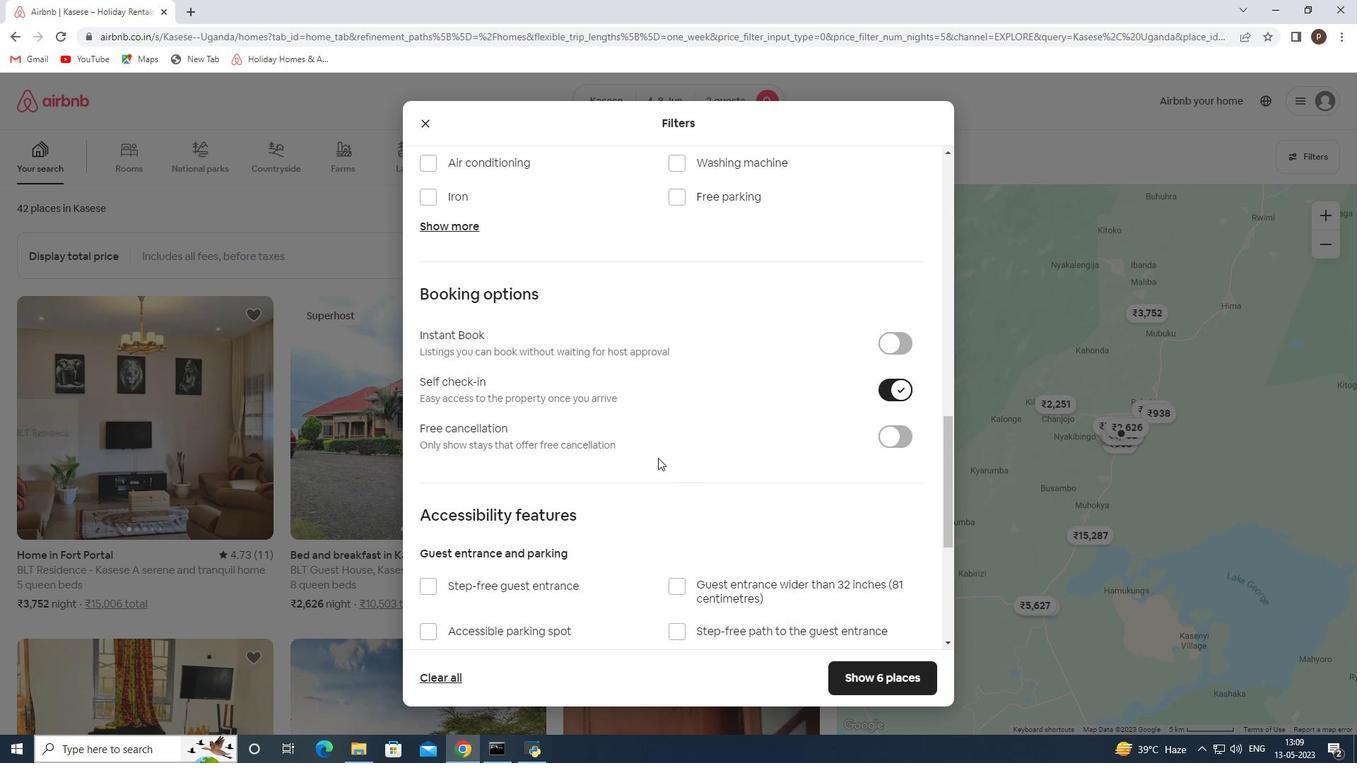 
Action: Mouse scrolled (658, 457) with delta (0, 0)
Screenshot: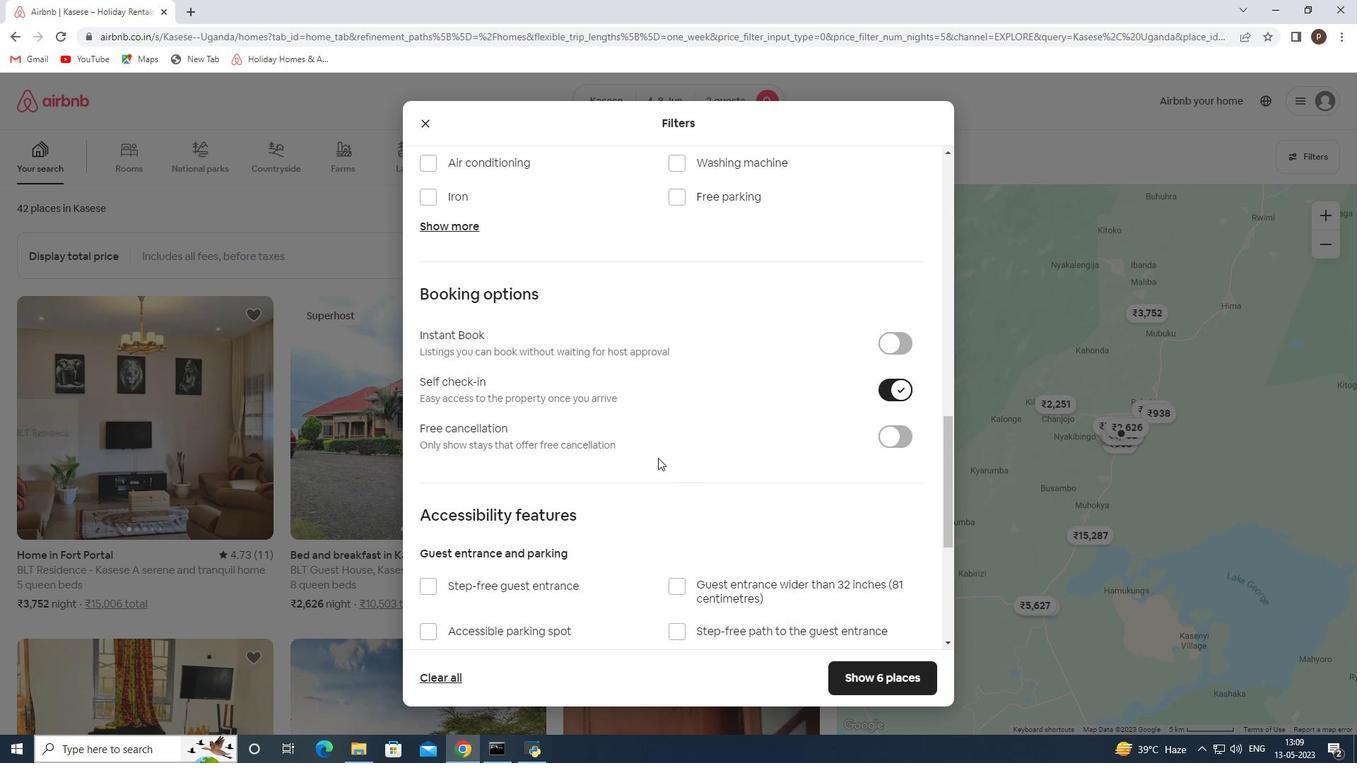 
Action: Mouse scrolled (658, 457) with delta (0, 0)
Screenshot: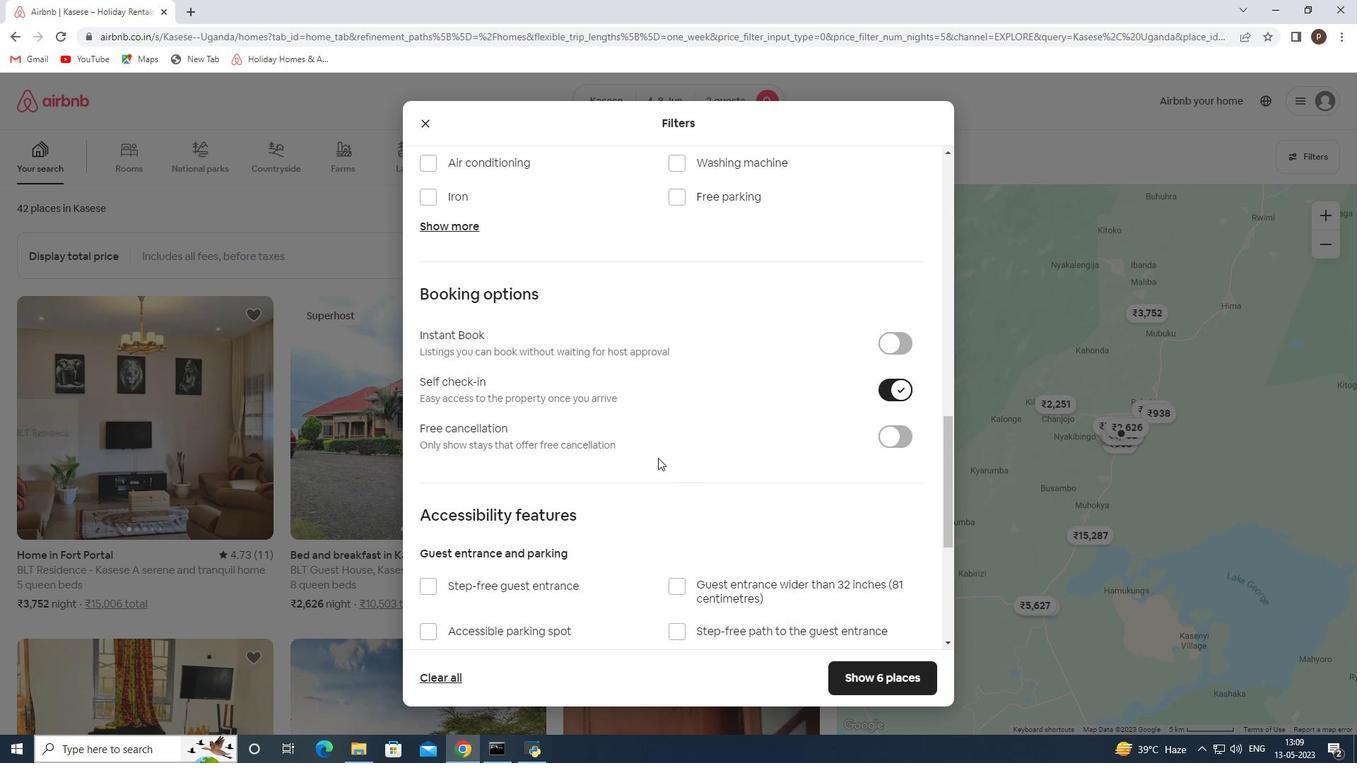 
Action: Mouse scrolled (658, 457) with delta (0, 0)
Screenshot: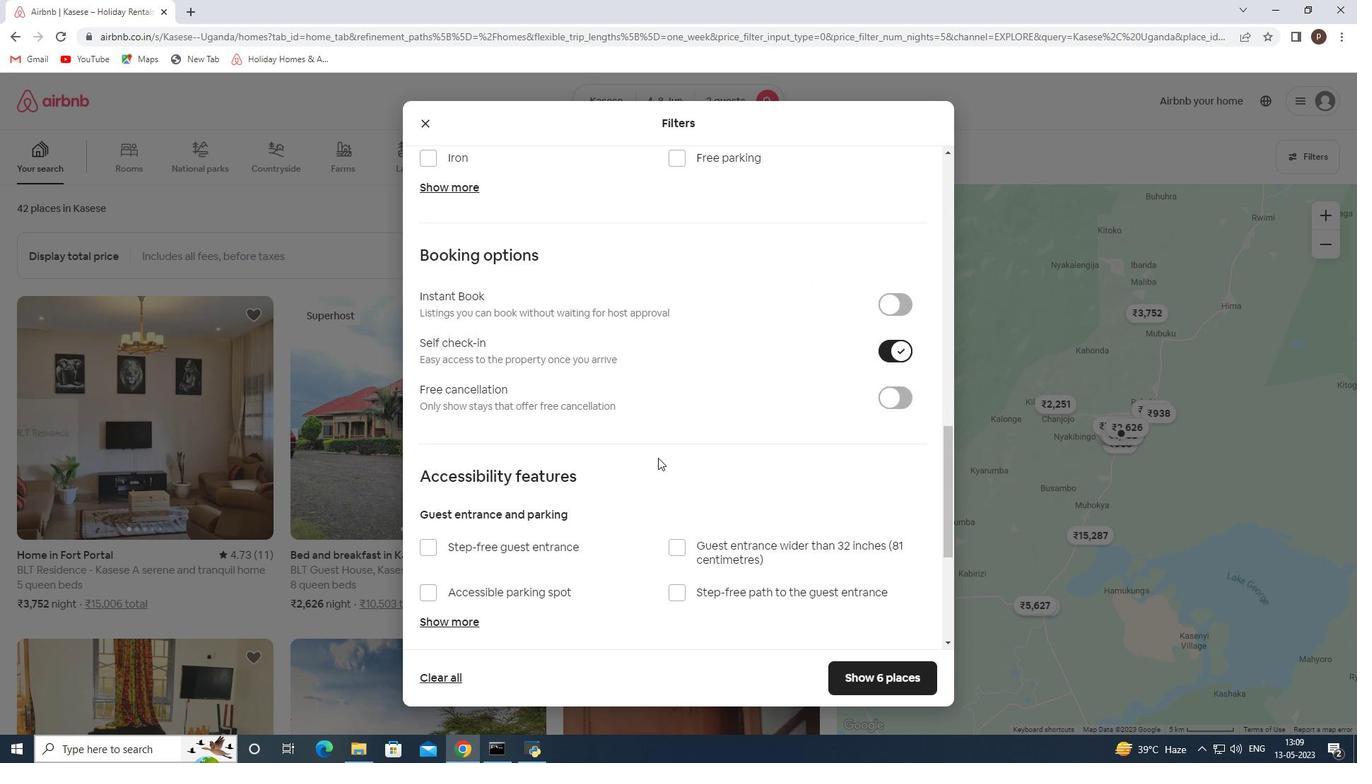 
Action: Mouse scrolled (658, 457) with delta (0, 0)
Screenshot: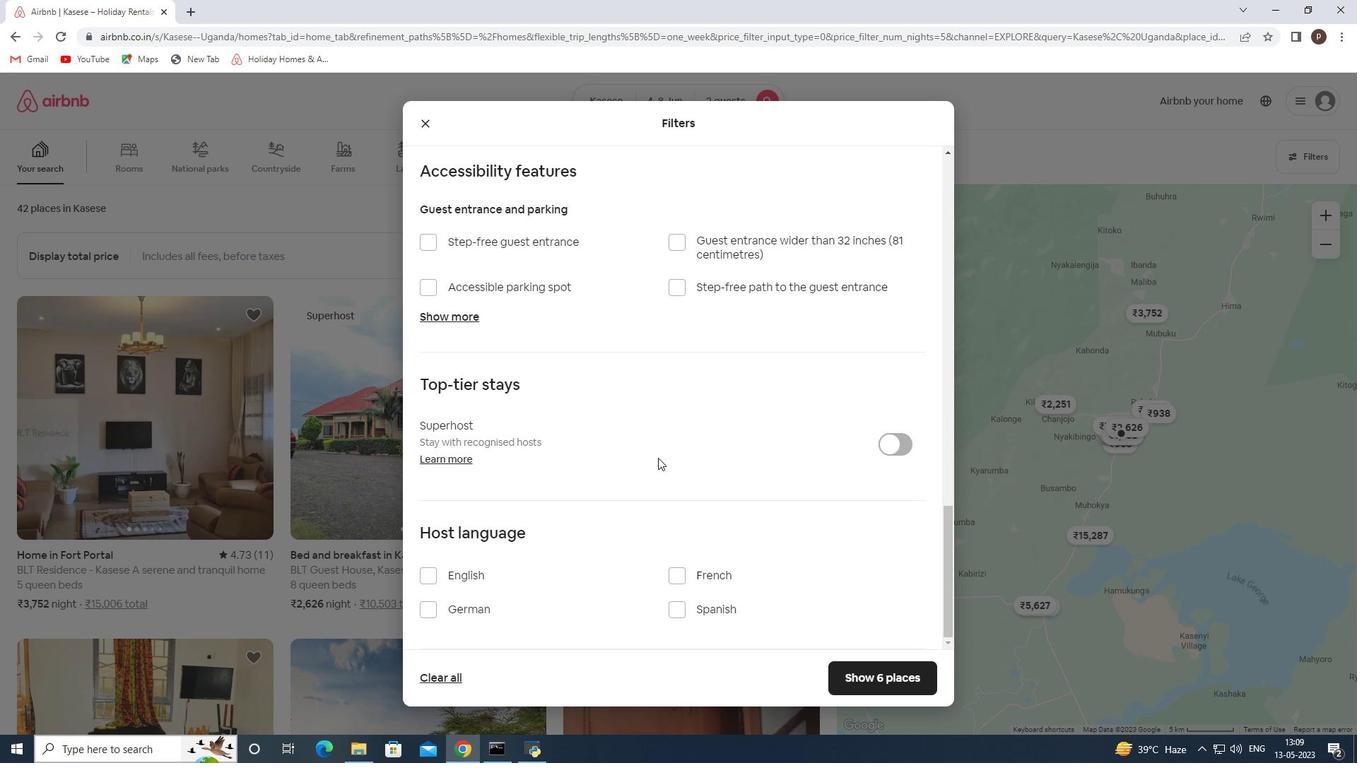 
Action: Mouse moved to (657, 458)
Screenshot: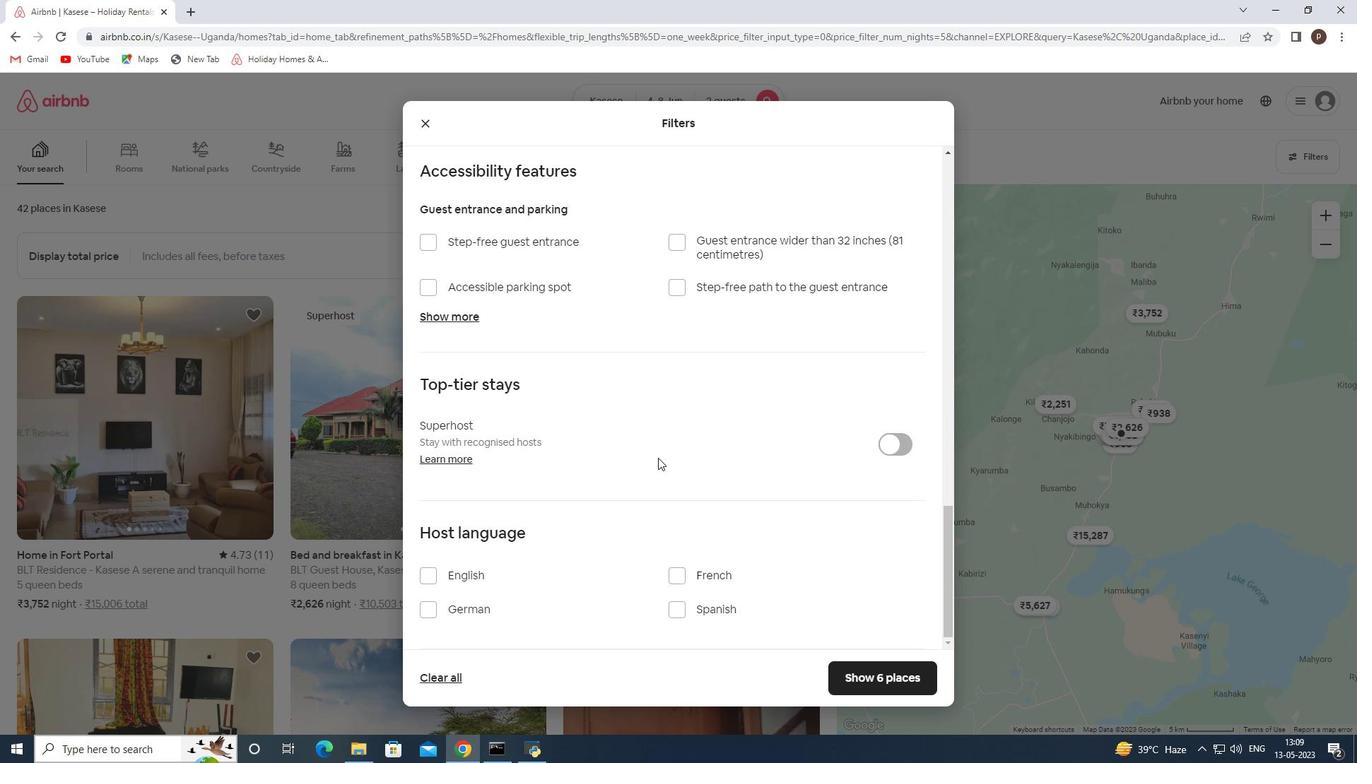 
Action: Mouse scrolled (657, 457) with delta (0, 0)
Screenshot: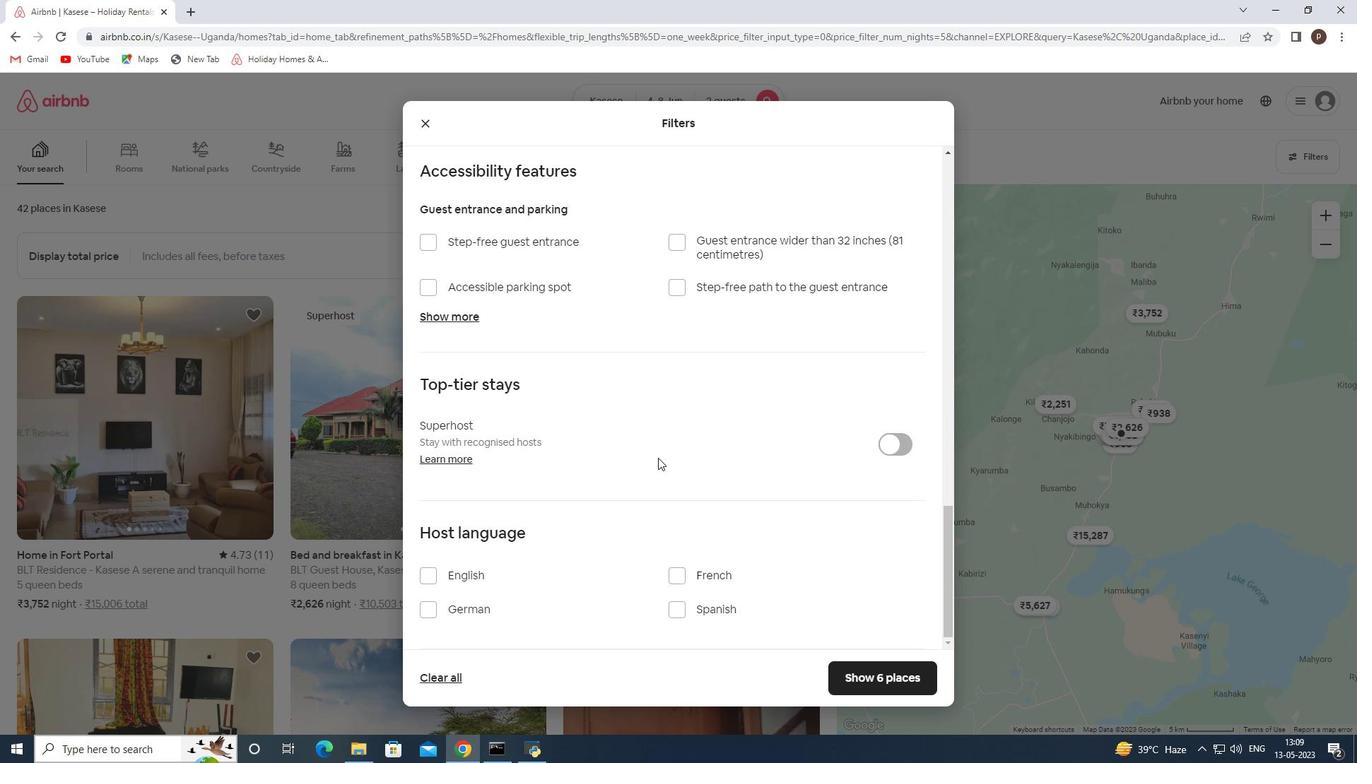 
Action: Mouse scrolled (657, 457) with delta (0, 0)
Screenshot: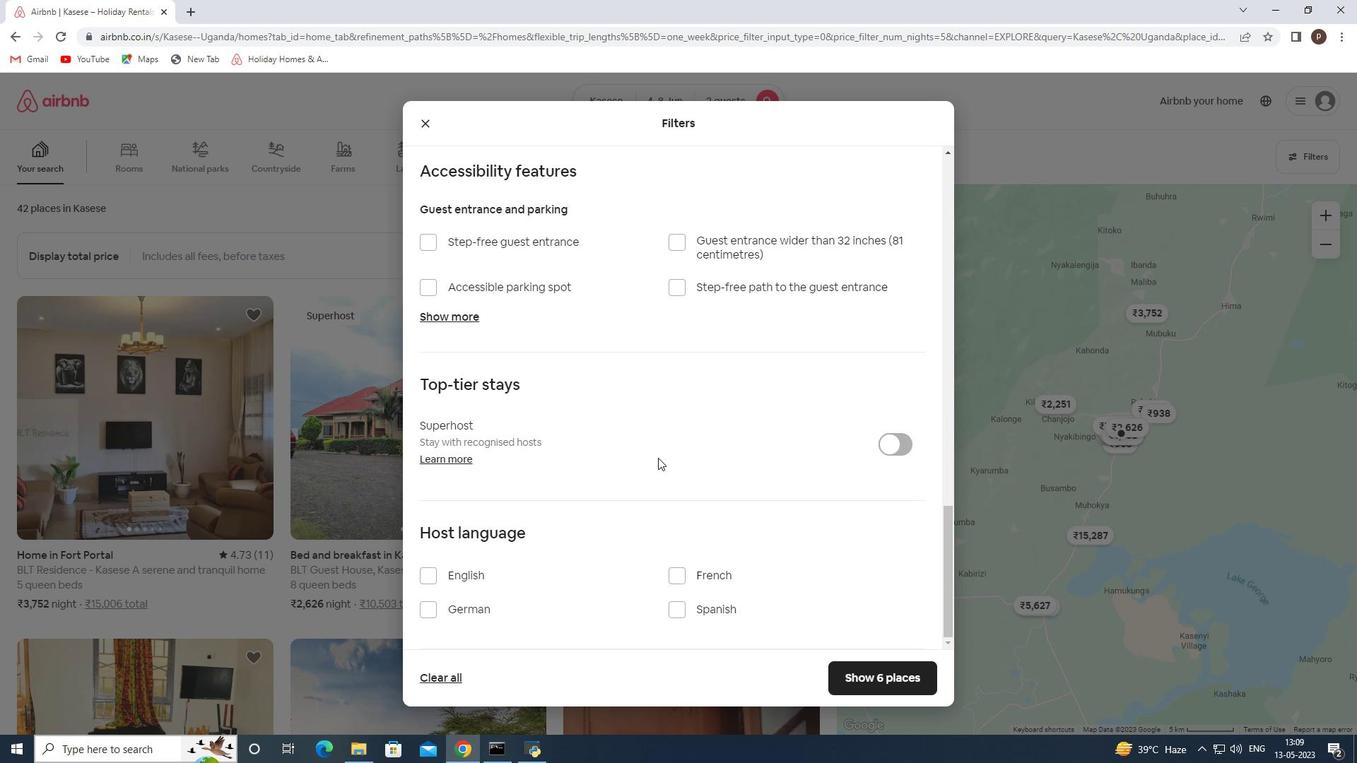 
Action: Mouse moved to (429, 577)
Screenshot: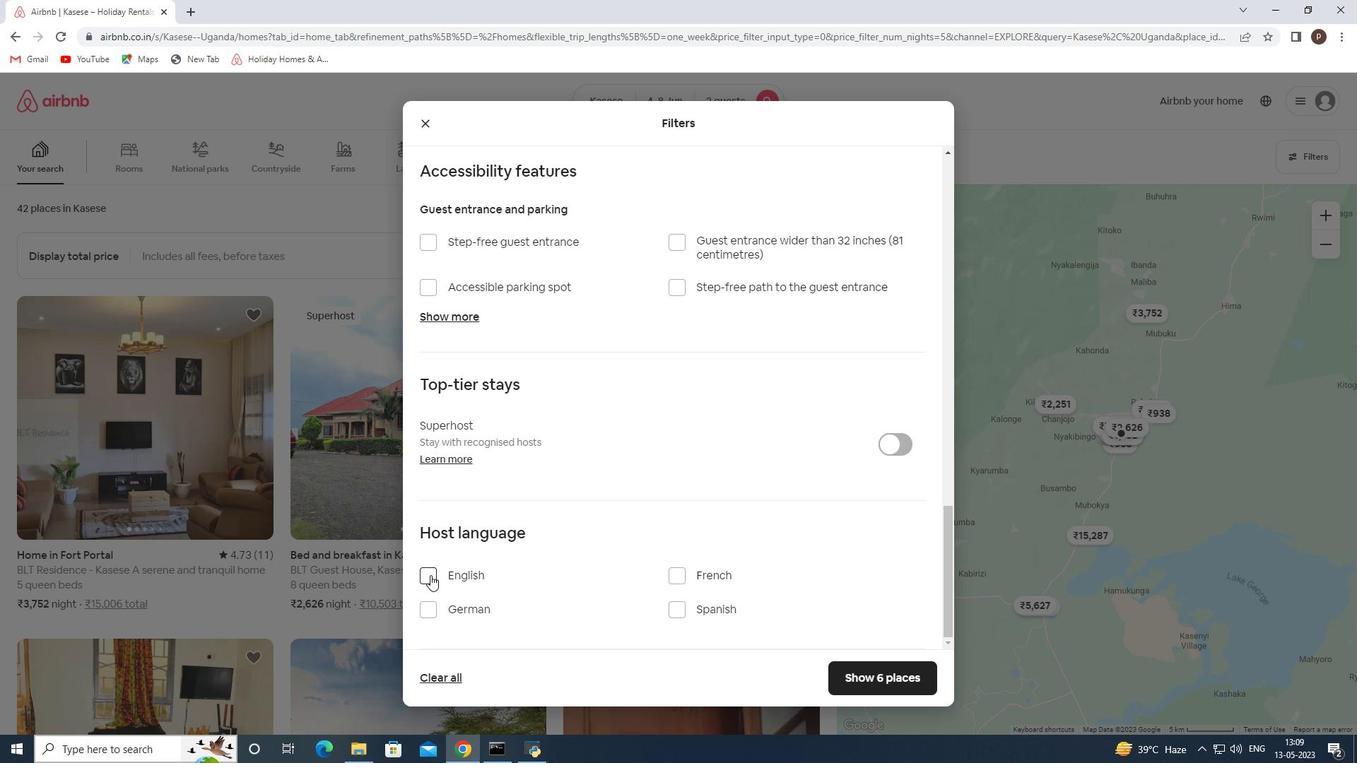 
Action: Mouse pressed left at (429, 577)
Screenshot: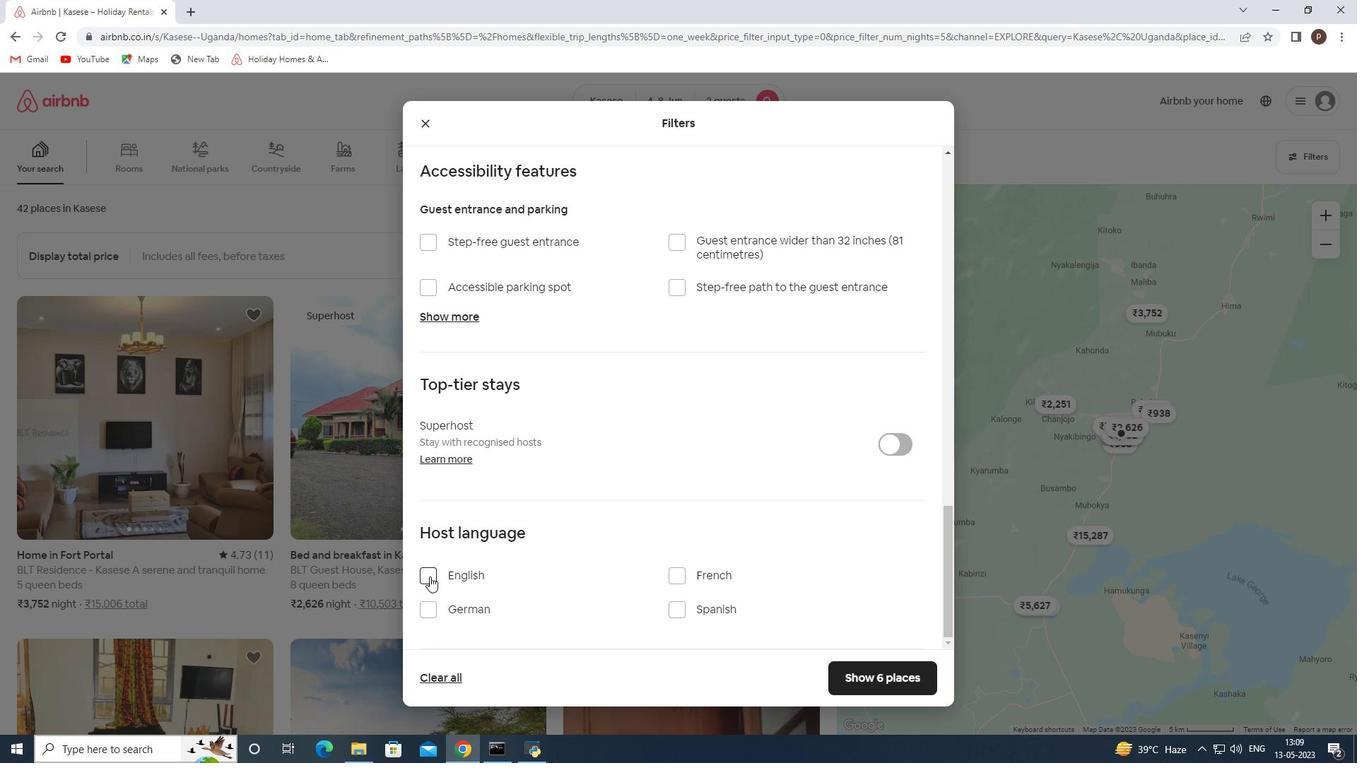 
Action: Mouse moved to (881, 671)
Screenshot: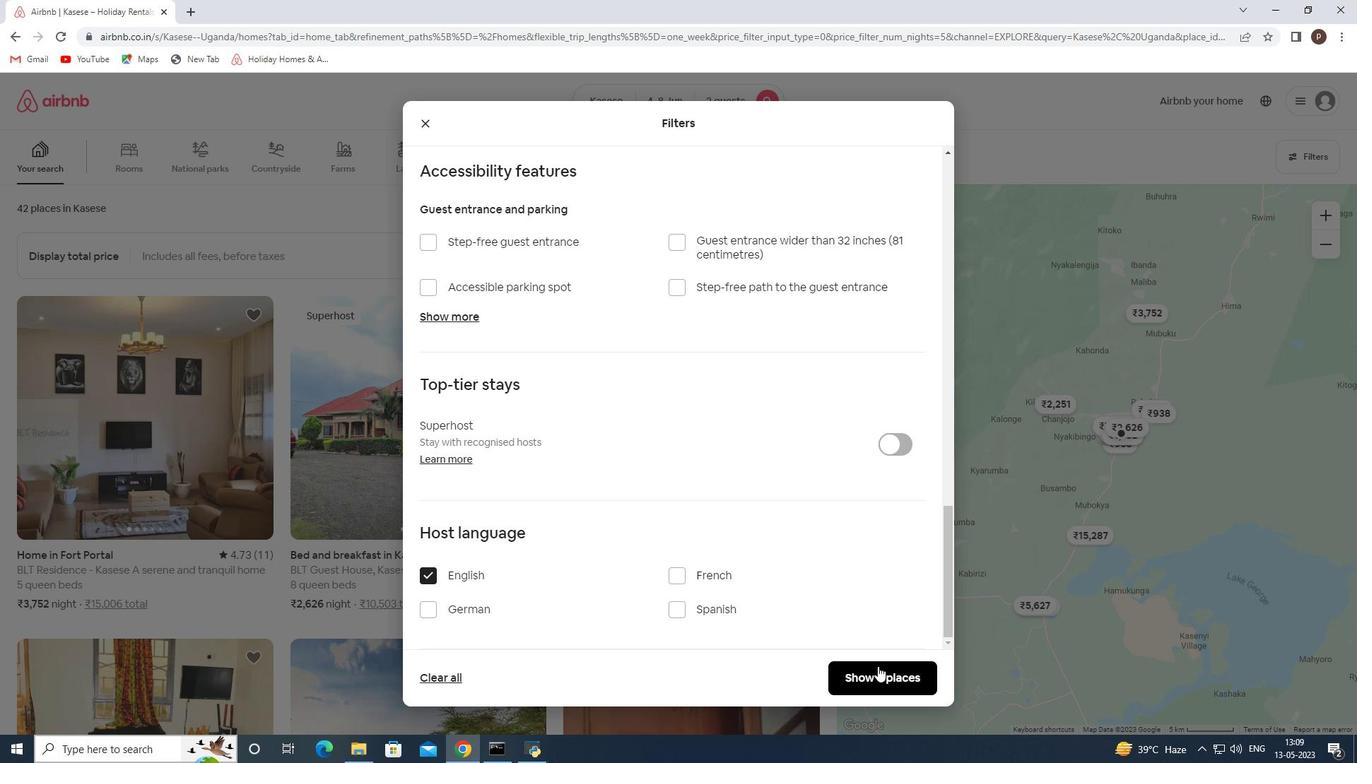 
Action: Mouse pressed left at (881, 671)
Screenshot: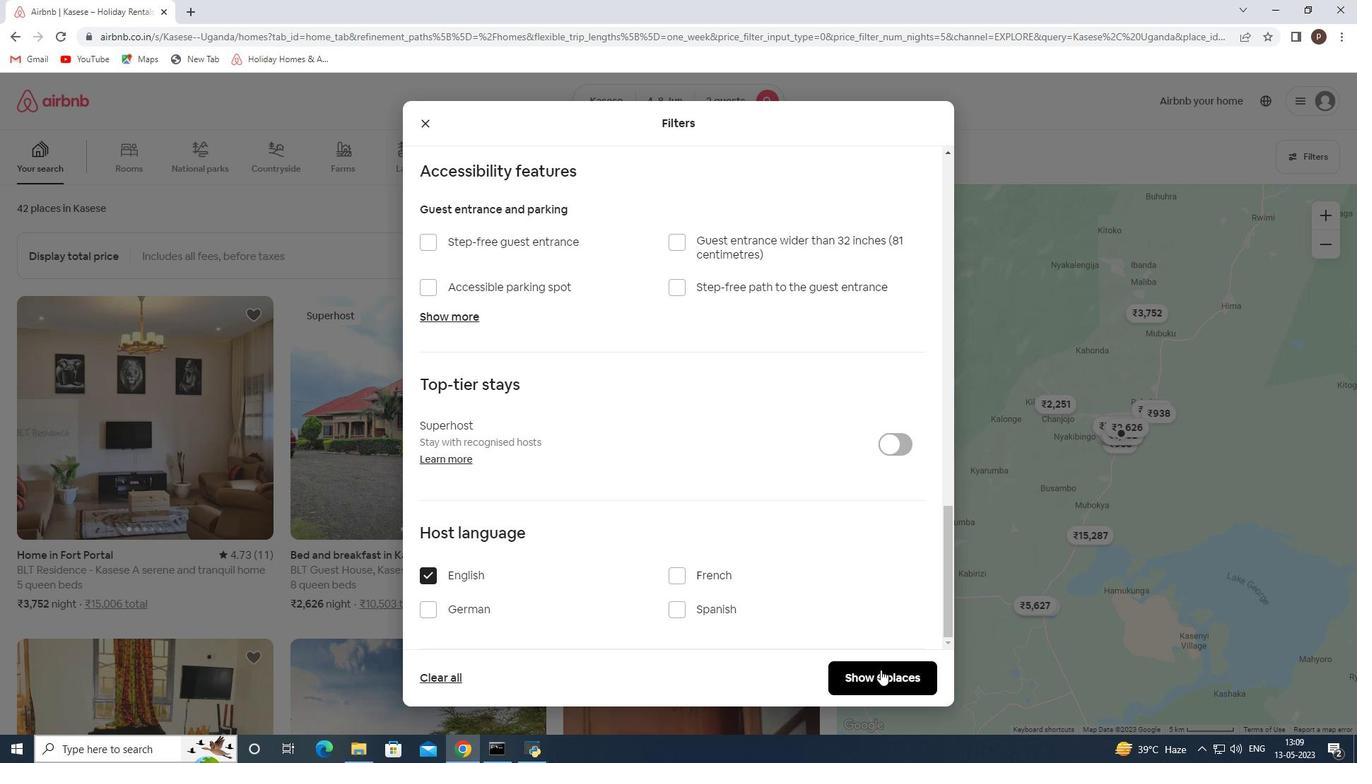 
